 Task: Find connections with filter location Hedge End with filter topic #CEOwith filter profile language Spanish with filter current company Spencer's Retail with filter school K.S.Rangasamy College of Technology with filter industry Bed-and-Breakfasts, Hostels, Homestays with filter service category DUI Law with filter keywords title IT Manager
Action: Mouse moved to (298, 366)
Screenshot: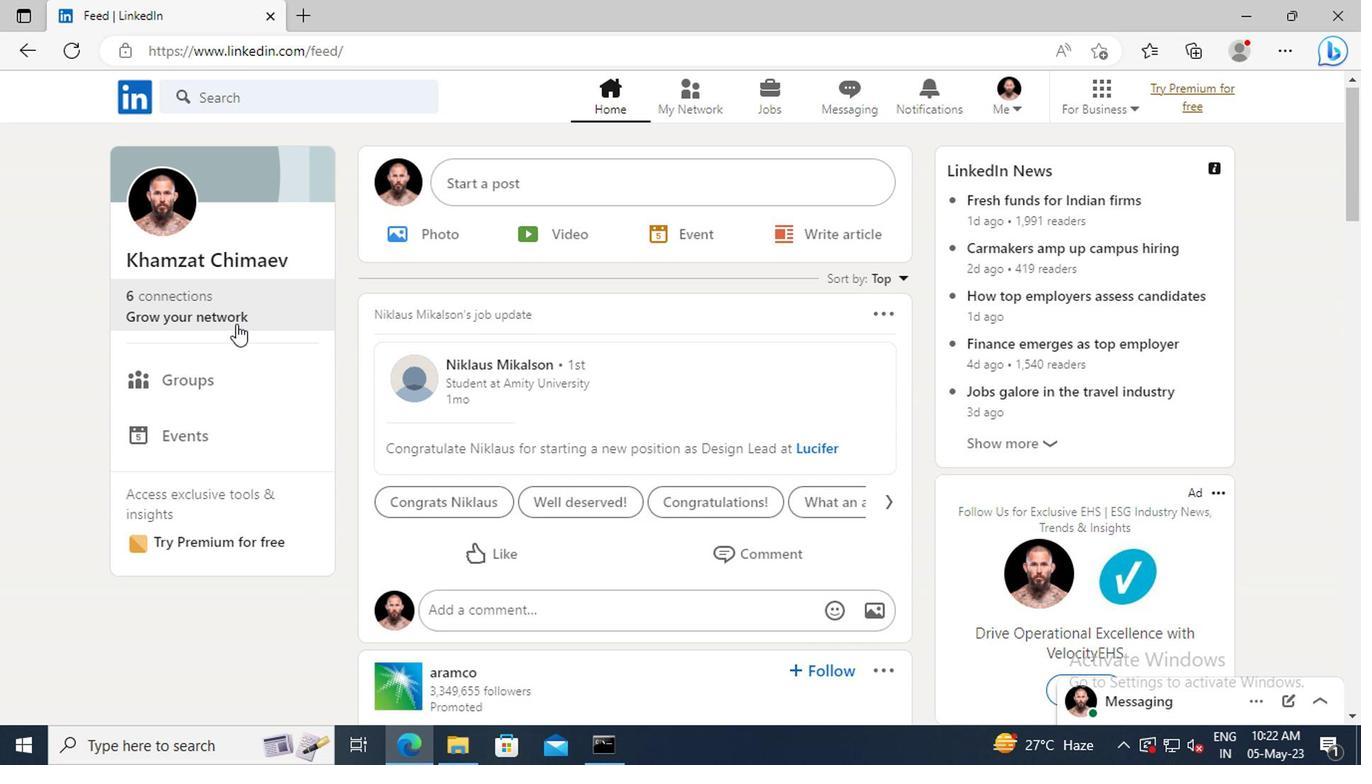 
Action: Mouse pressed left at (298, 366)
Screenshot: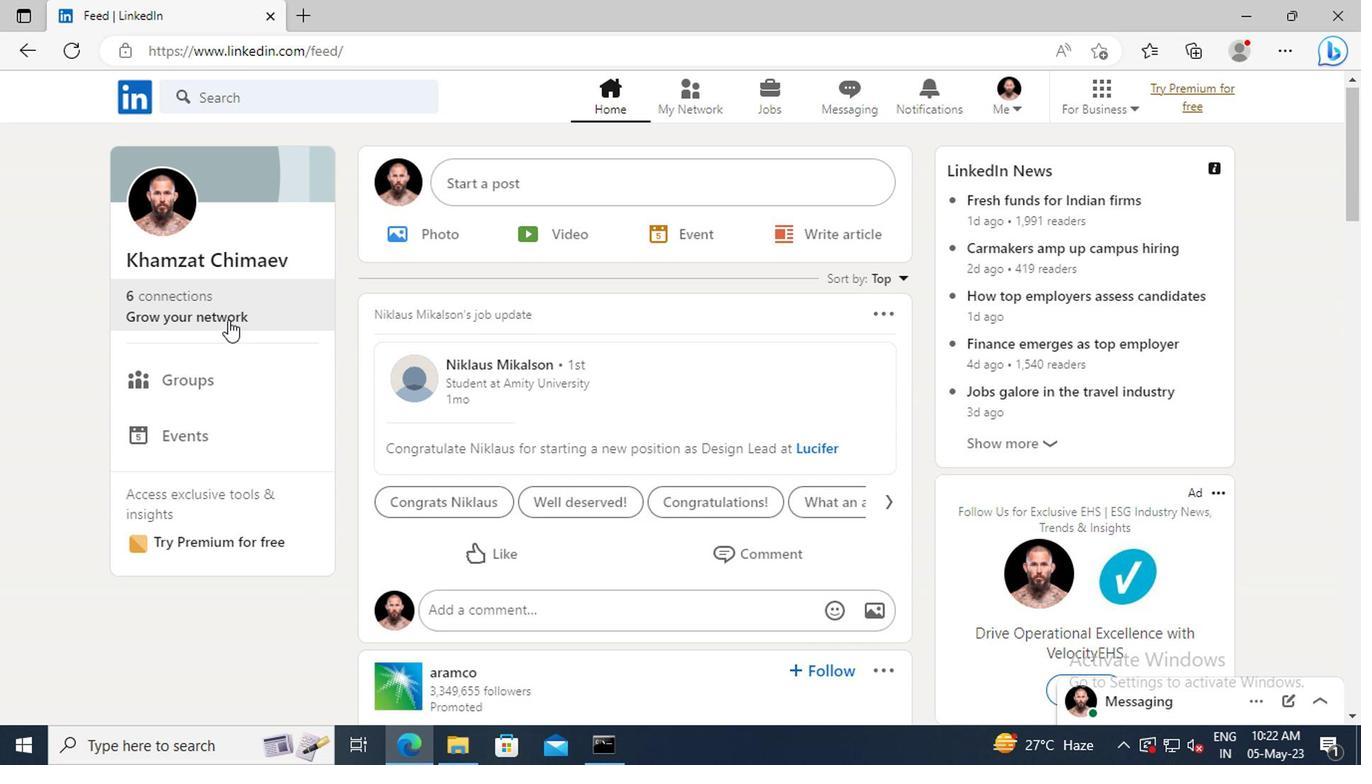 
Action: Mouse moved to (302, 292)
Screenshot: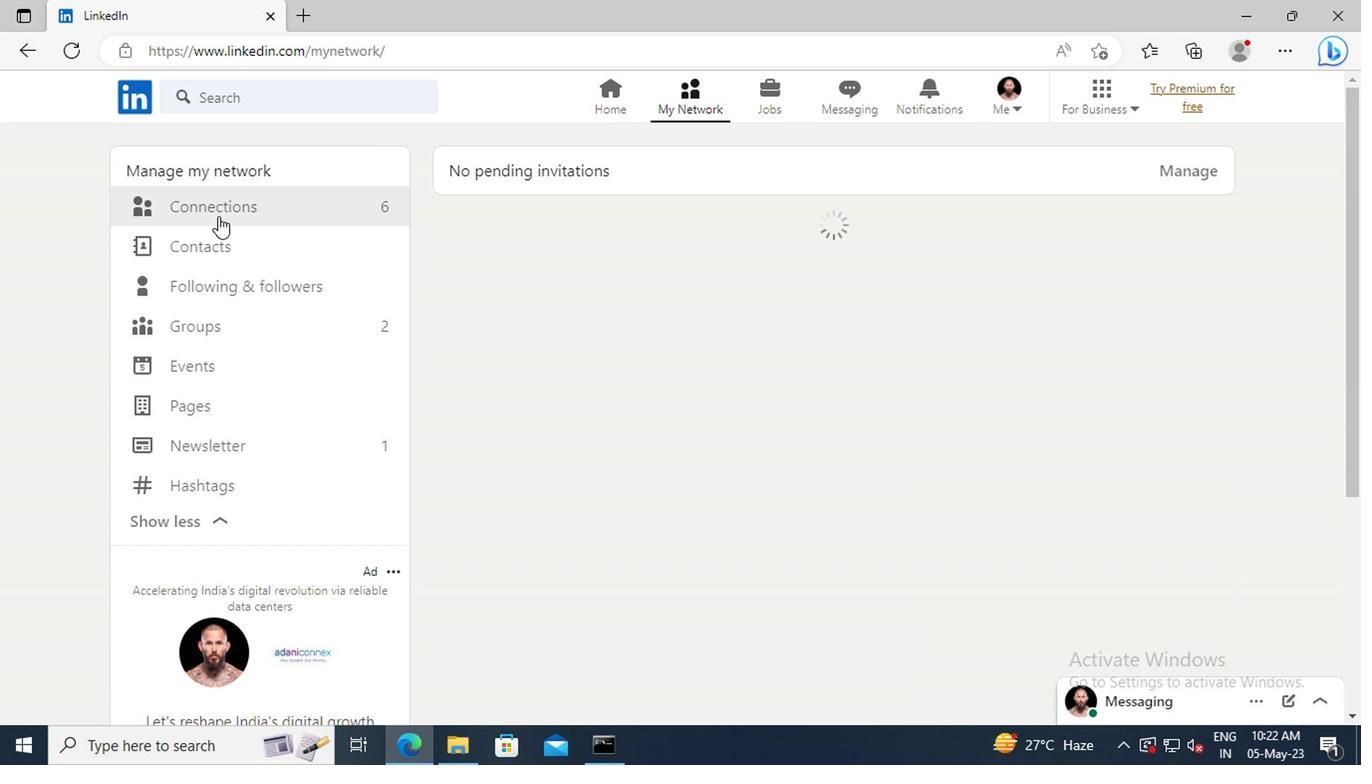 
Action: Mouse pressed left at (302, 292)
Screenshot: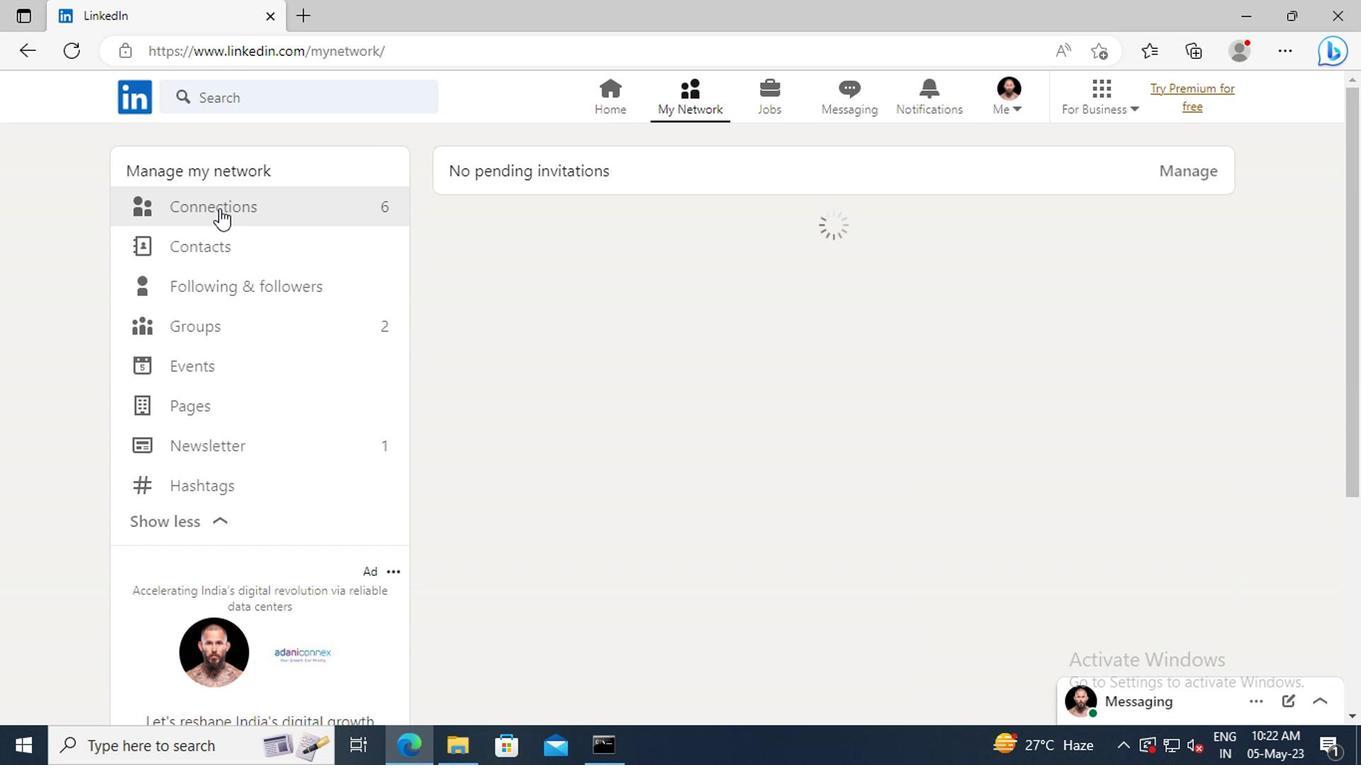 
Action: Mouse moved to (726, 298)
Screenshot: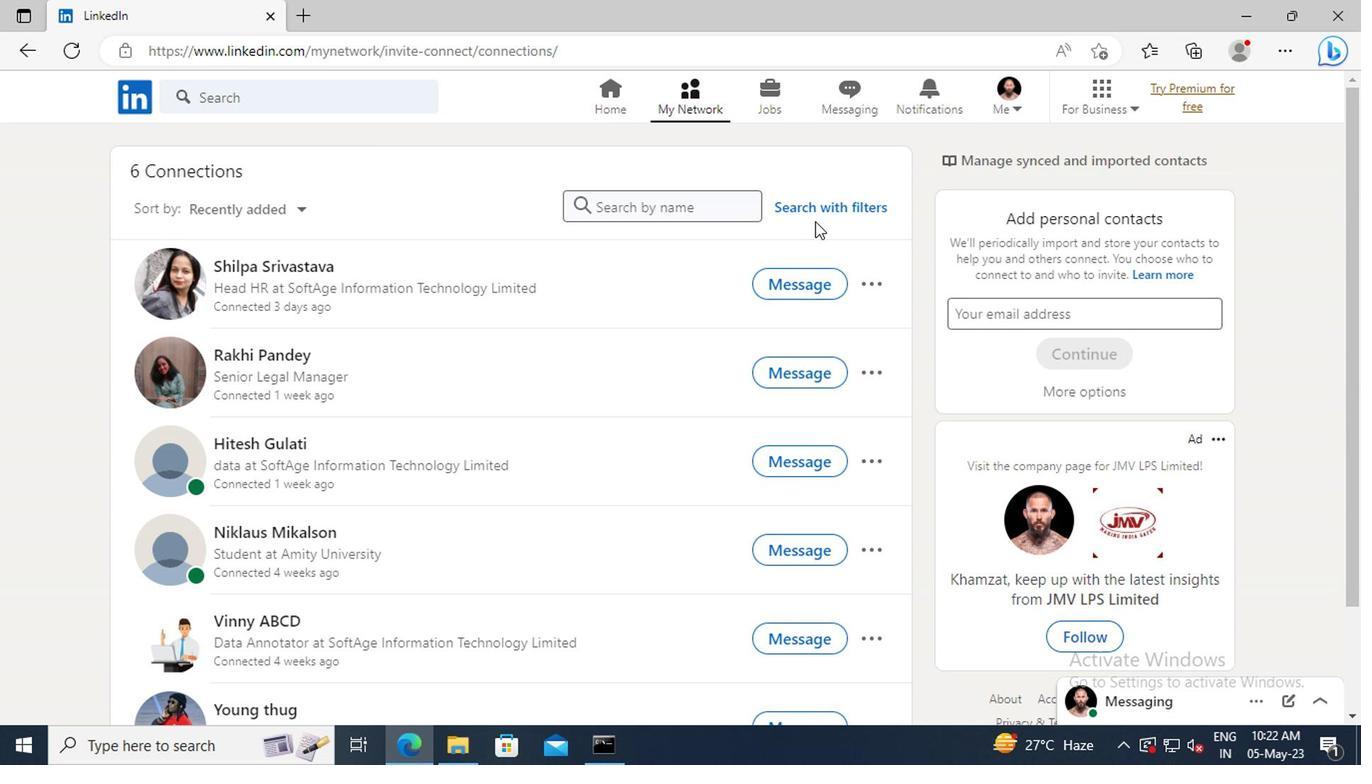 
Action: Mouse pressed left at (726, 298)
Screenshot: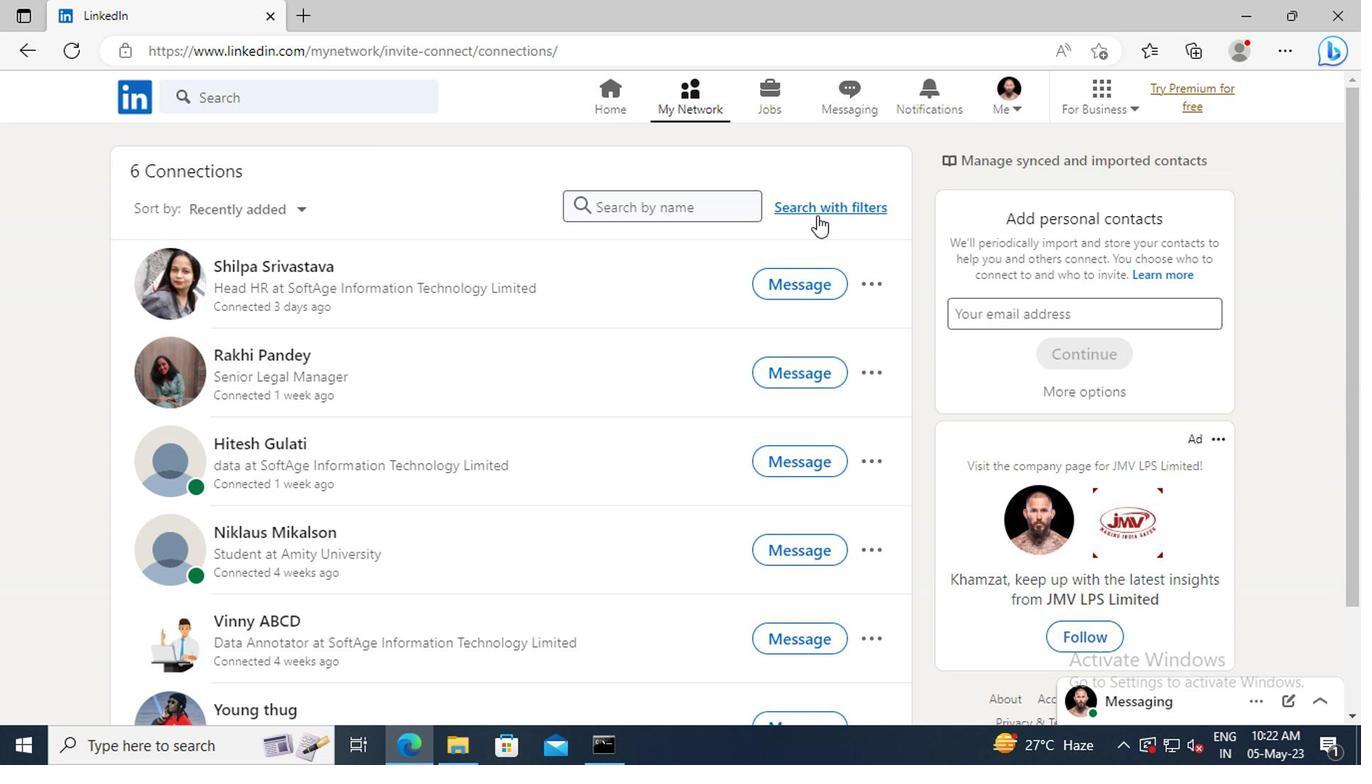 
Action: Mouse moved to (686, 256)
Screenshot: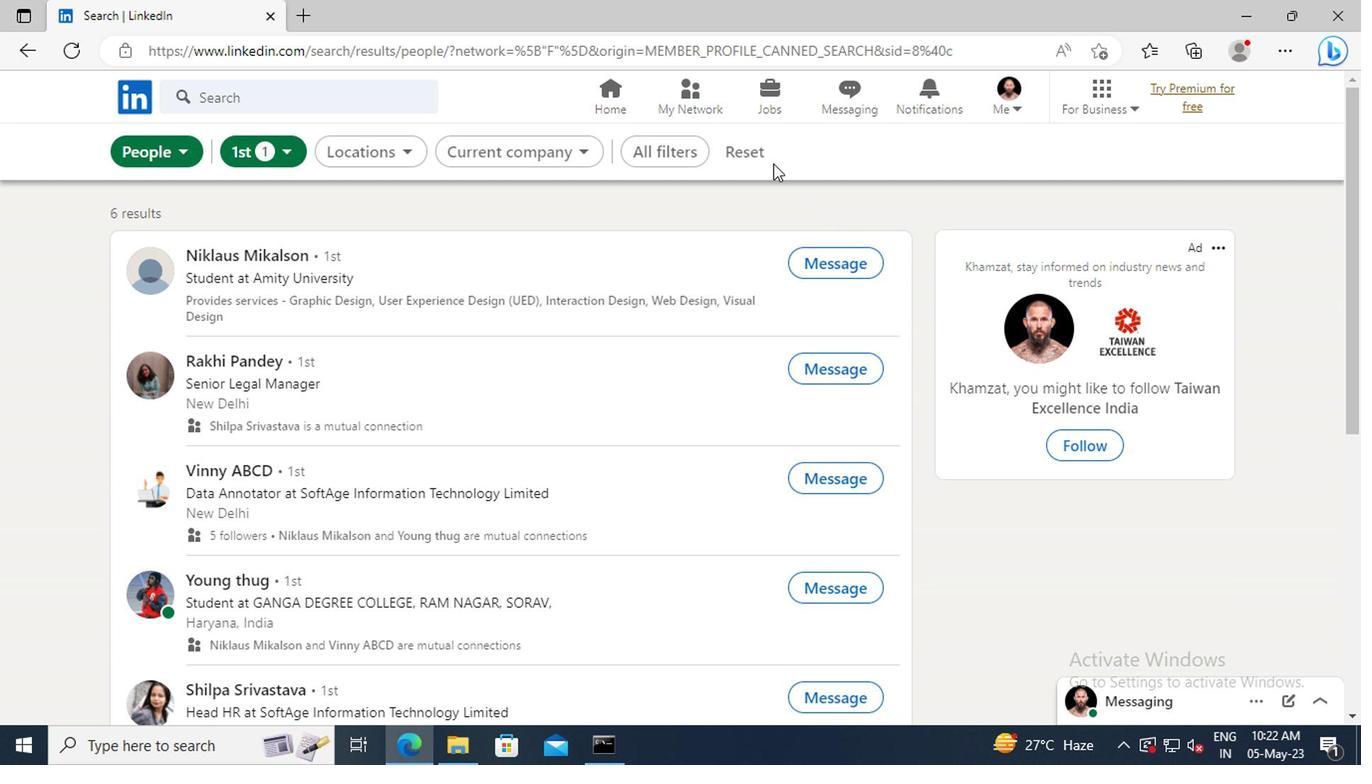 
Action: Mouse pressed left at (686, 256)
Screenshot: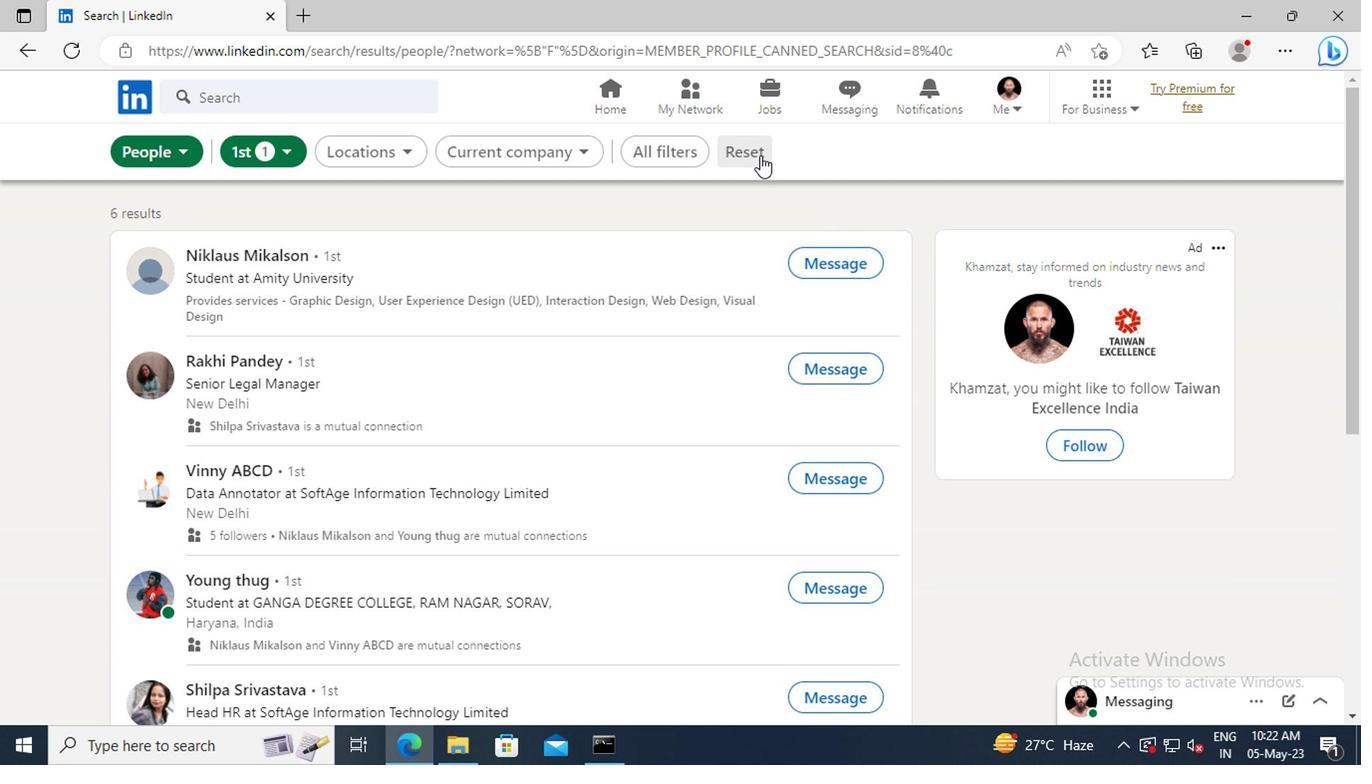 
Action: Mouse moved to (671, 256)
Screenshot: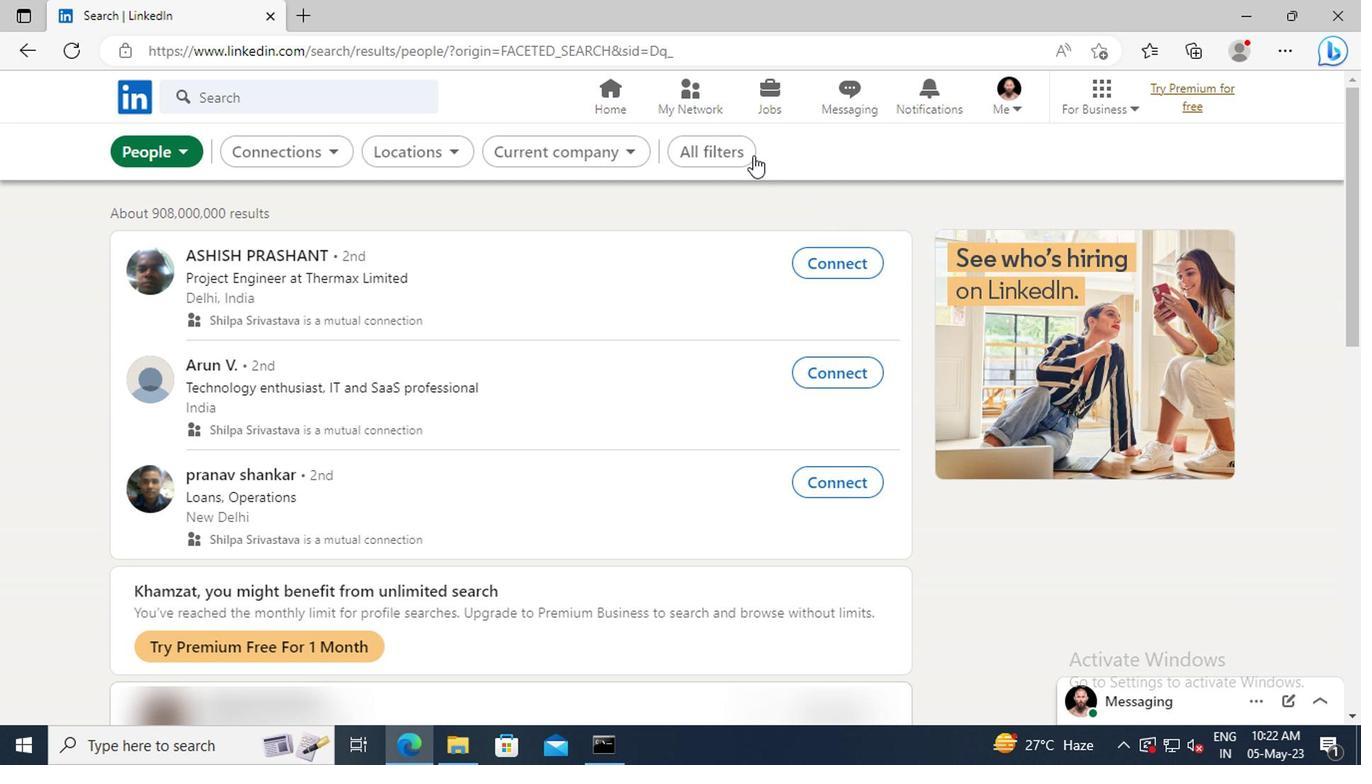 
Action: Mouse pressed left at (671, 256)
Screenshot: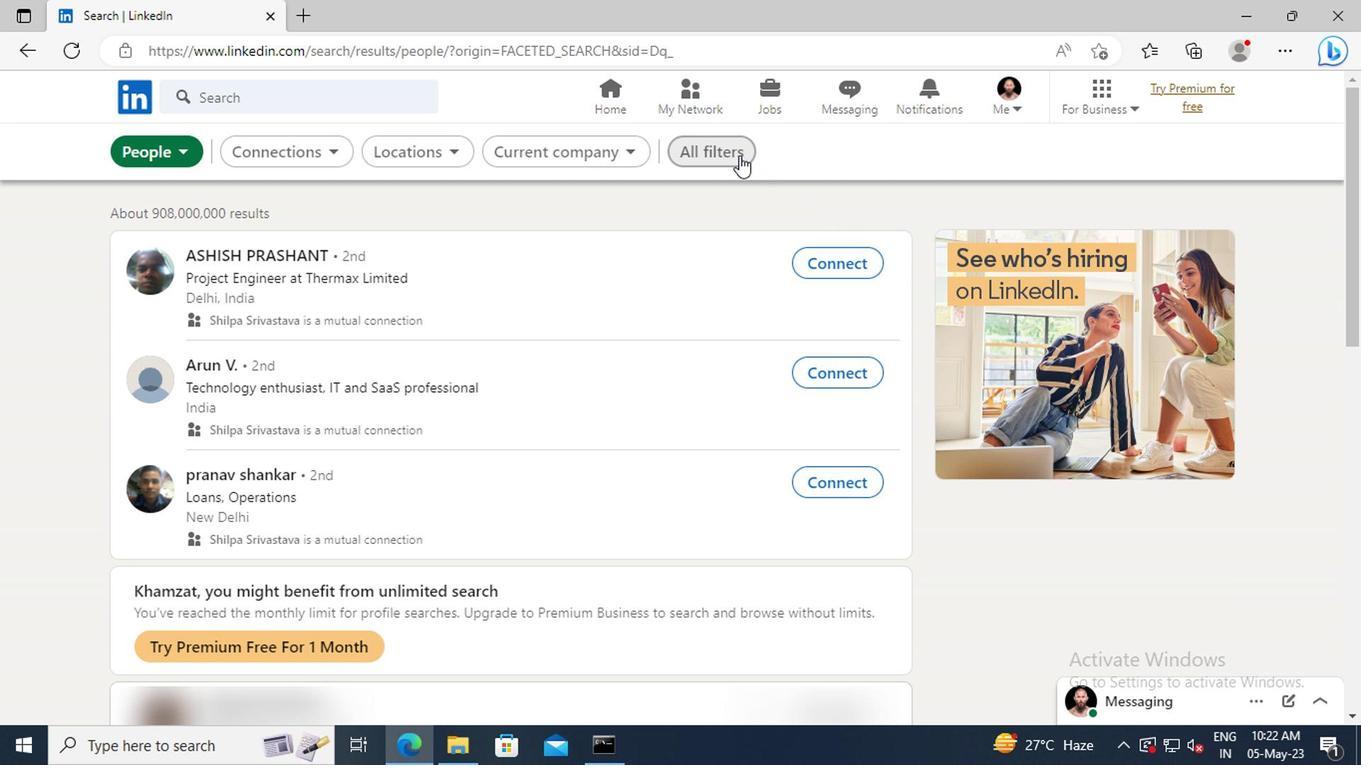 
Action: Mouse moved to (955, 425)
Screenshot: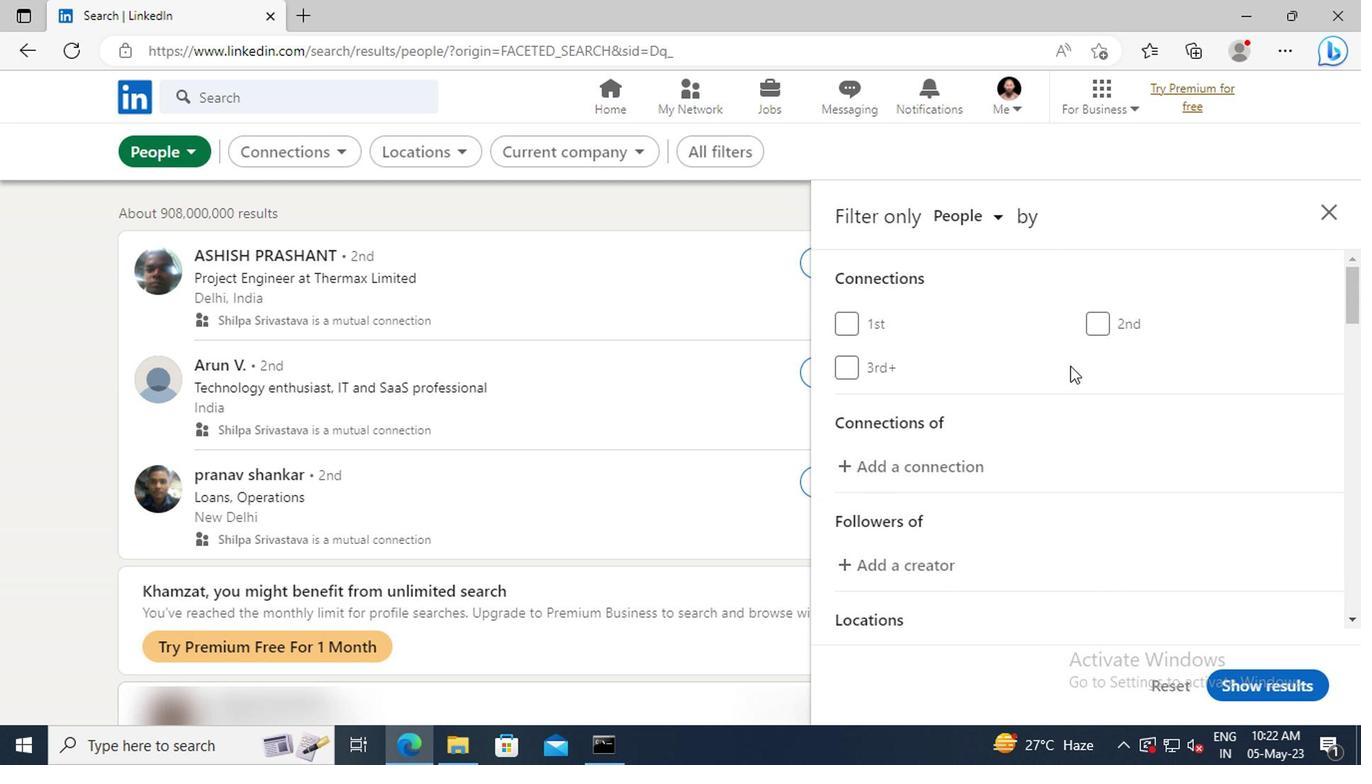 
Action: Mouse scrolled (955, 424) with delta (0, 0)
Screenshot: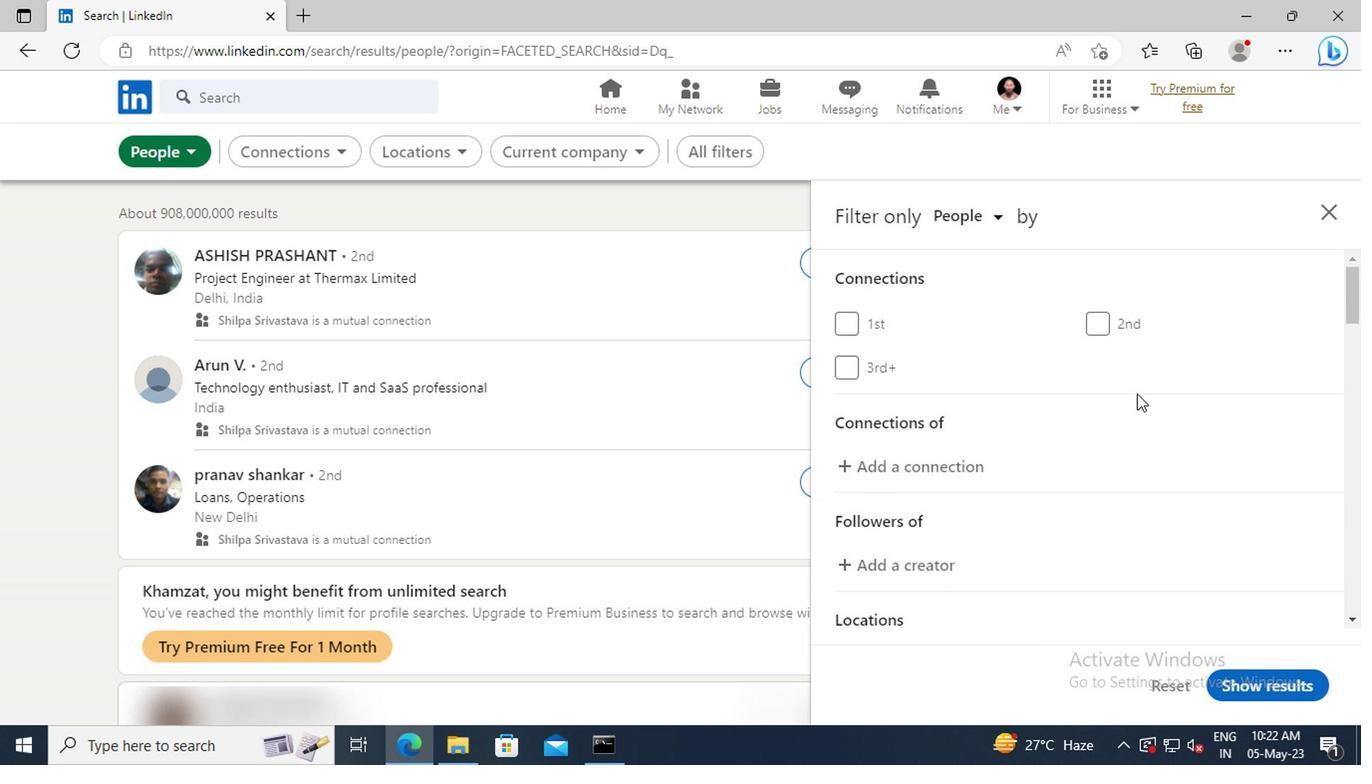 
Action: Mouse scrolled (955, 424) with delta (0, 0)
Screenshot: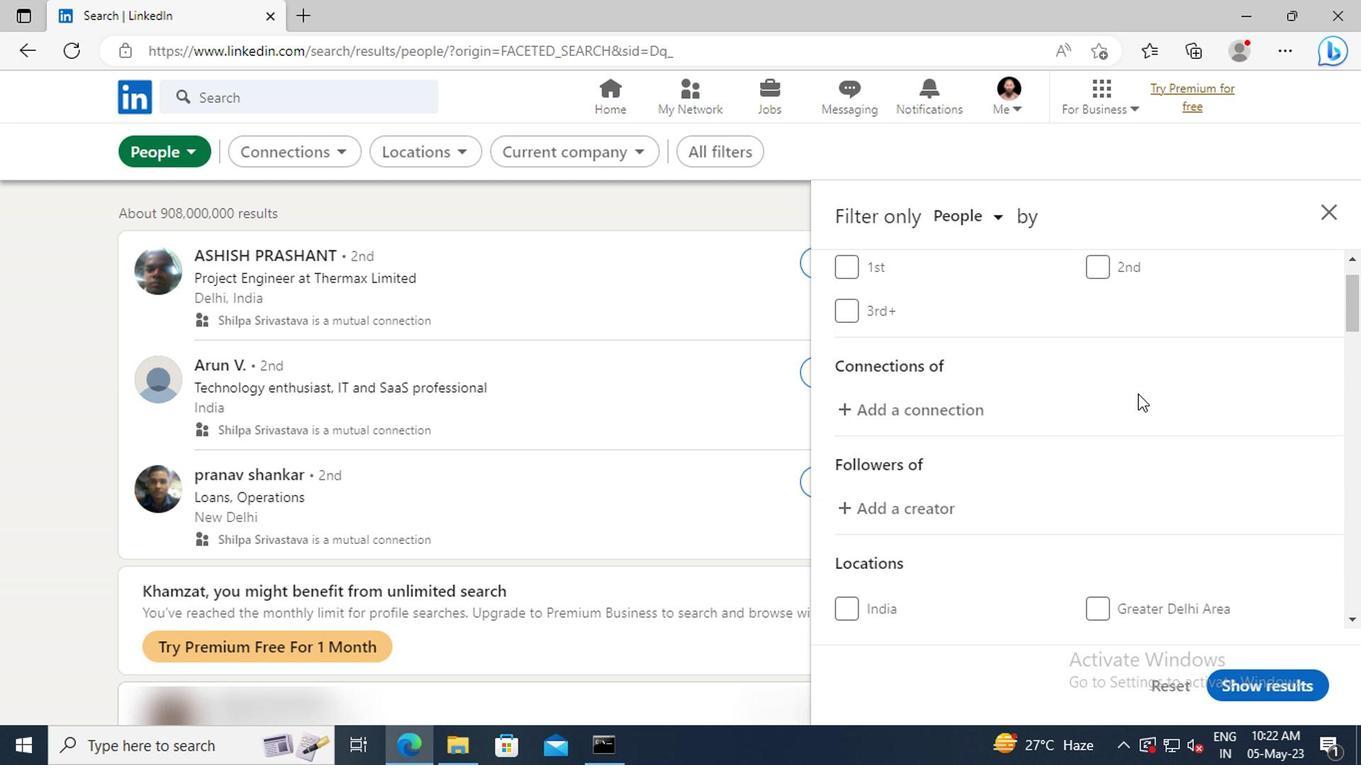 
Action: Mouse scrolled (955, 424) with delta (0, 0)
Screenshot: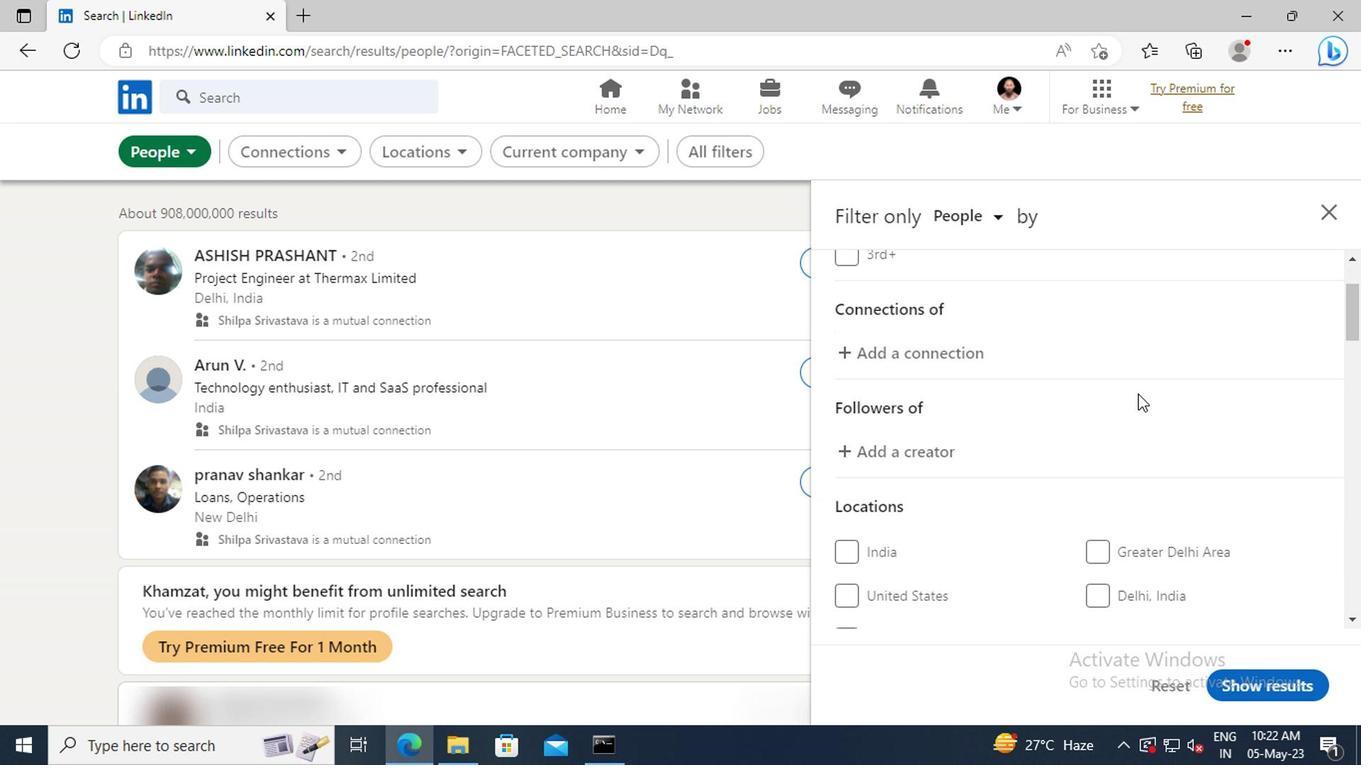 
Action: Mouse scrolled (955, 424) with delta (0, 0)
Screenshot: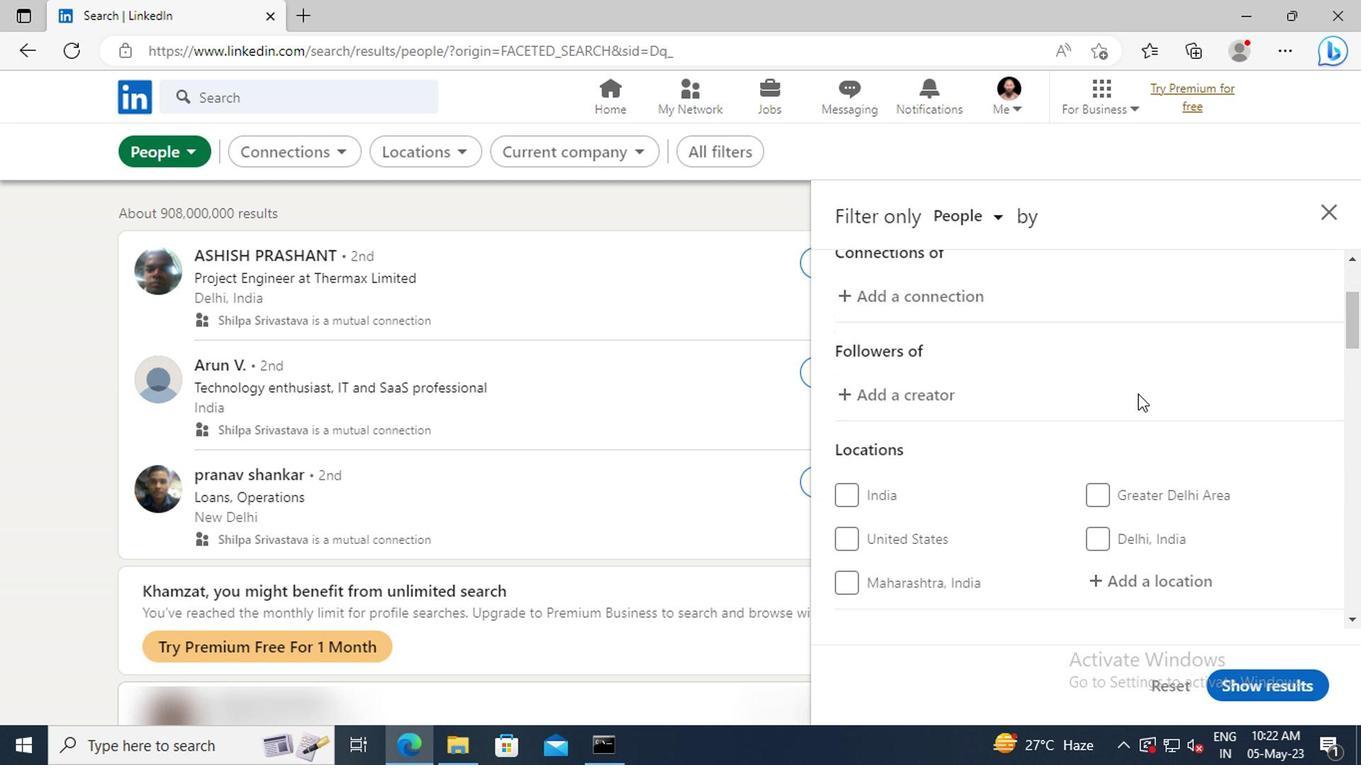 
Action: Mouse scrolled (955, 424) with delta (0, 0)
Screenshot: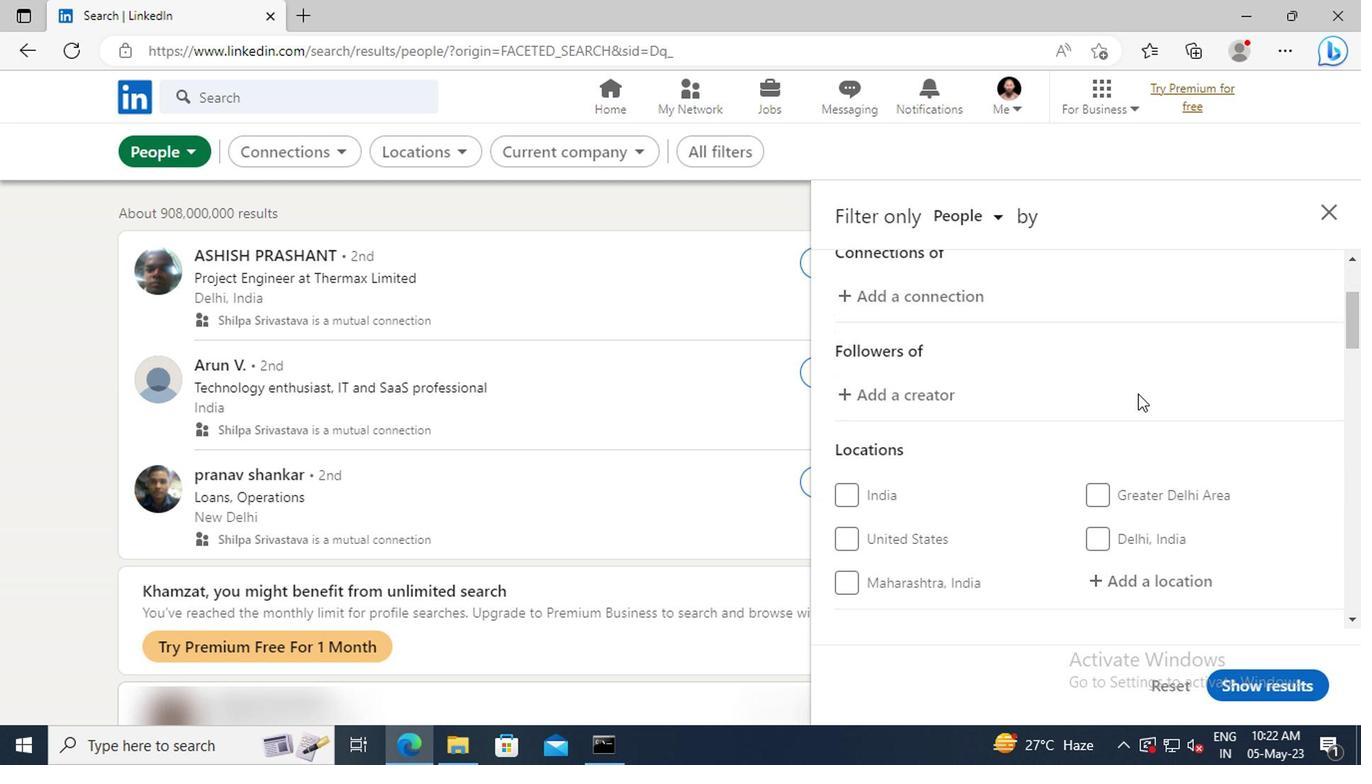 
Action: Mouse scrolled (955, 424) with delta (0, 0)
Screenshot: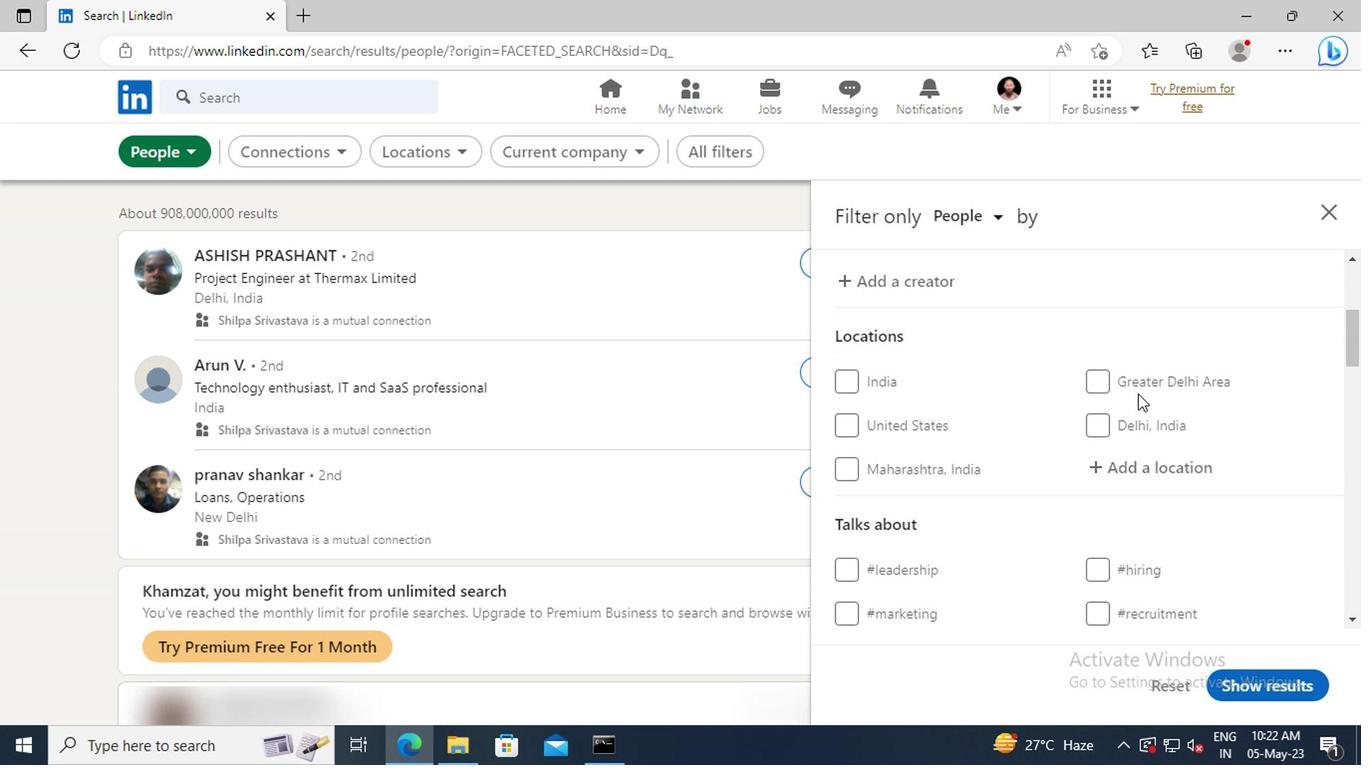 
Action: Mouse moved to (954, 436)
Screenshot: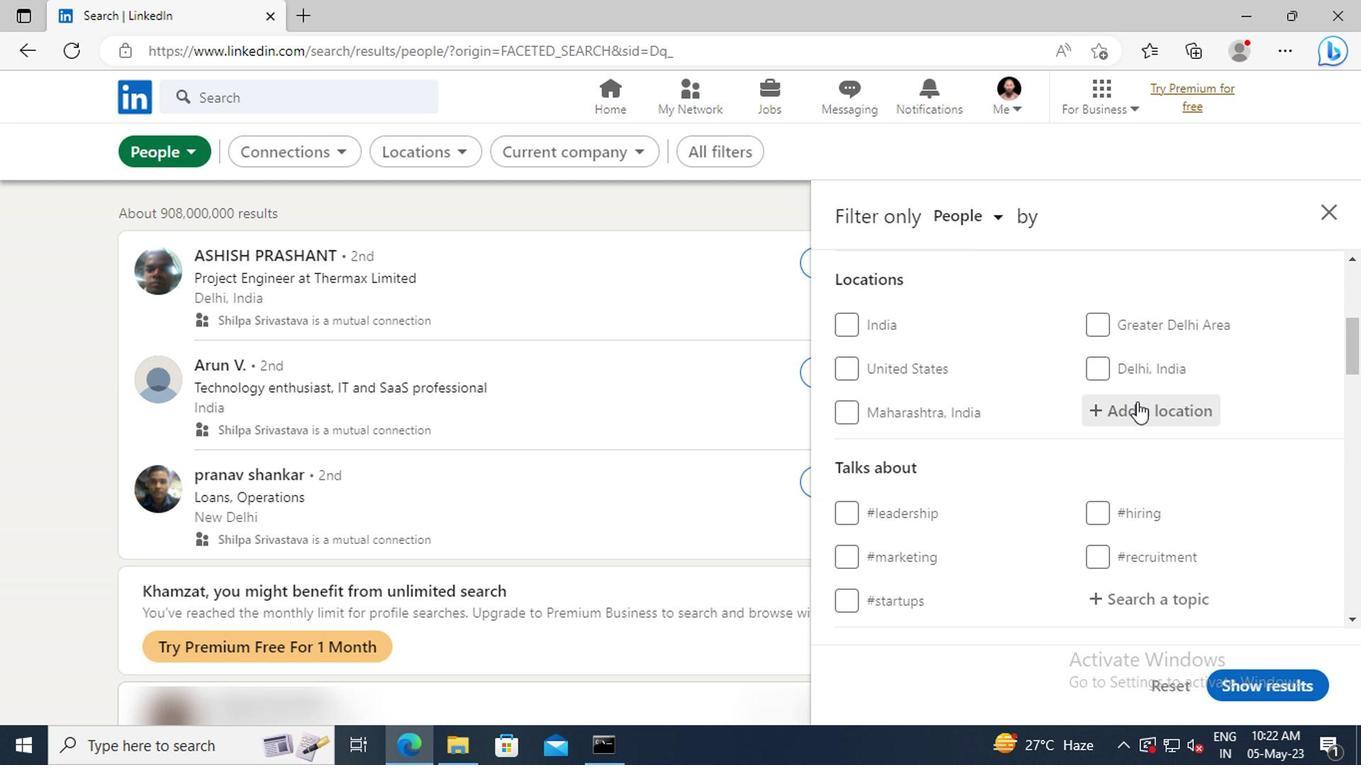 
Action: Mouse pressed left at (954, 436)
Screenshot: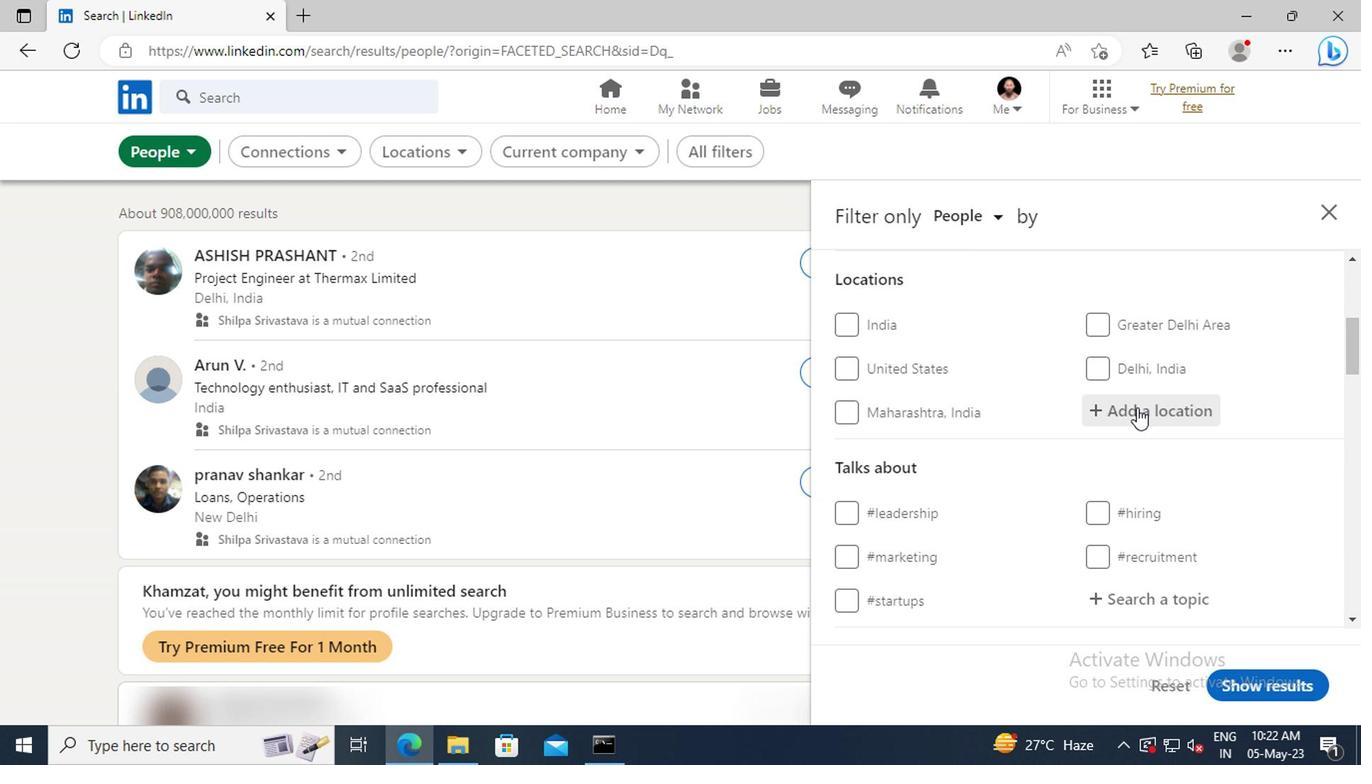 
Action: Key pressed <Key.shift>HEDGE<Key.space>
Screenshot: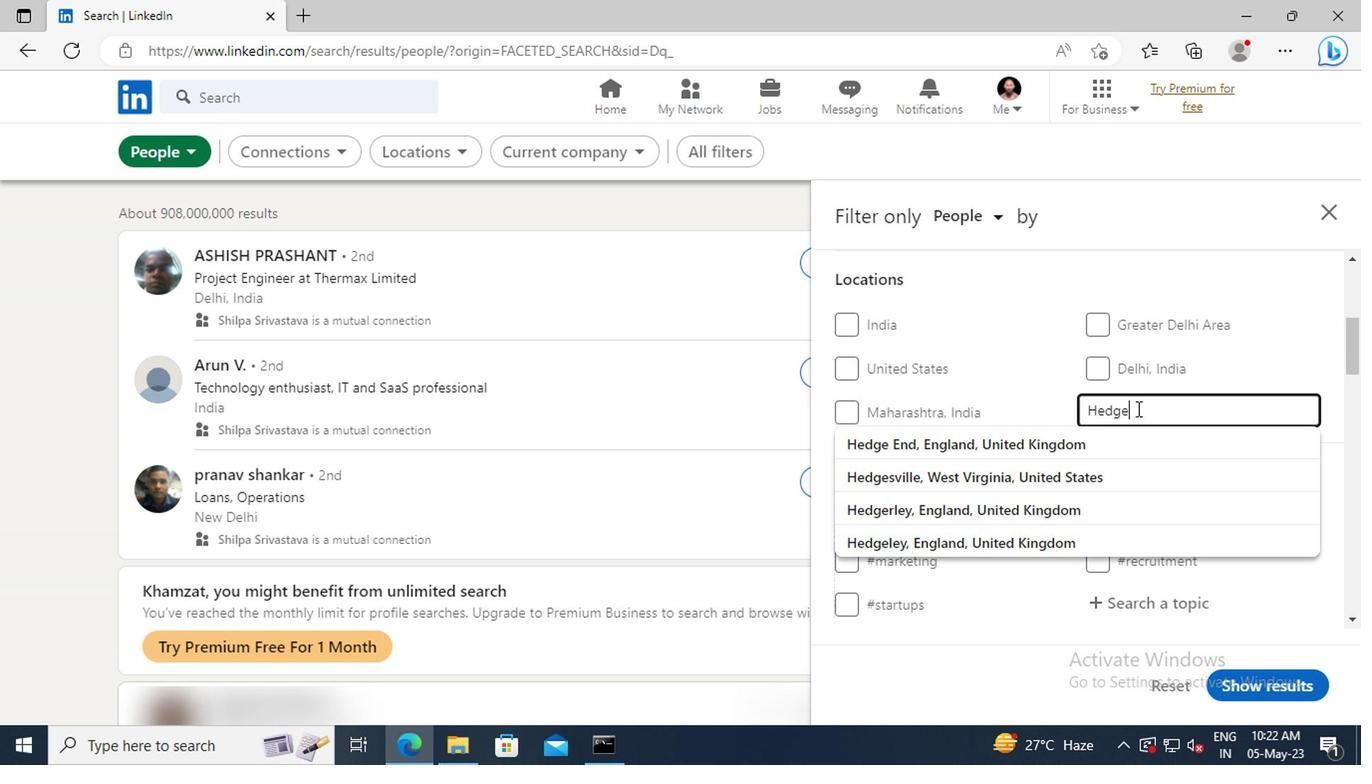 
Action: Mouse moved to (950, 461)
Screenshot: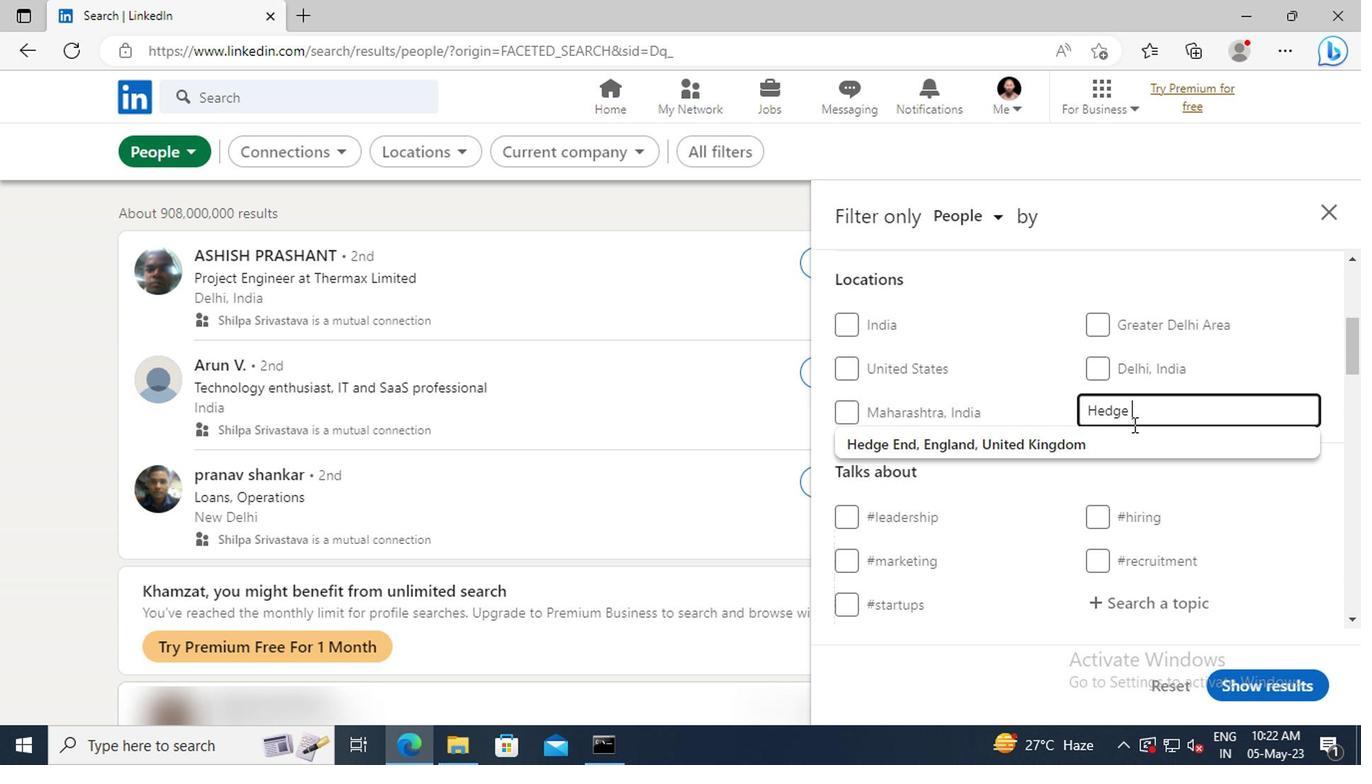 
Action: Mouse pressed left at (950, 461)
Screenshot: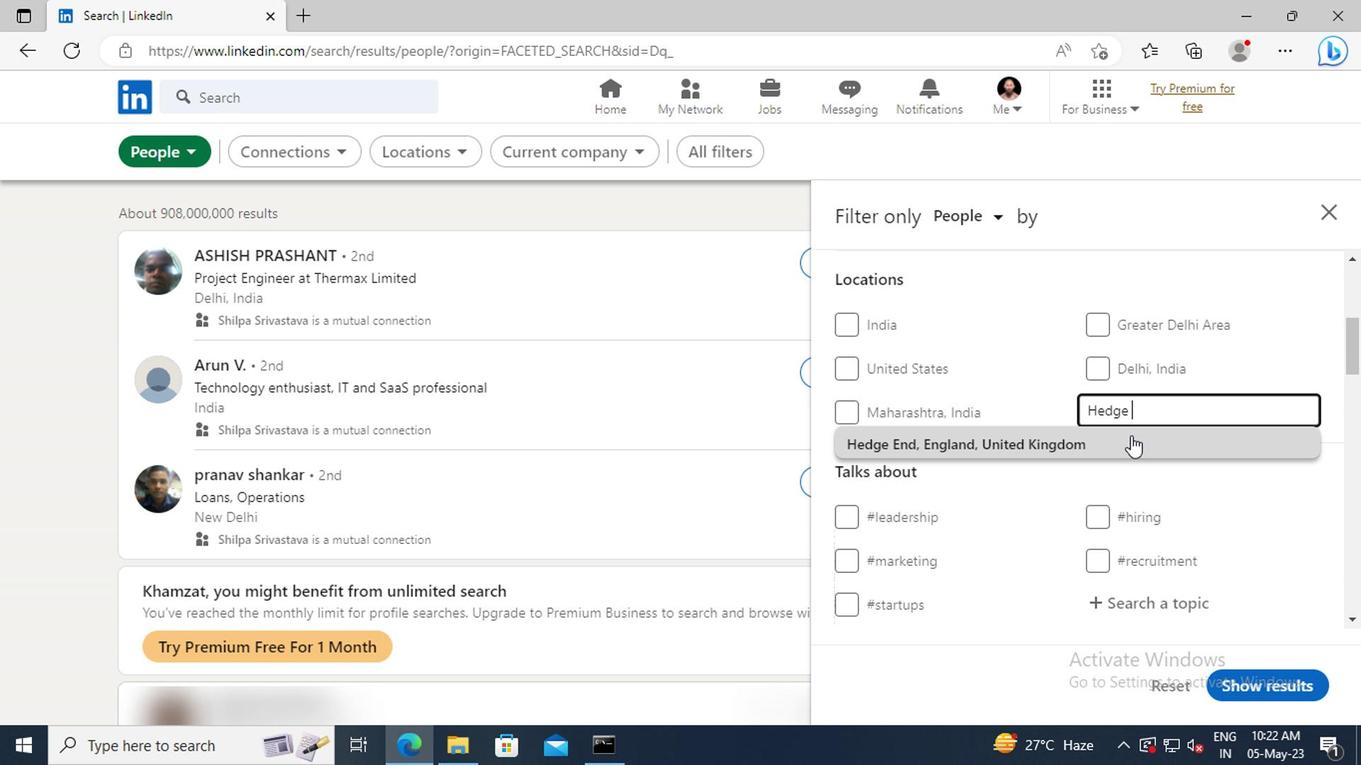 
Action: Mouse scrolled (950, 460) with delta (0, 0)
Screenshot: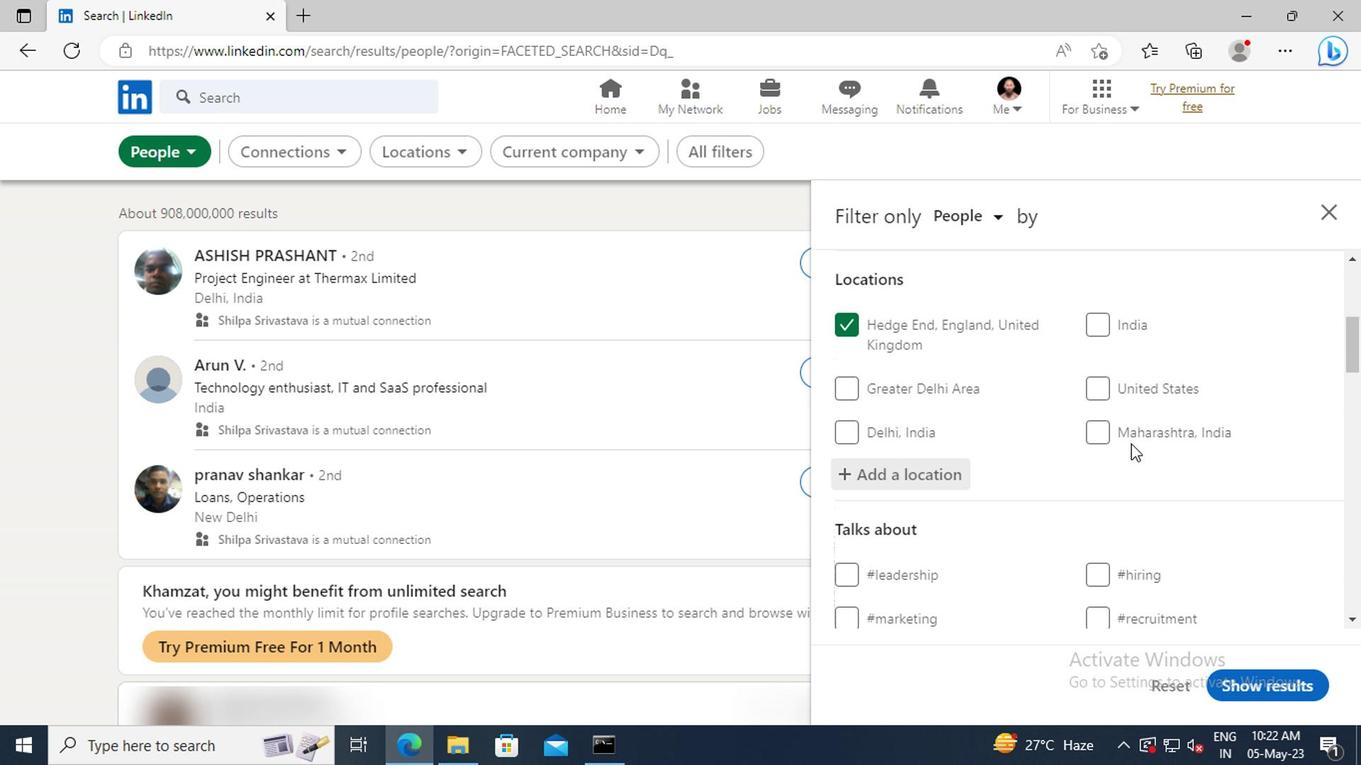
Action: Mouse scrolled (950, 460) with delta (0, 0)
Screenshot: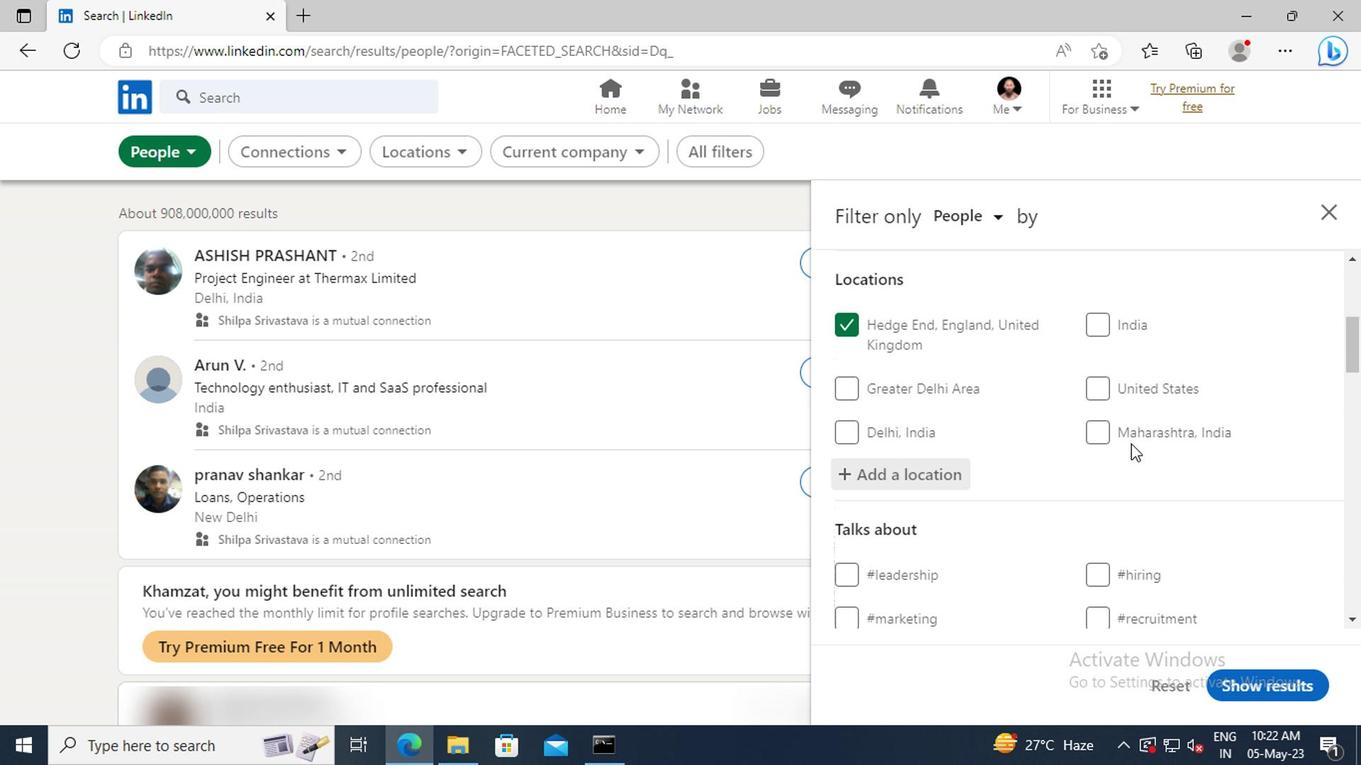 
Action: Mouse scrolled (950, 460) with delta (0, 0)
Screenshot: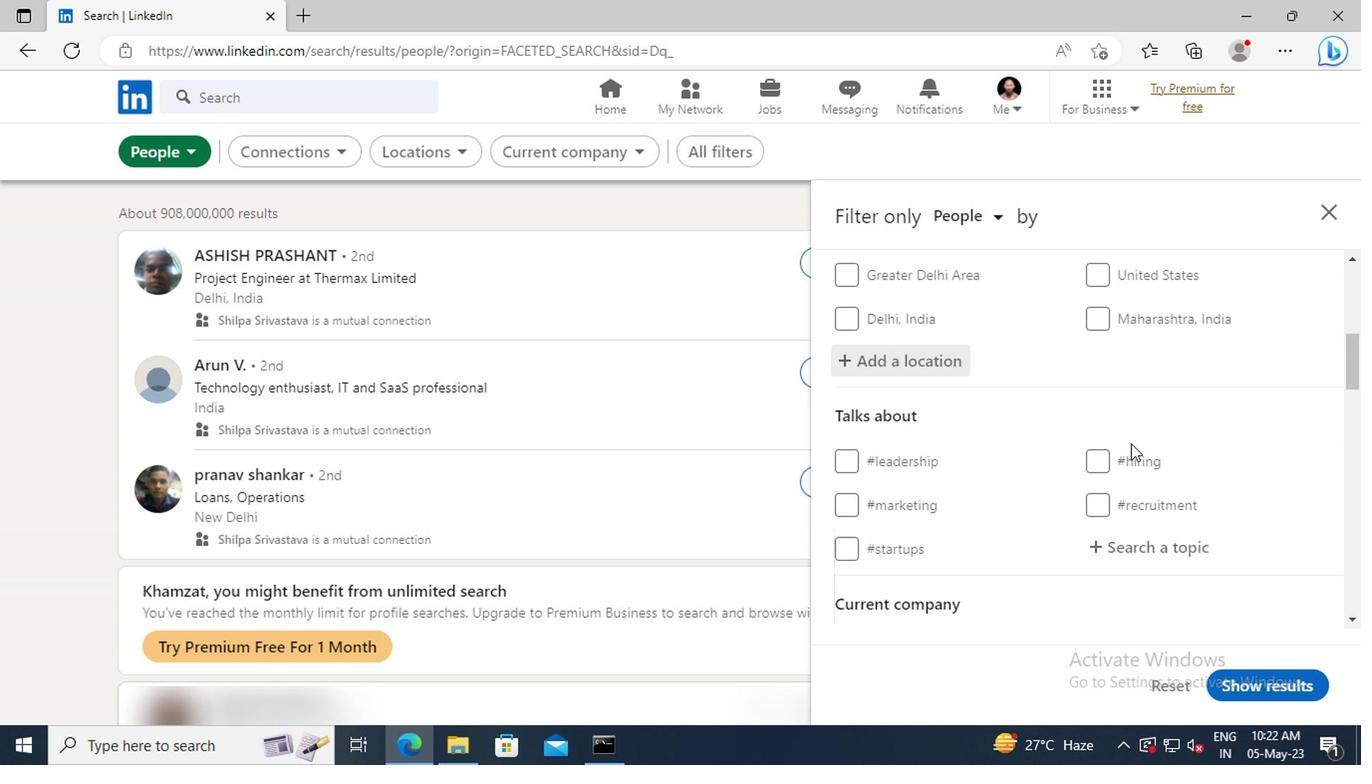 
Action: Mouse scrolled (950, 460) with delta (0, 0)
Screenshot: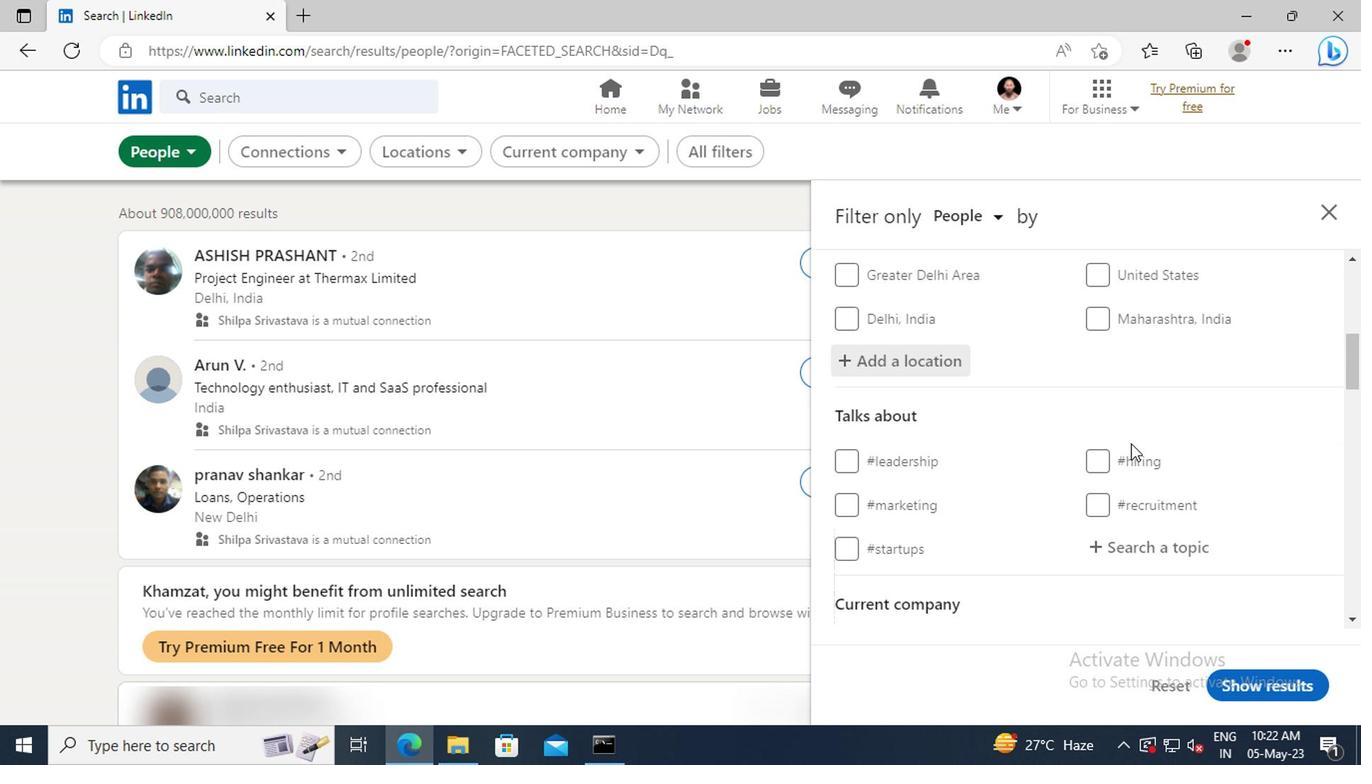 
Action: Mouse moved to (953, 460)
Screenshot: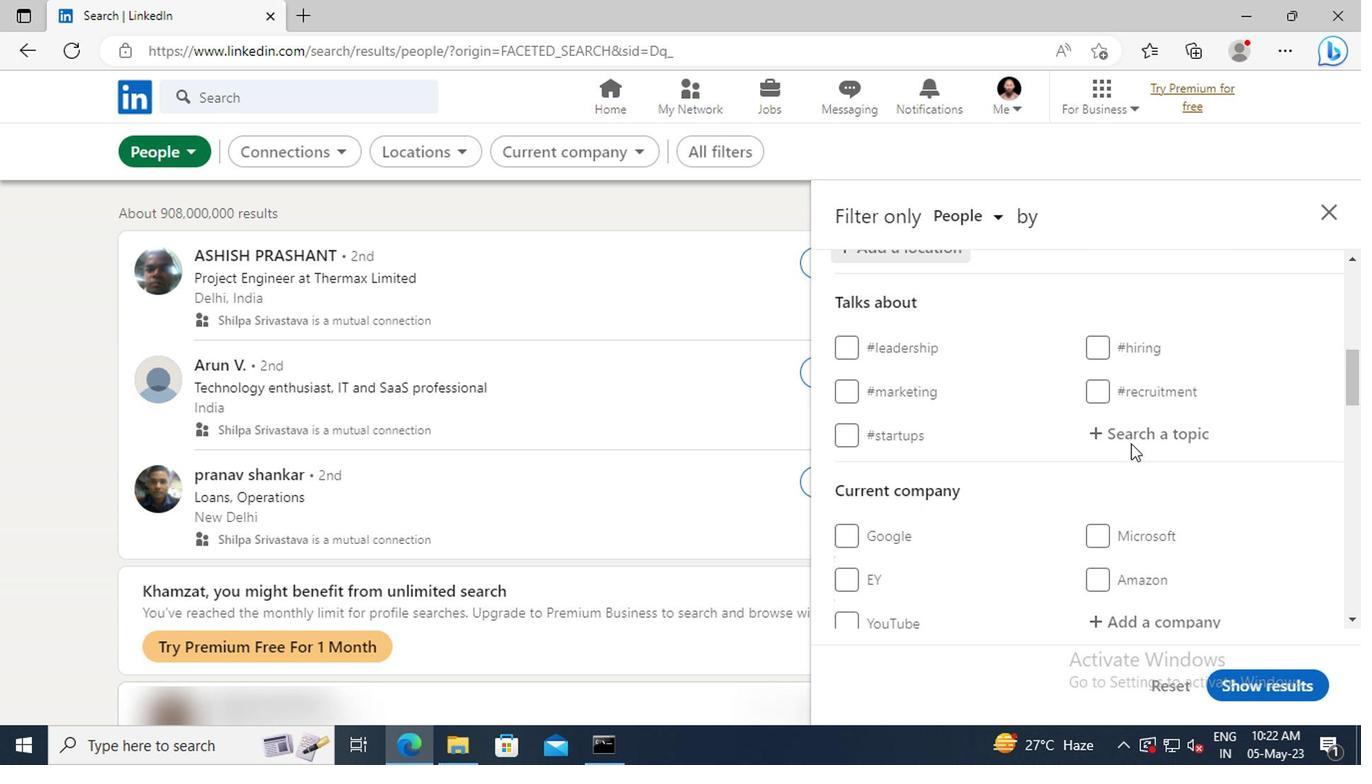 
Action: Mouse pressed left at (953, 460)
Screenshot: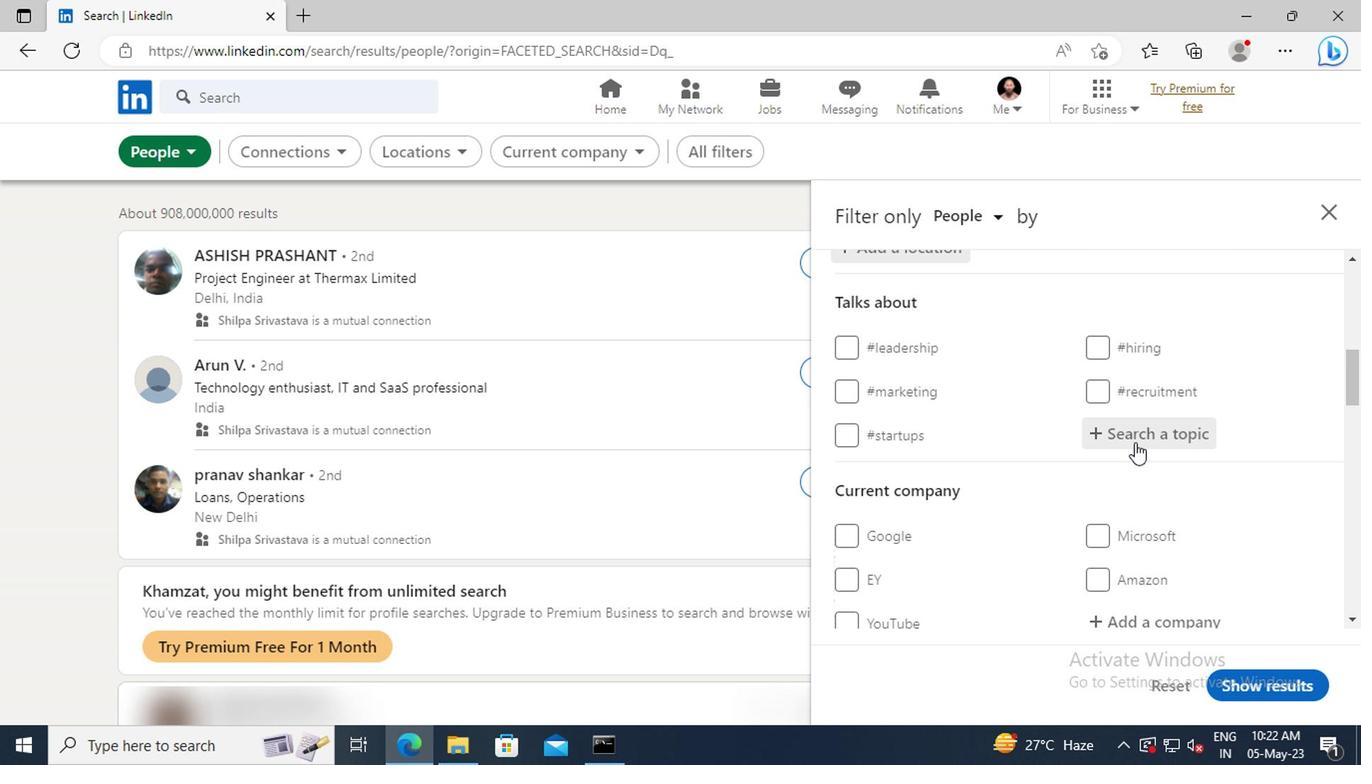 
Action: Key pressed <Key.shift>CEO
Screenshot: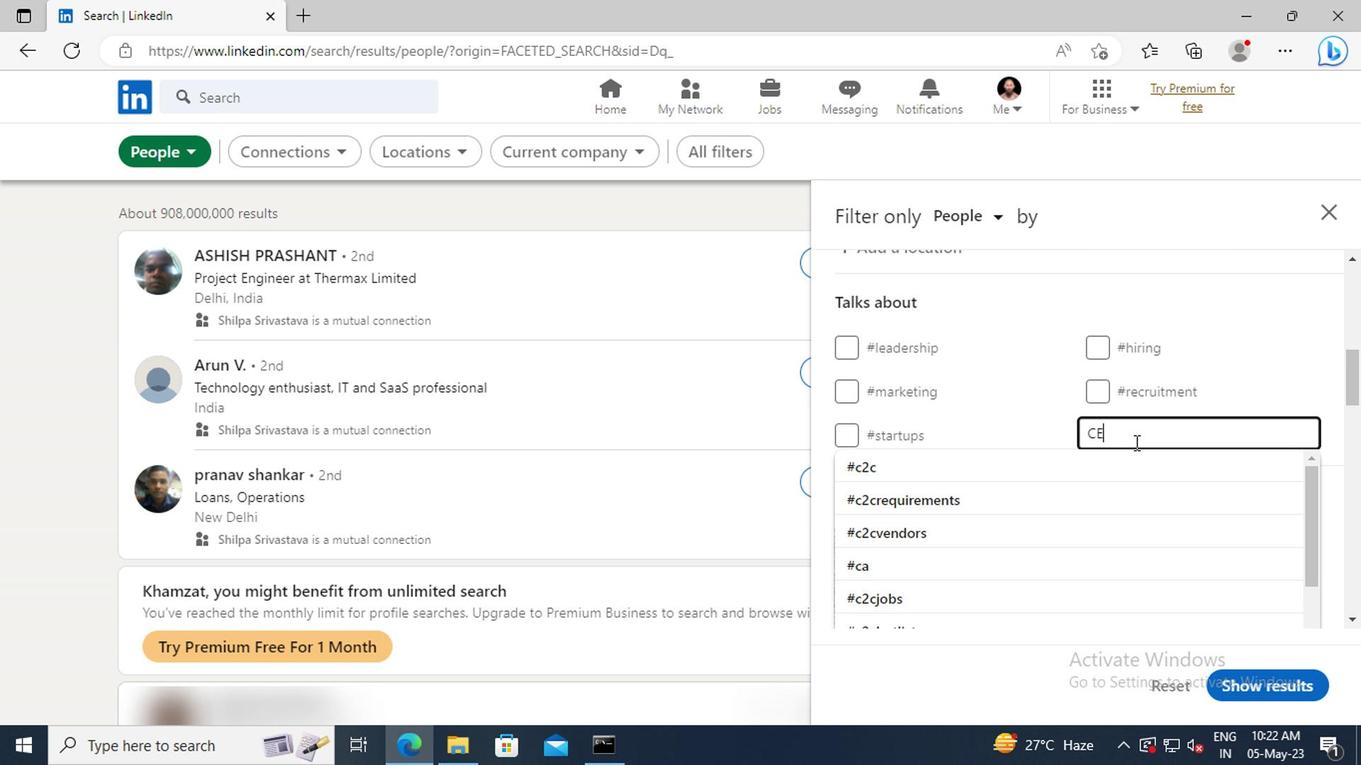
Action: Mouse moved to (946, 473)
Screenshot: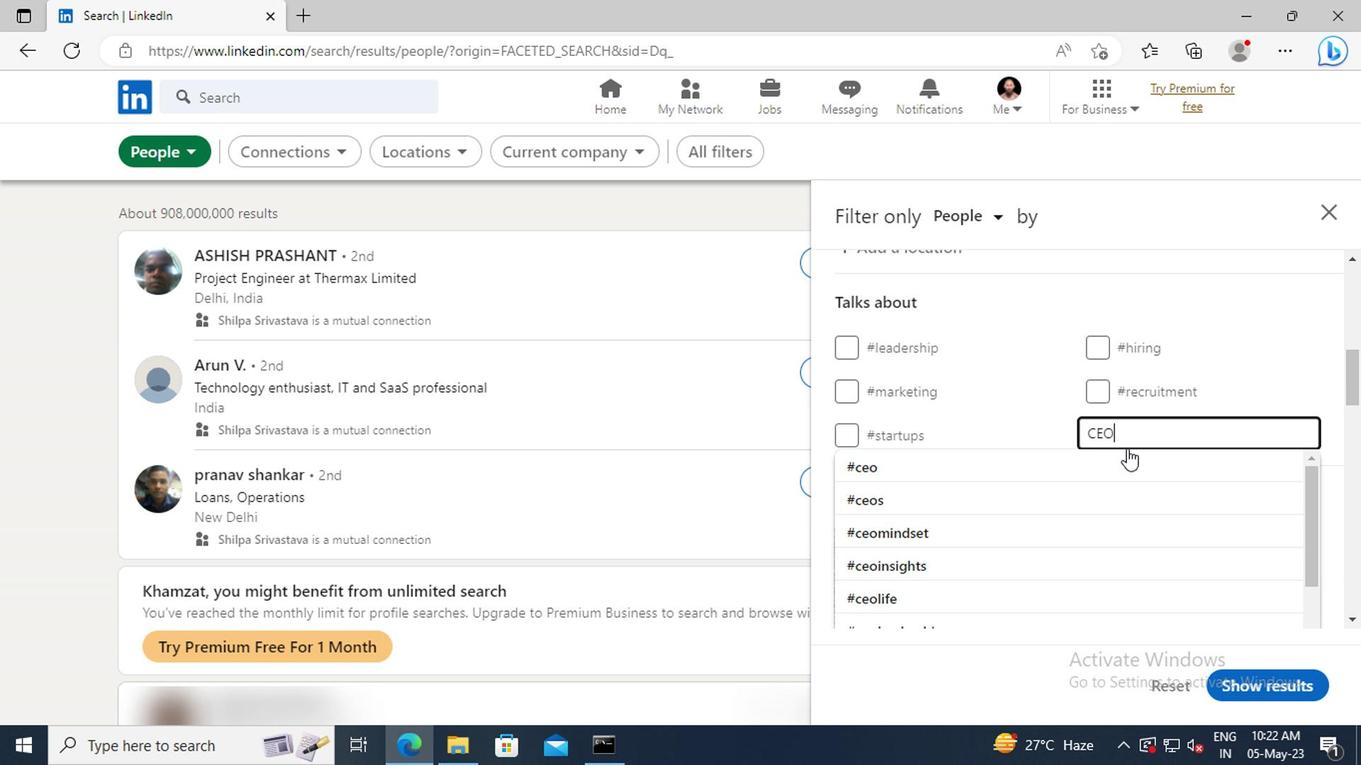 
Action: Mouse pressed left at (946, 473)
Screenshot: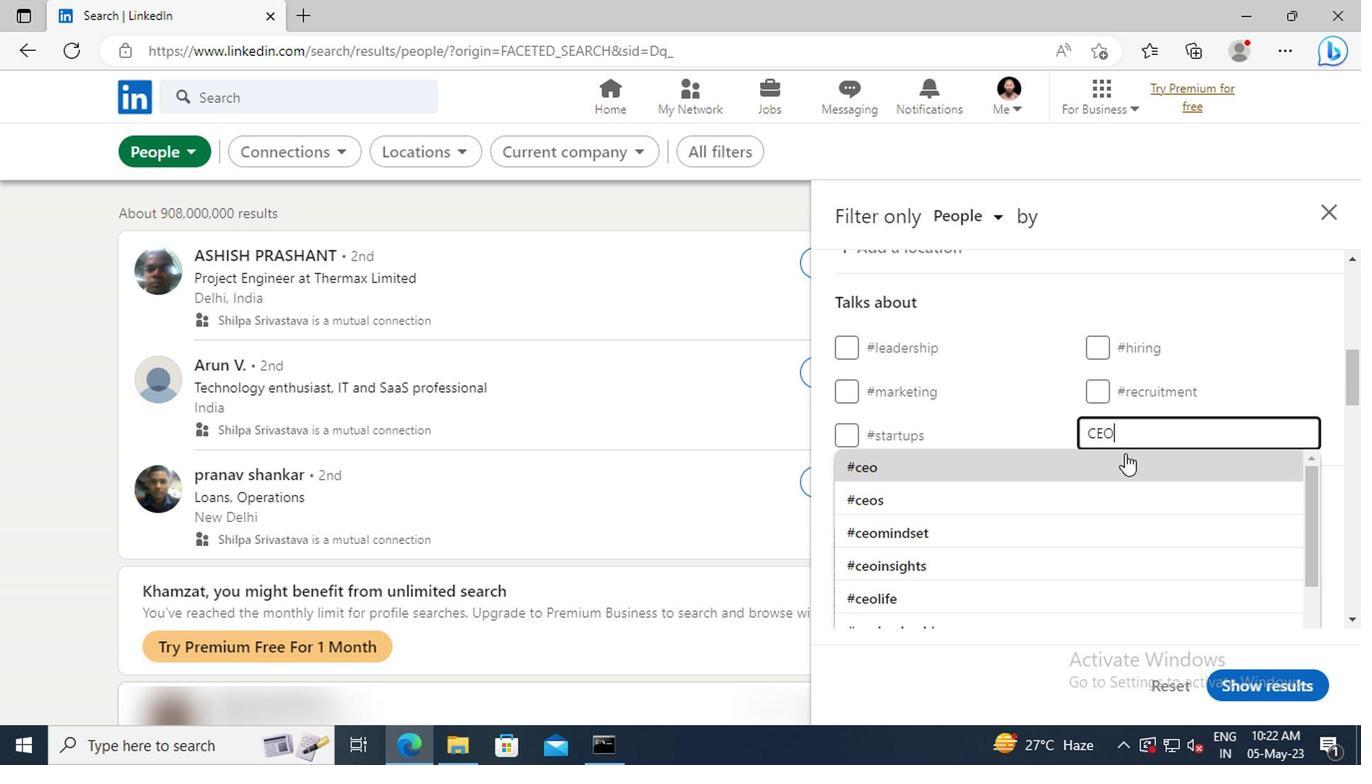 
Action: Mouse scrolled (946, 473) with delta (0, 0)
Screenshot: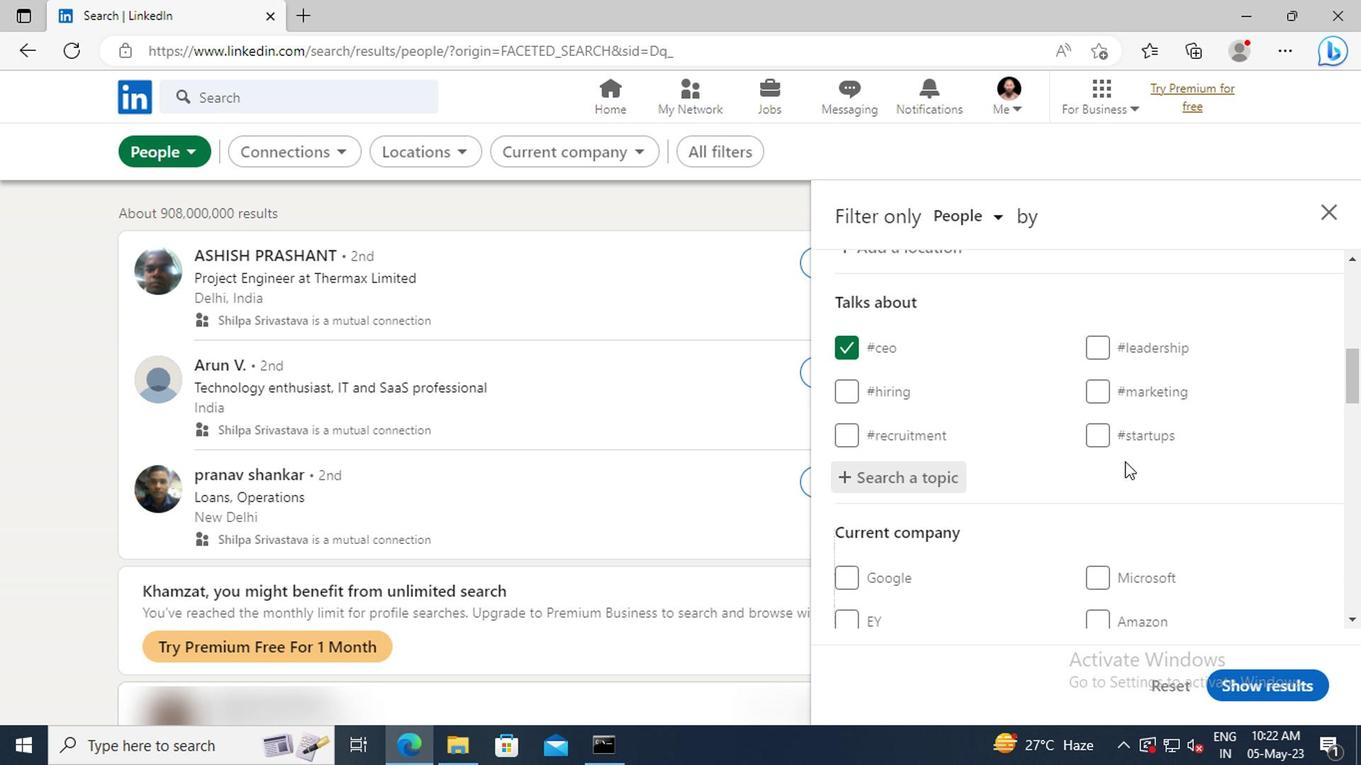 
Action: Mouse scrolled (946, 473) with delta (0, 0)
Screenshot: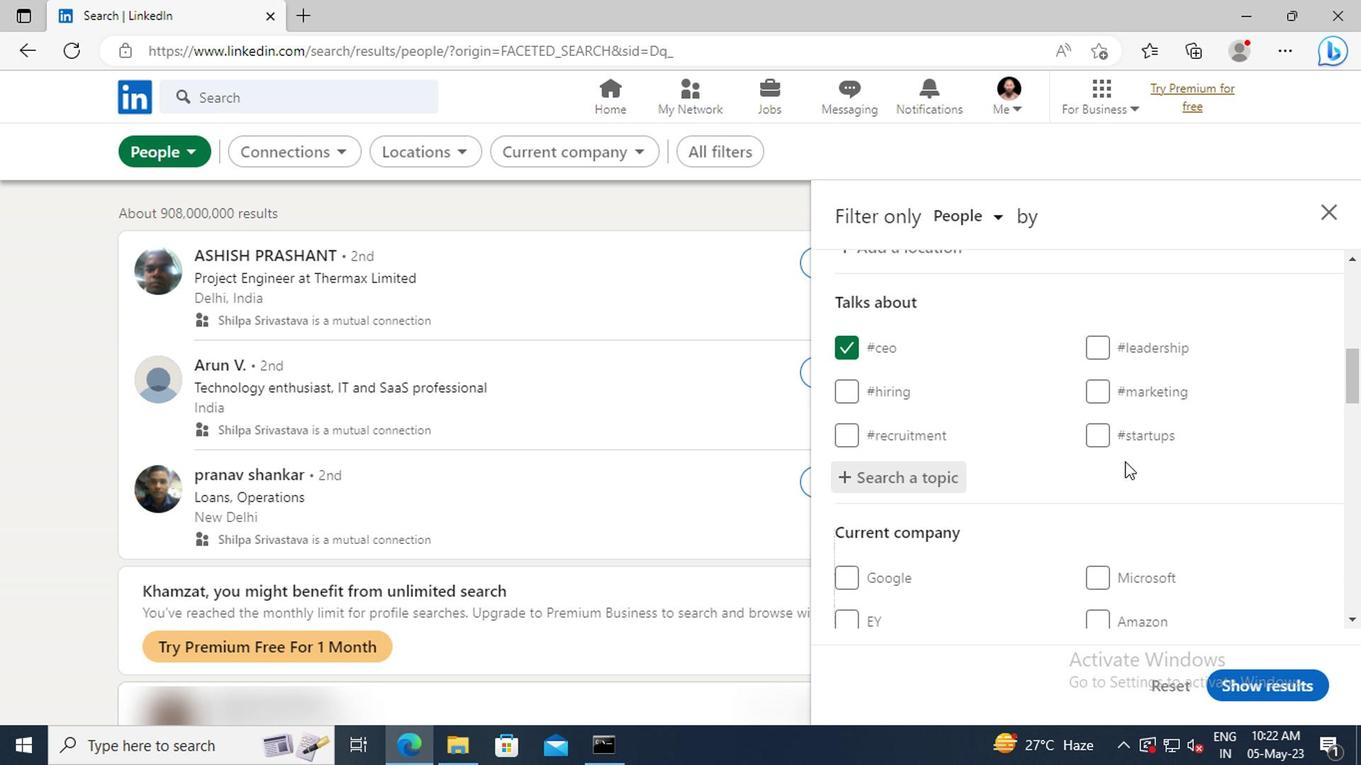 
Action: Mouse scrolled (946, 473) with delta (0, 0)
Screenshot: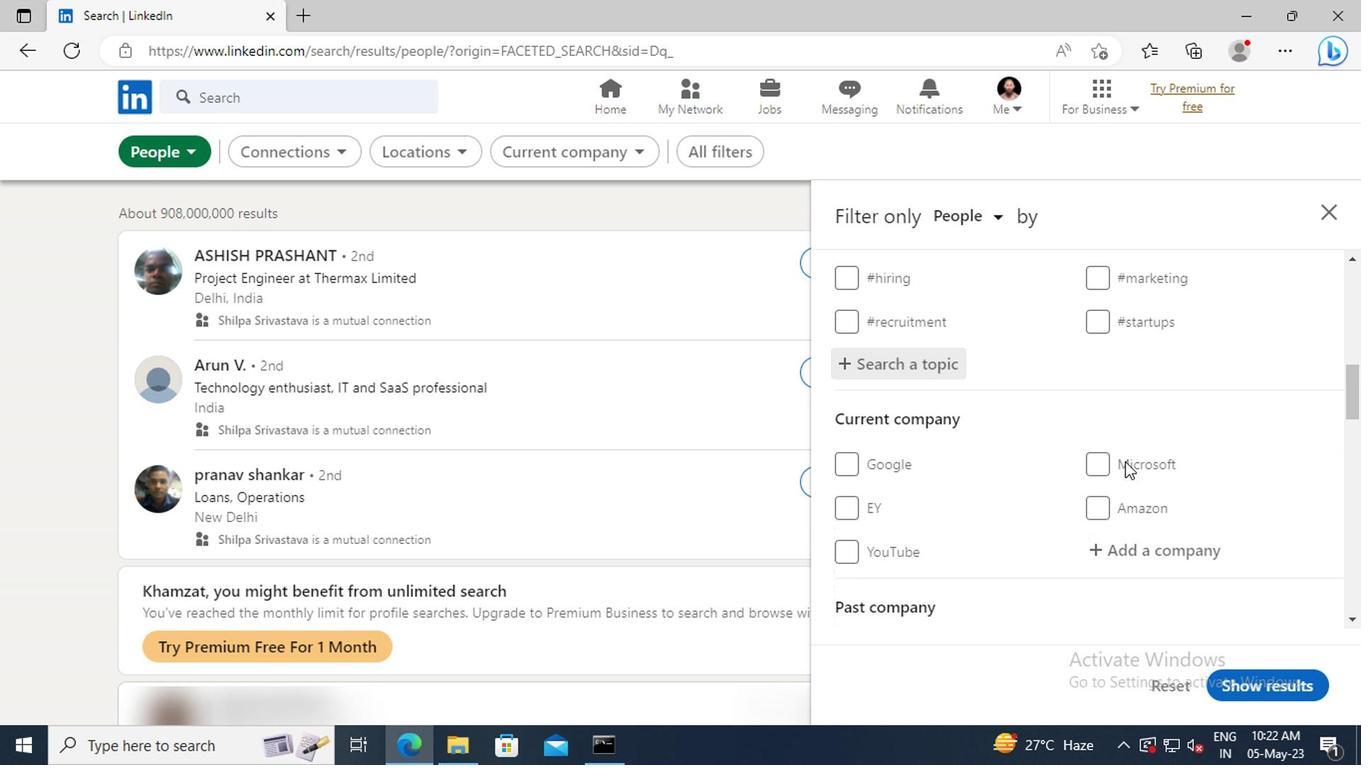 
Action: Mouse scrolled (946, 473) with delta (0, 0)
Screenshot: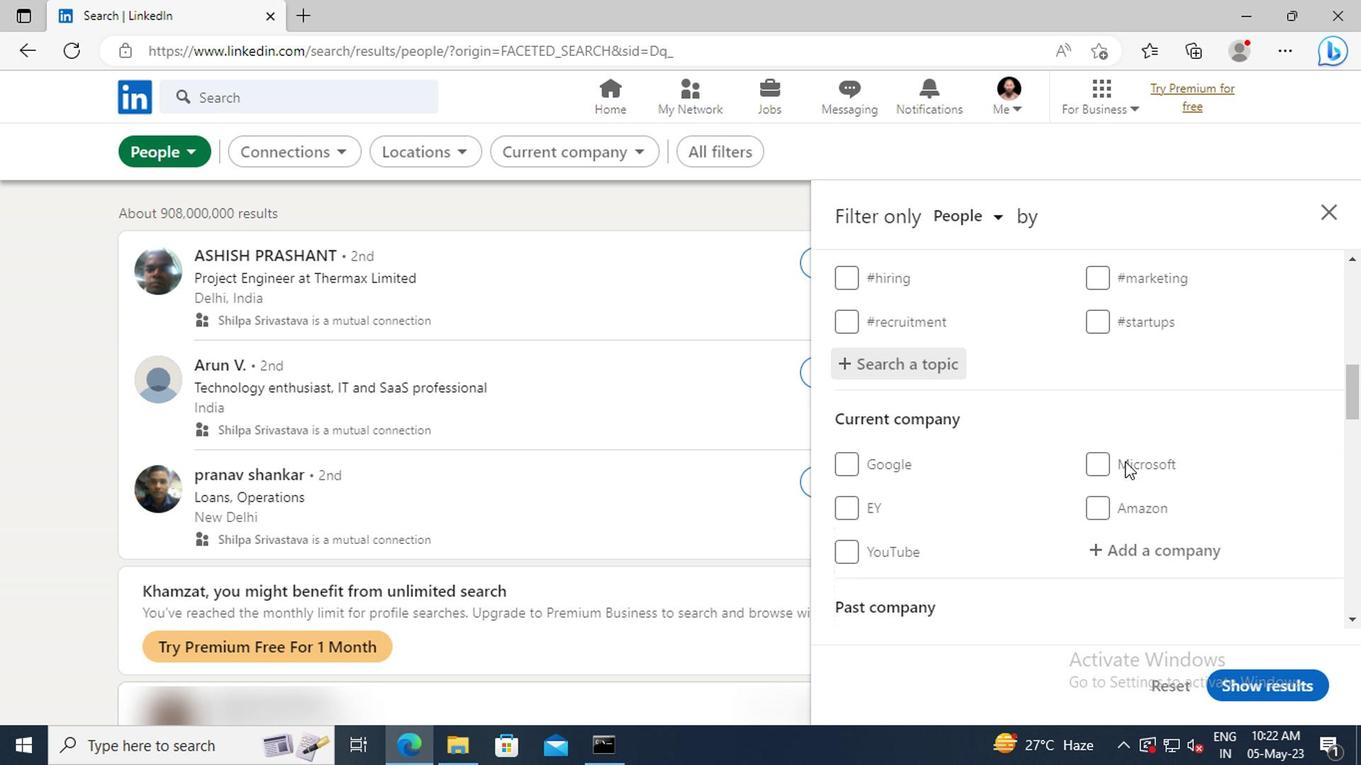 
Action: Mouse scrolled (946, 473) with delta (0, 0)
Screenshot: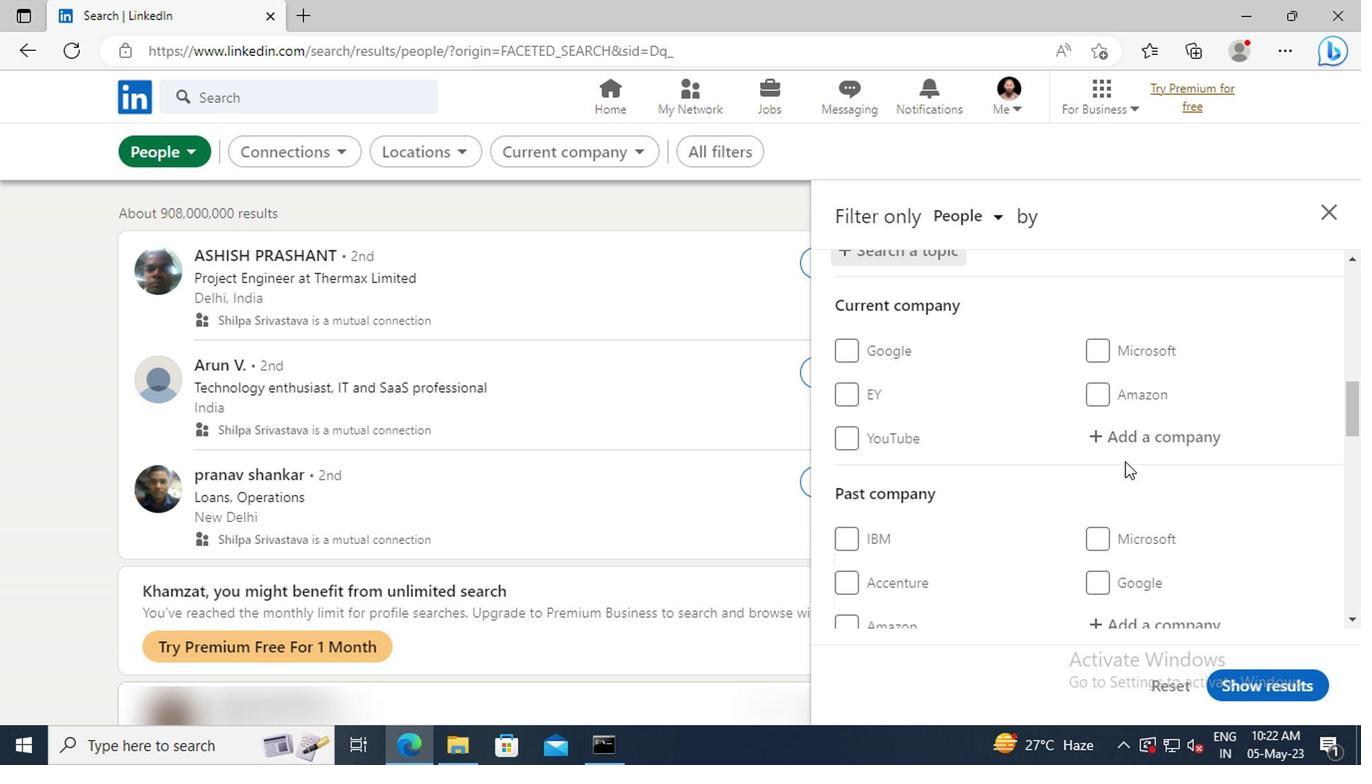 
Action: Mouse scrolled (946, 473) with delta (0, 0)
Screenshot: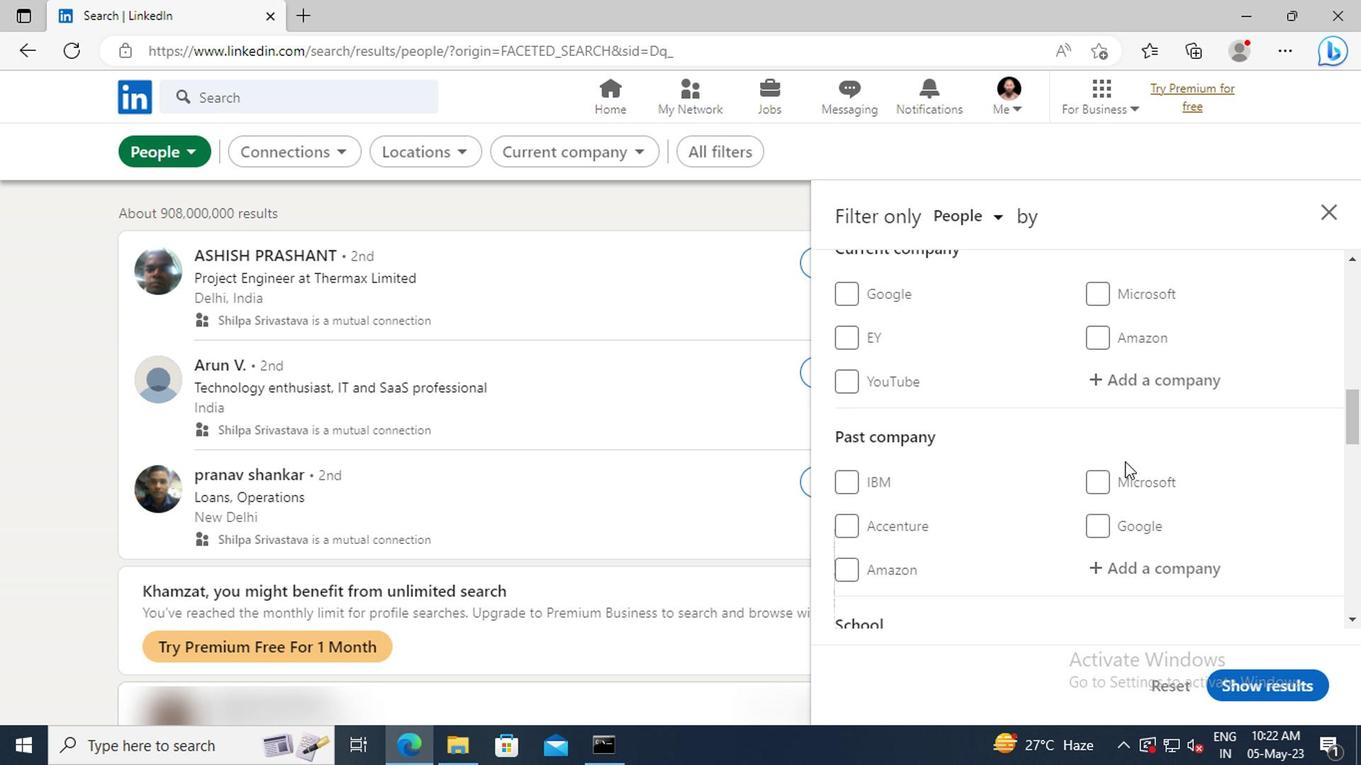 
Action: Mouse scrolled (946, 473) with delta (0, 0)
Screenshot: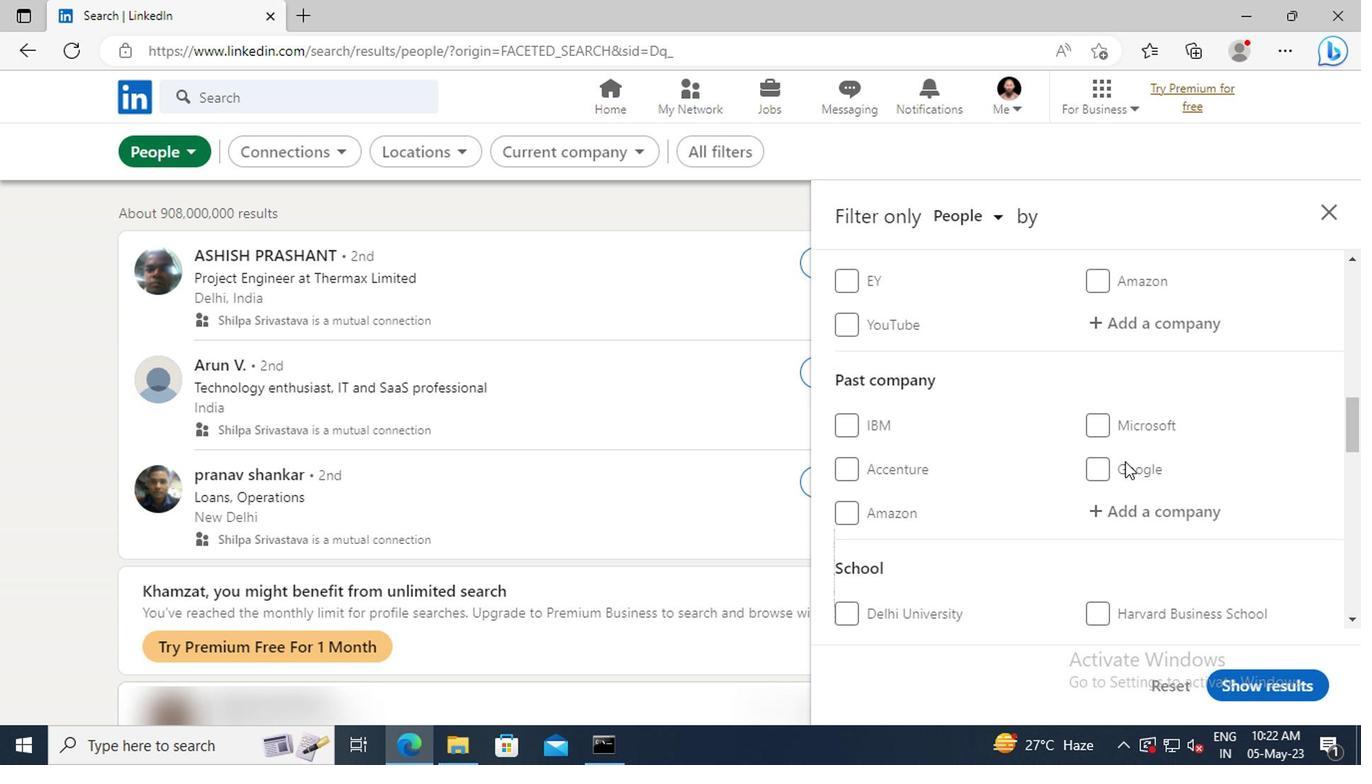 
Action: Mouse scrolled (946, 473) with delta (0, 0)
Screenshot: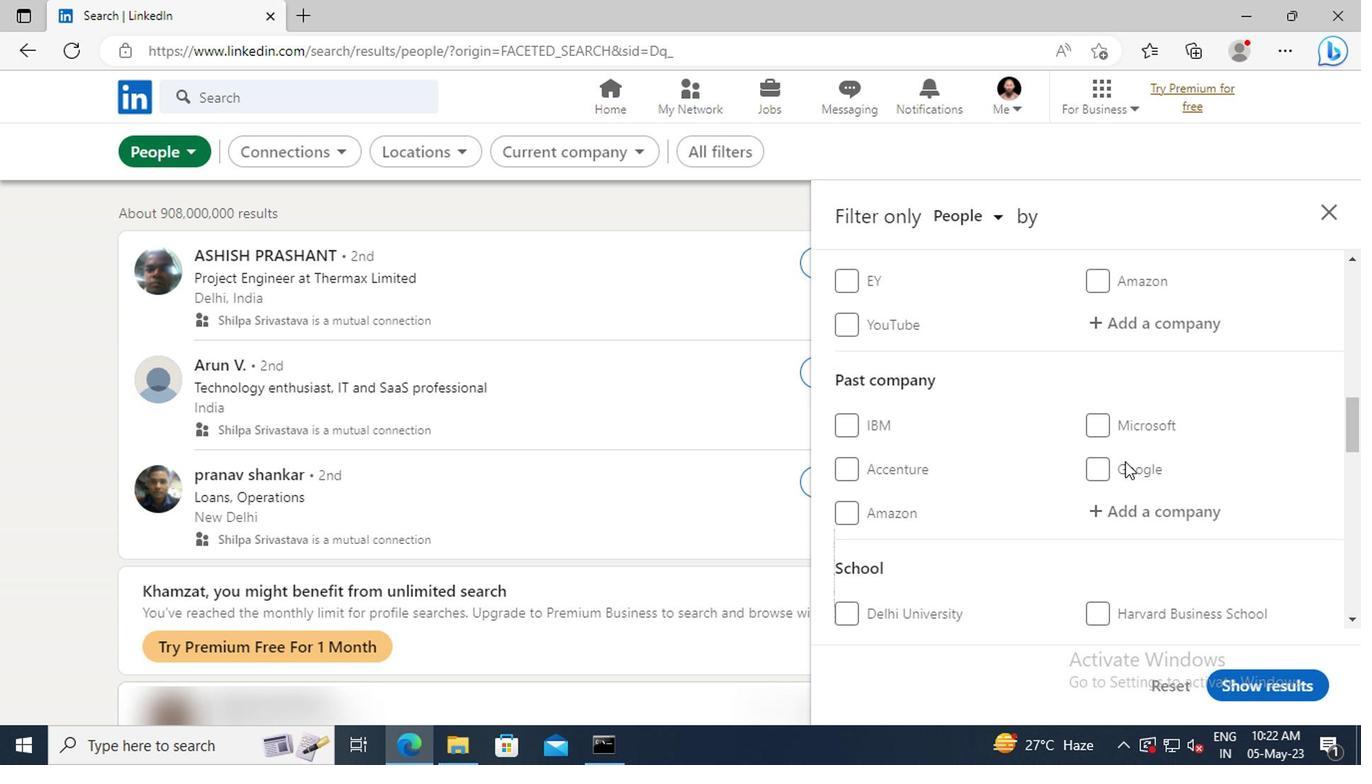 
Action: Mouse scrolled (946, 473) with delta (0, 0)
Screenshot: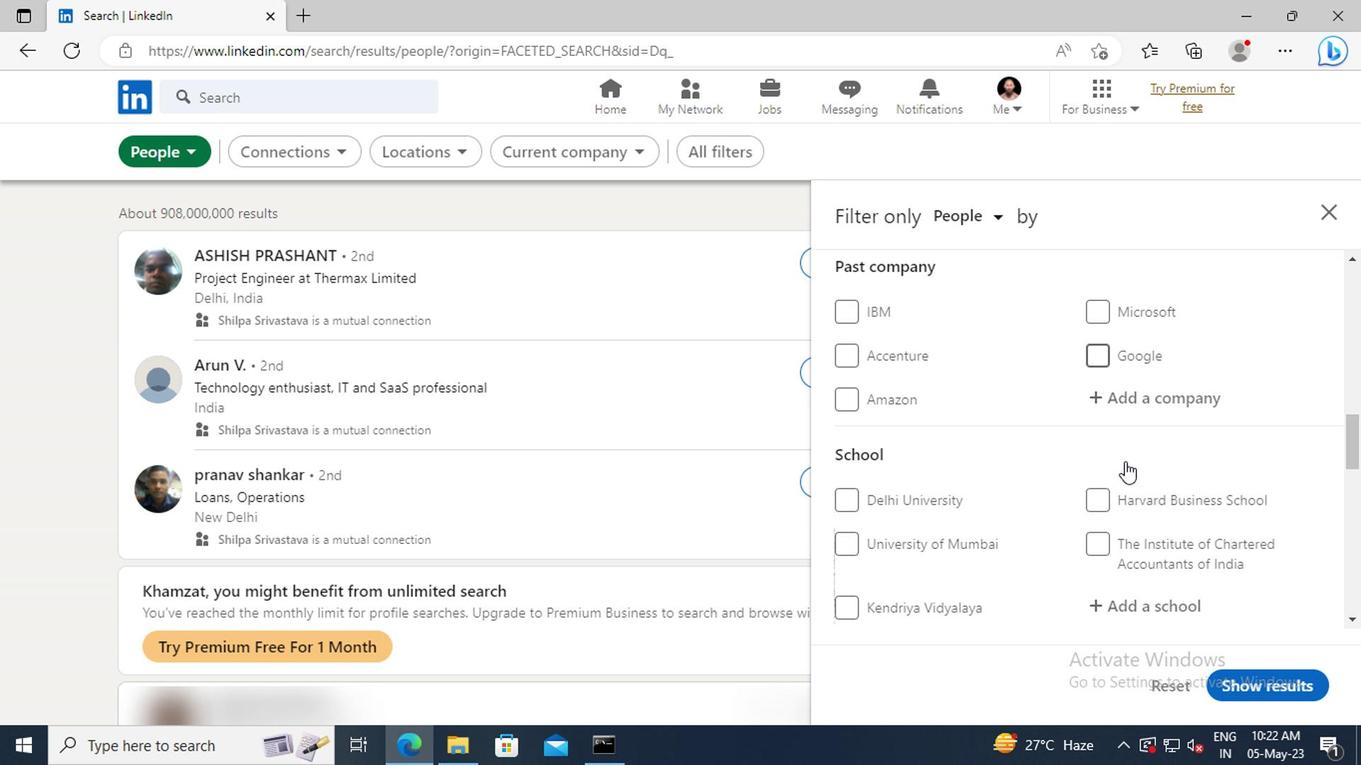 
Action: Mouse scrolled (946, 473) with delta (0, 0)
Screenshot: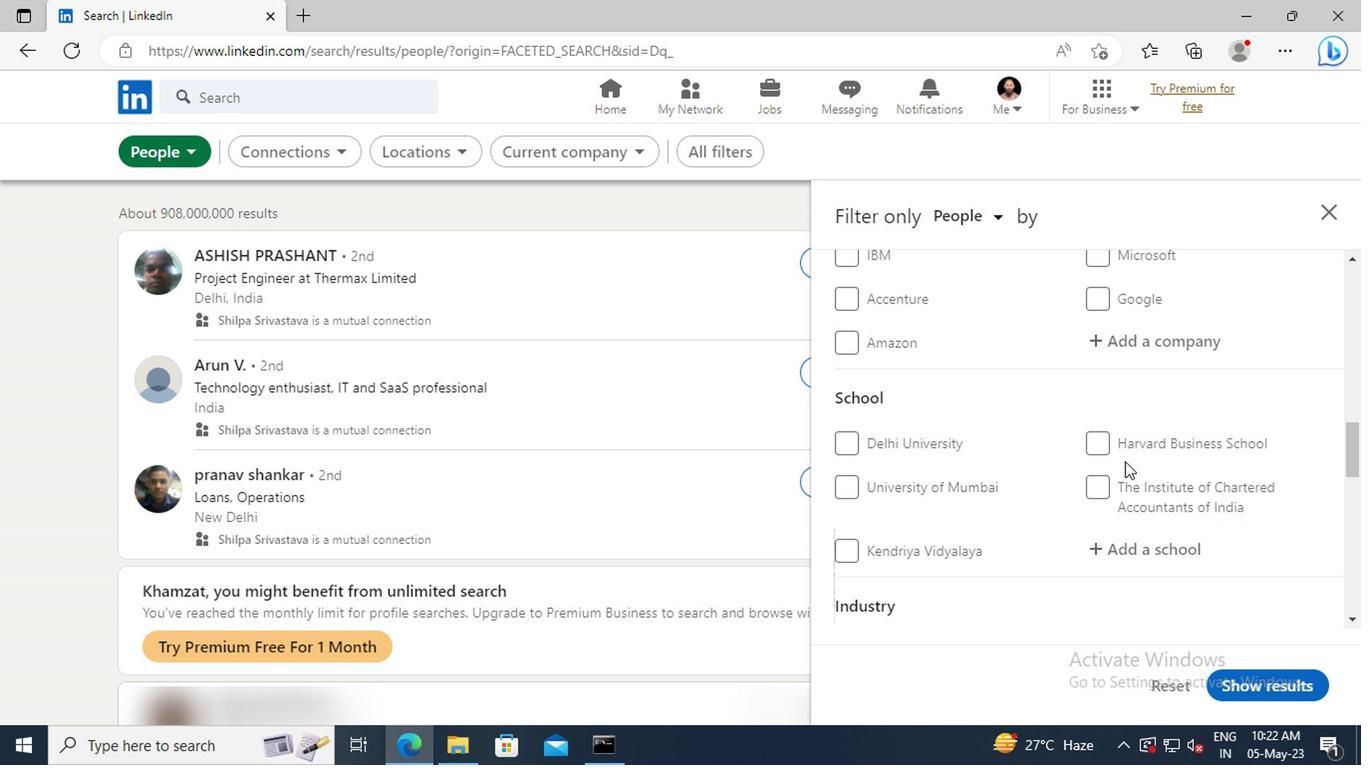 
Action: Mouse scrolled (946, 473) with delta (0, 0)
Screenshot: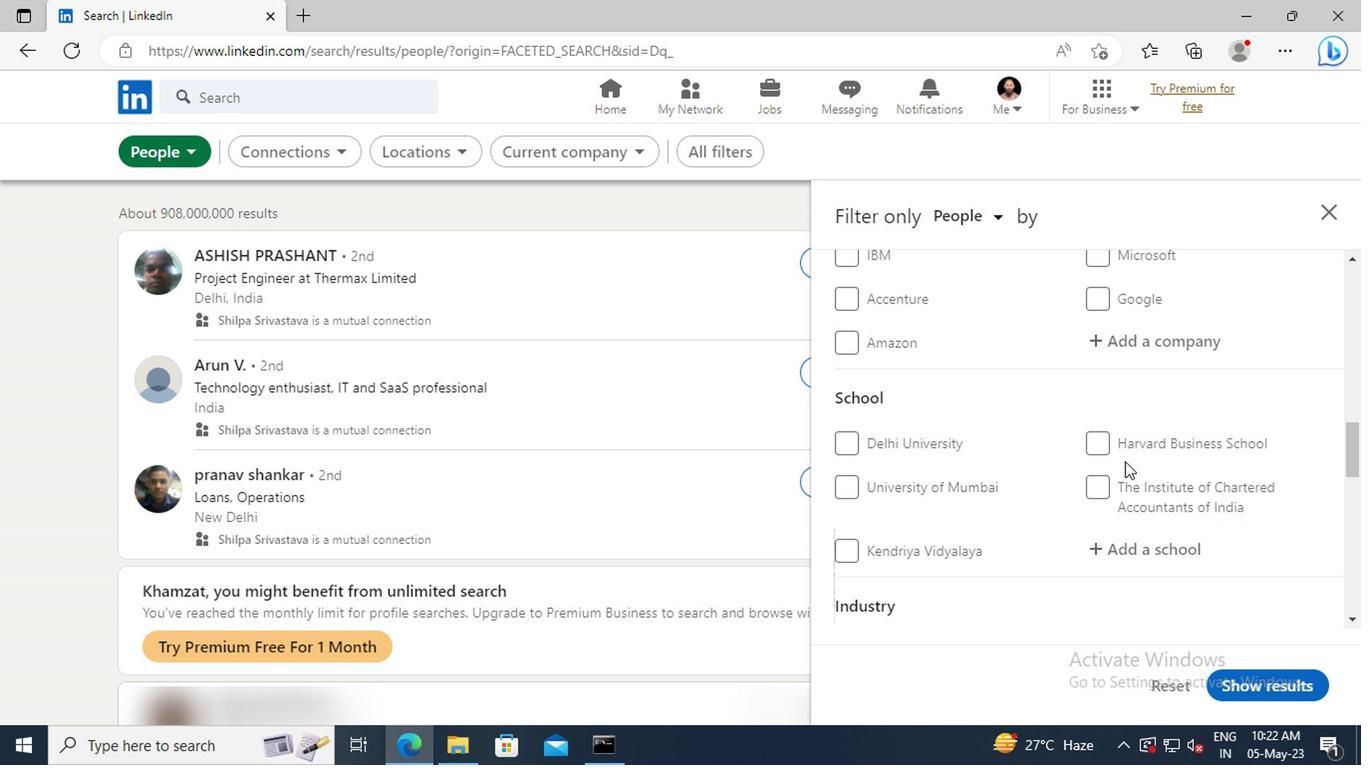 
Action: Mouse scrolled (946, 473) with delta (0, 0)
Screenshot: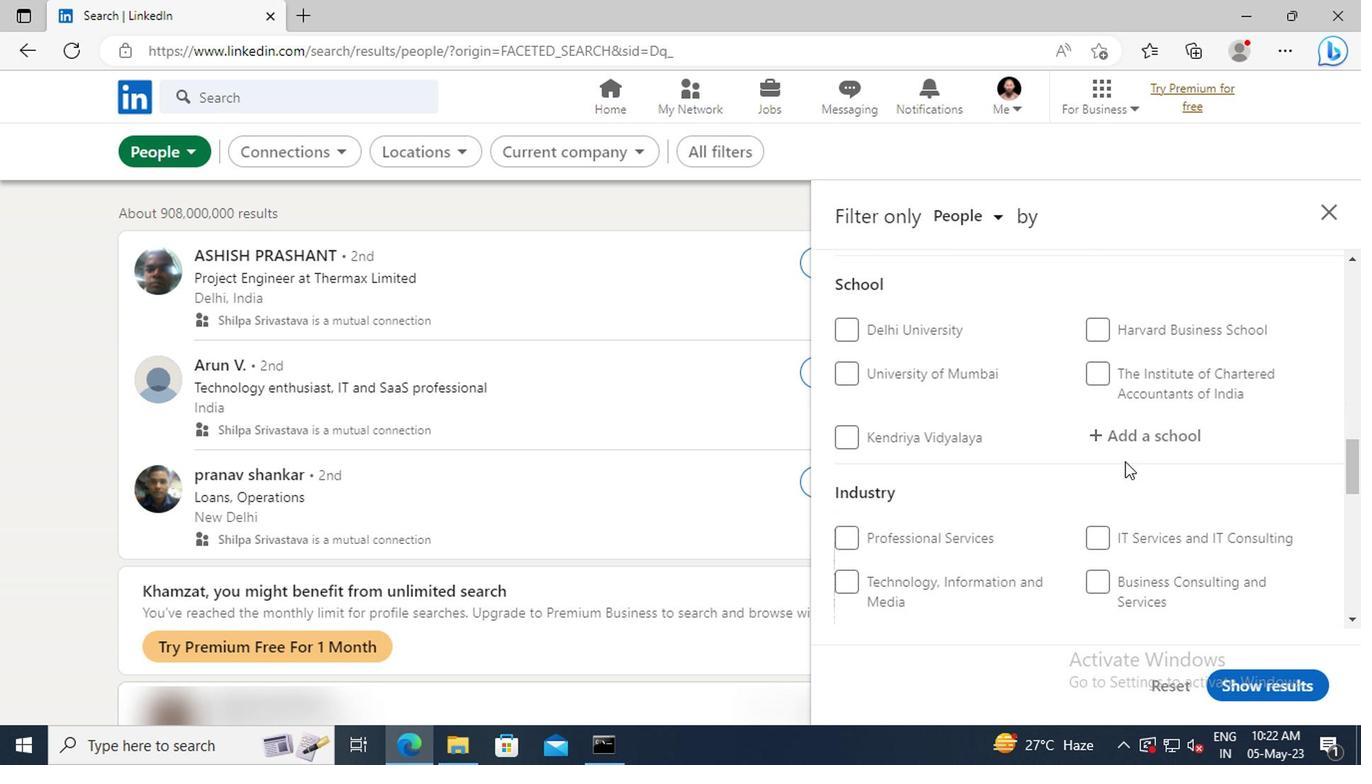 
Action: Mouse scrolled (946, 473) with delta (0, 0)
Screenshot: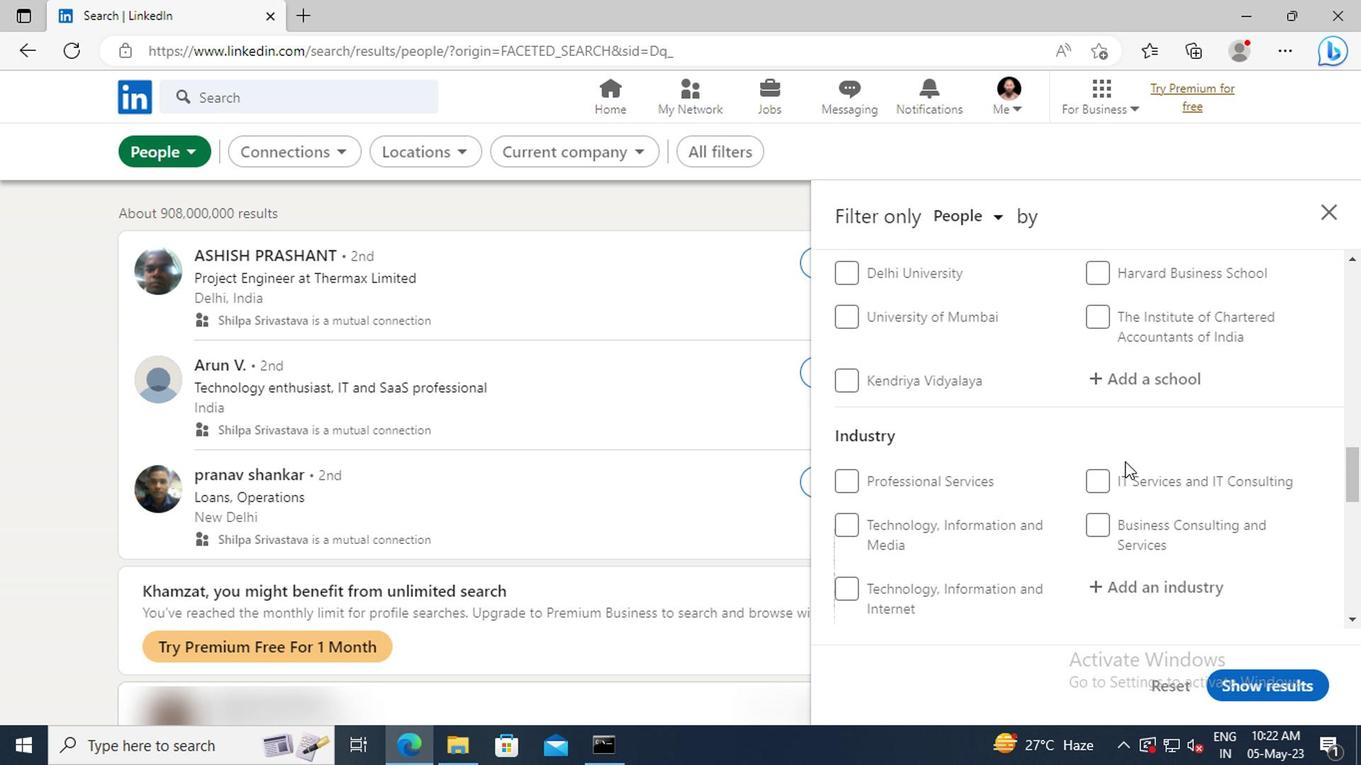 
Action: Mouse scrolled (946, 473) with delta (0, 0)
Screenshot: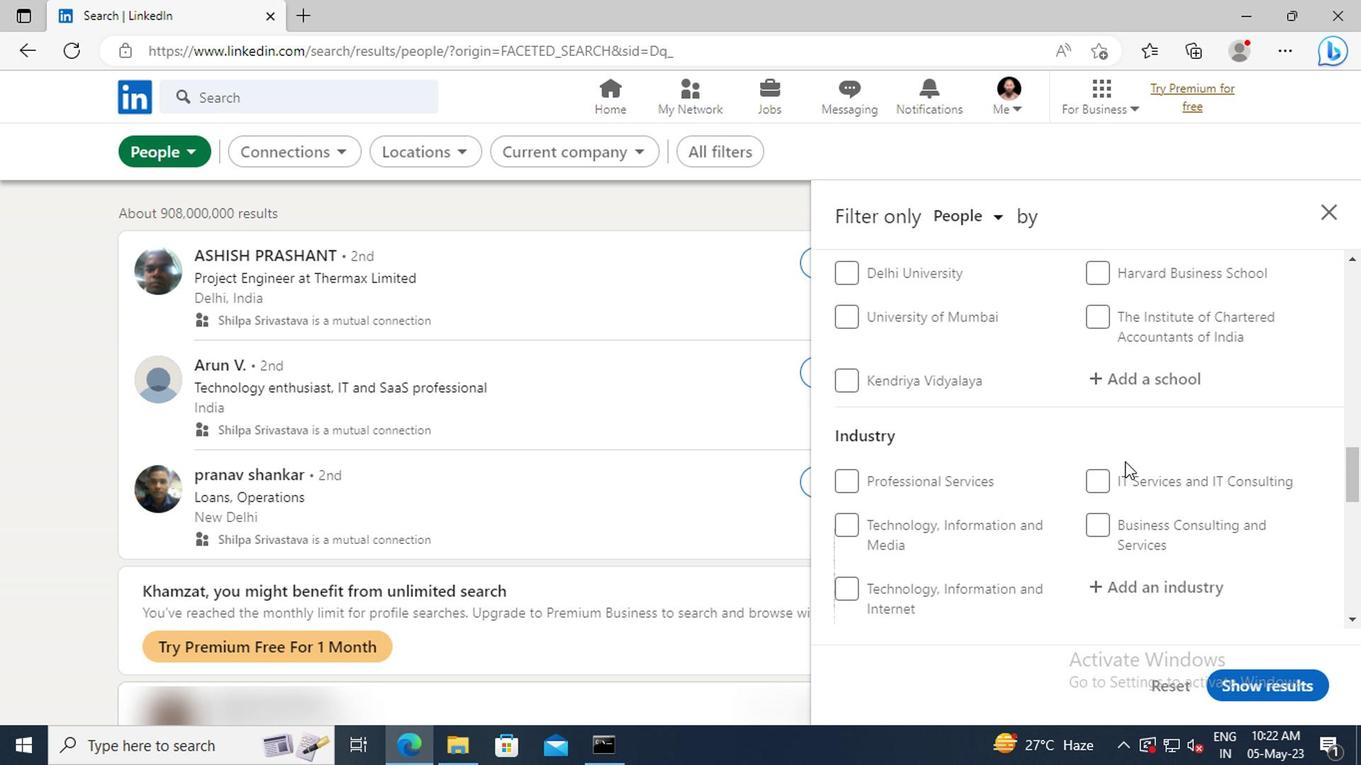 
Action: Mouse scrolled (946, 473) with delta (0, 0)
Screenshot: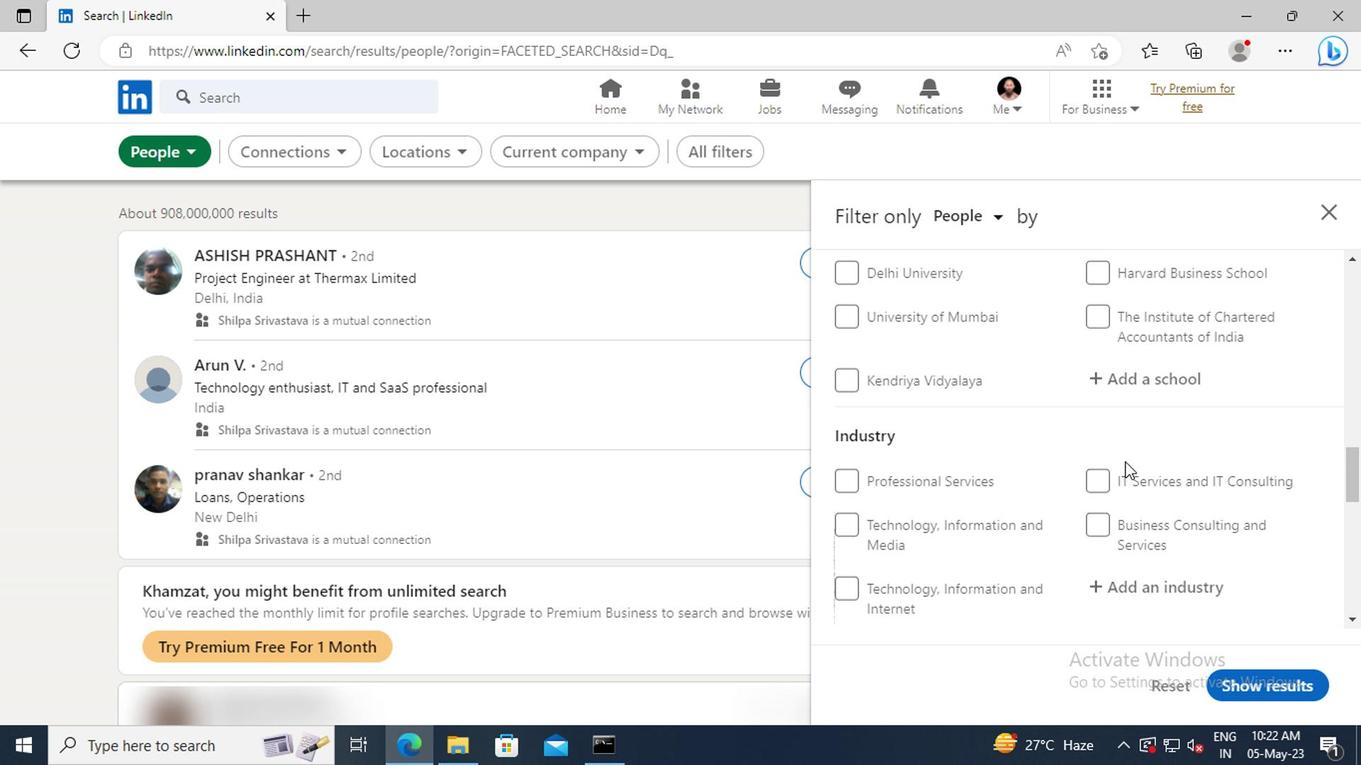 
Action: Mouse scrolled (946, 473) with delta (0, 0)
Screenshot: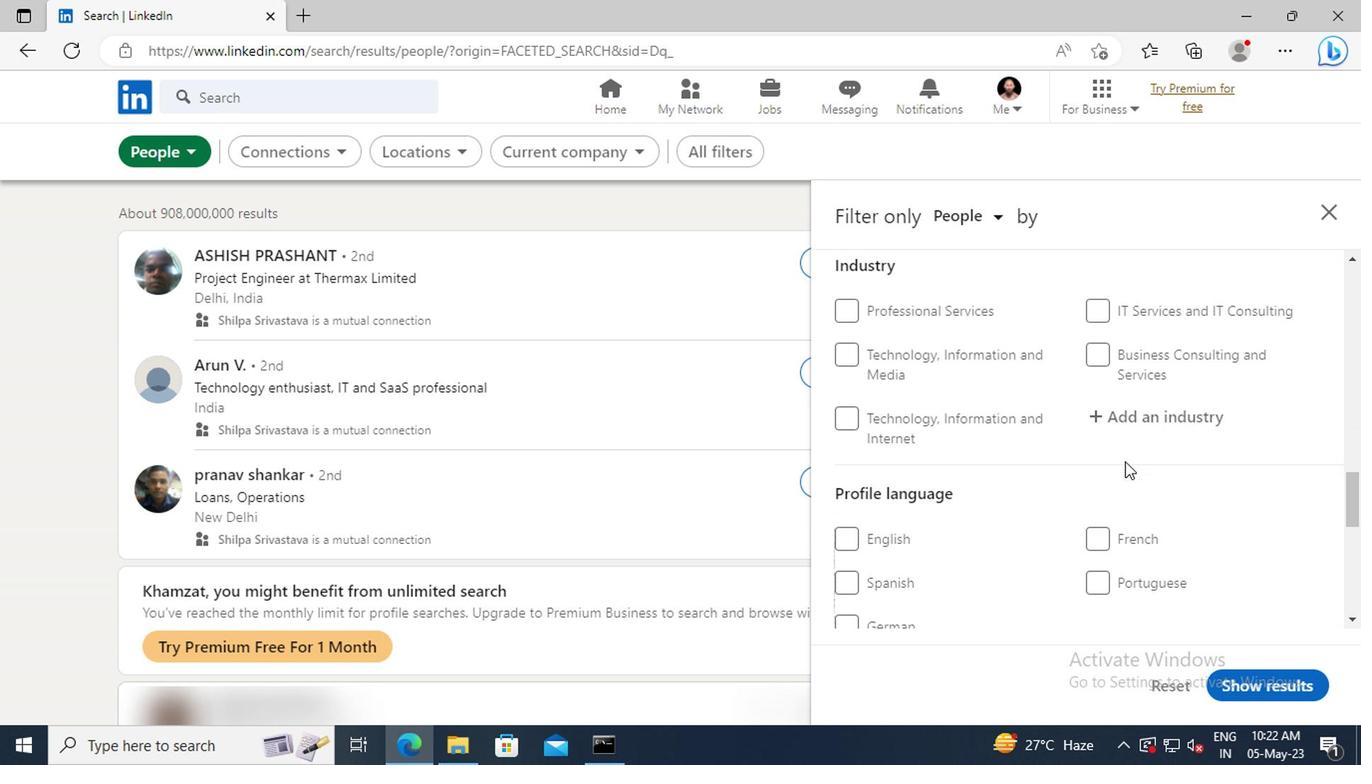 
Action: Mouse moved to (751, 519)
Screenshot: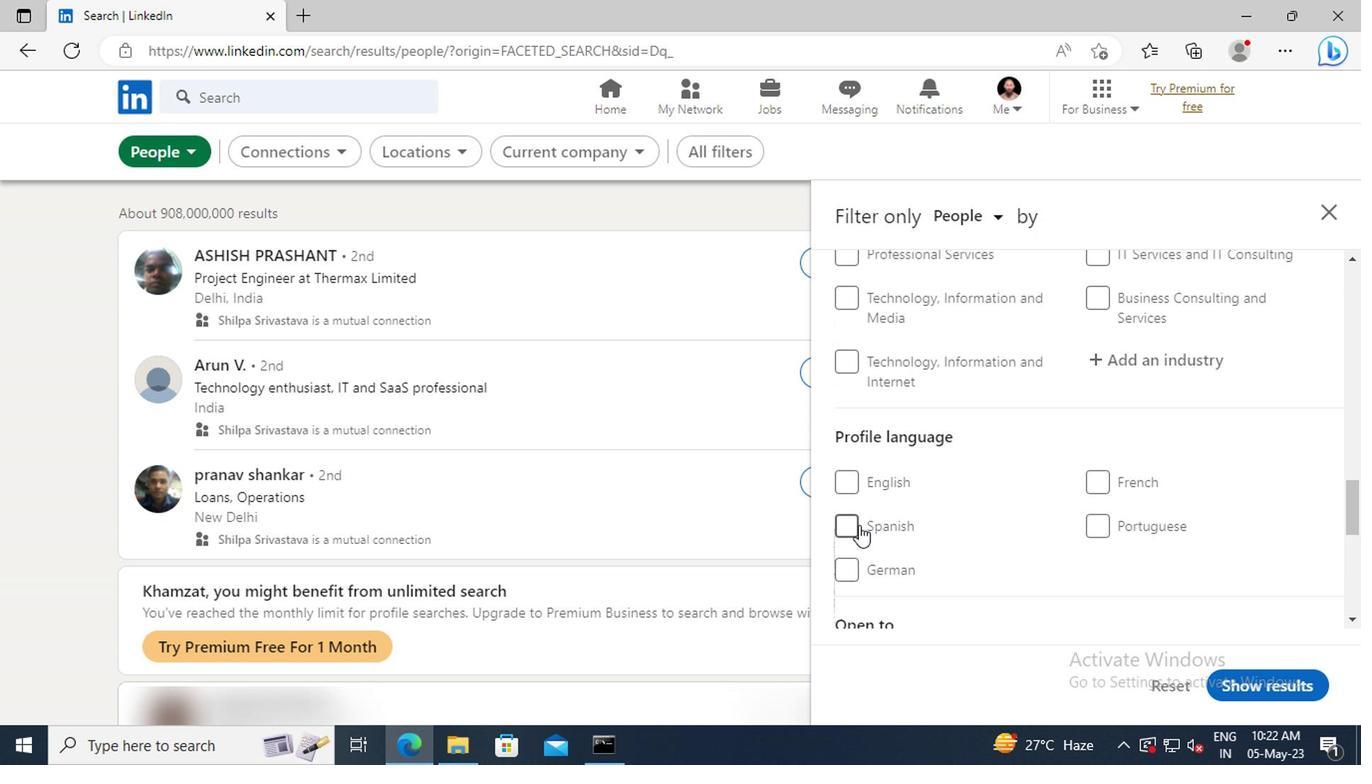 
Action: Mouse pressed left at (751, 519)
Screenshot: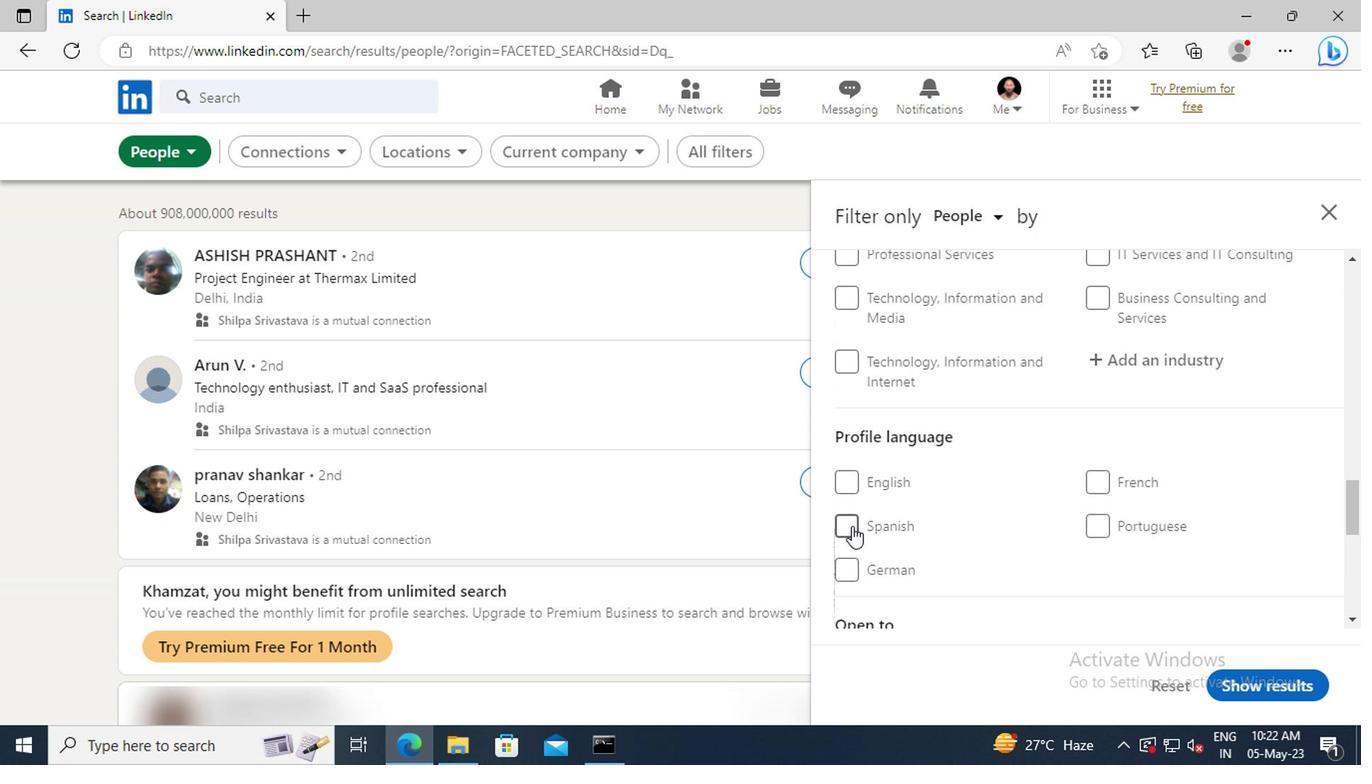
Action: Mouse moved to (931, 474)
Screenshot: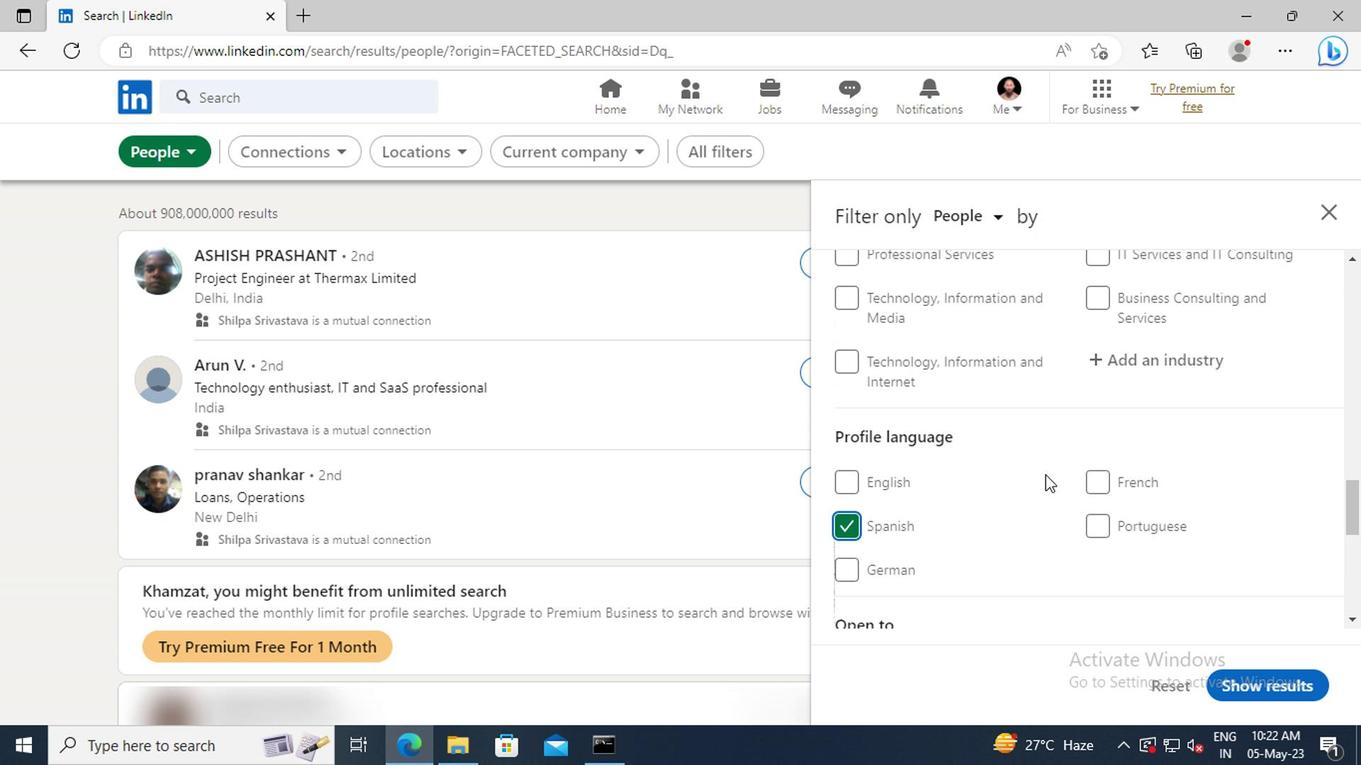 
Action: Mouse scrolled (931, 475) with delta (0, 0)
Screenshot: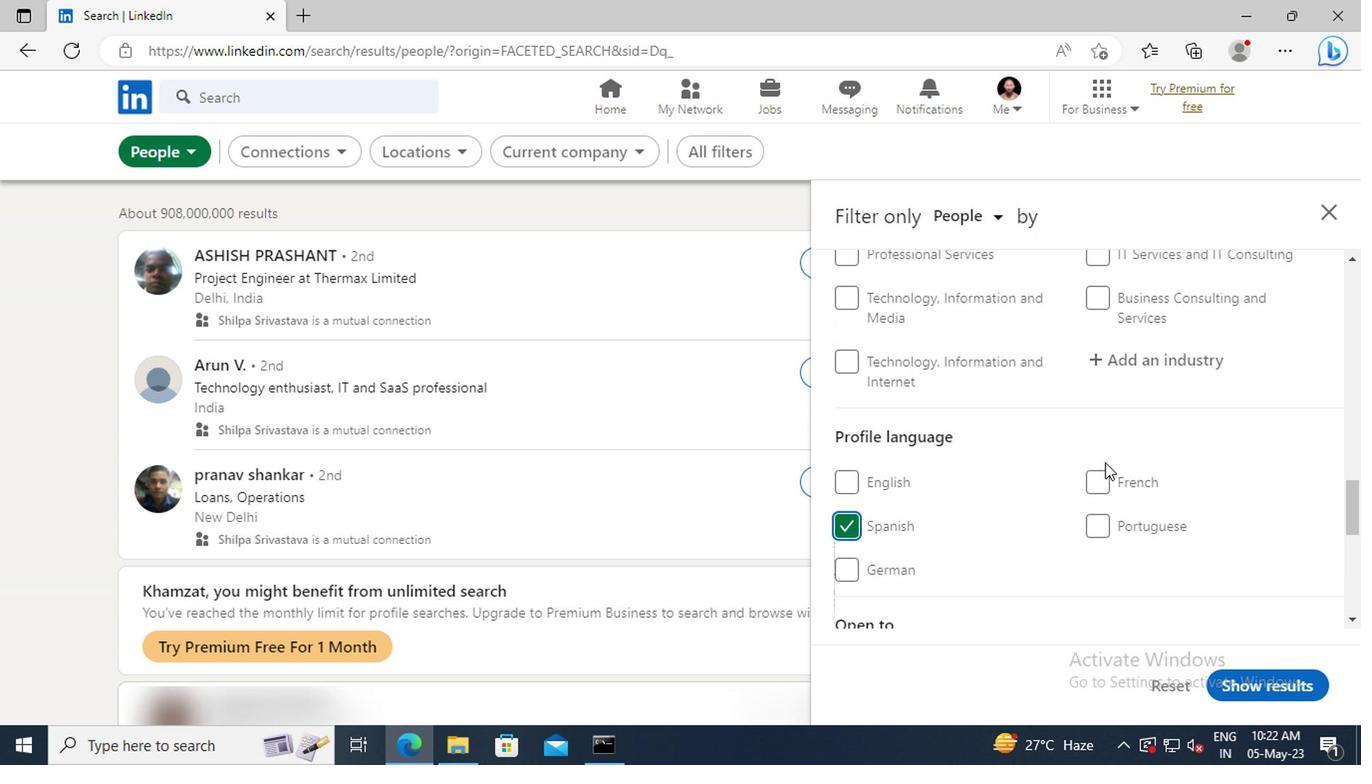 
Action: Mouse scrolled (931, 475) with delta (0, 0)
Screenshot: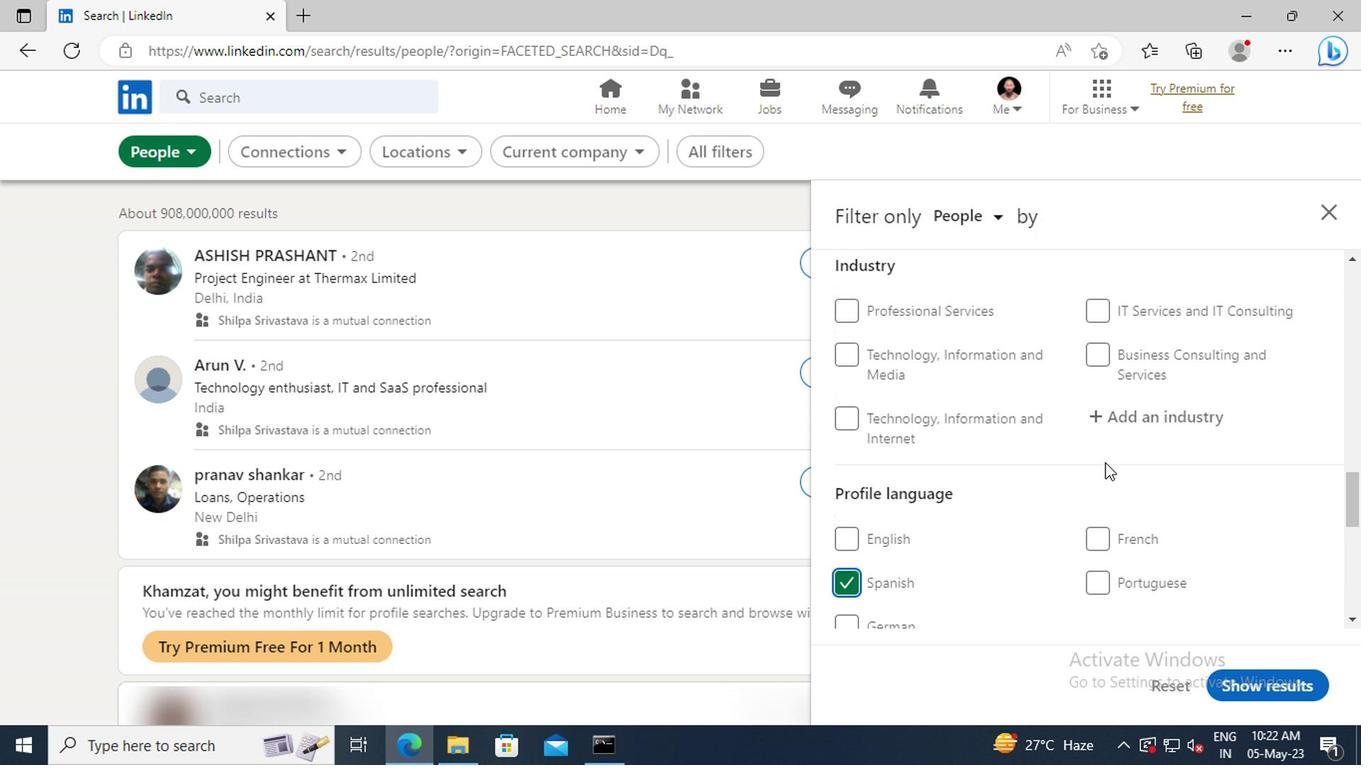 
Action: Mouse scrolled (931, 475) with delta (0, 0)
Screenshot: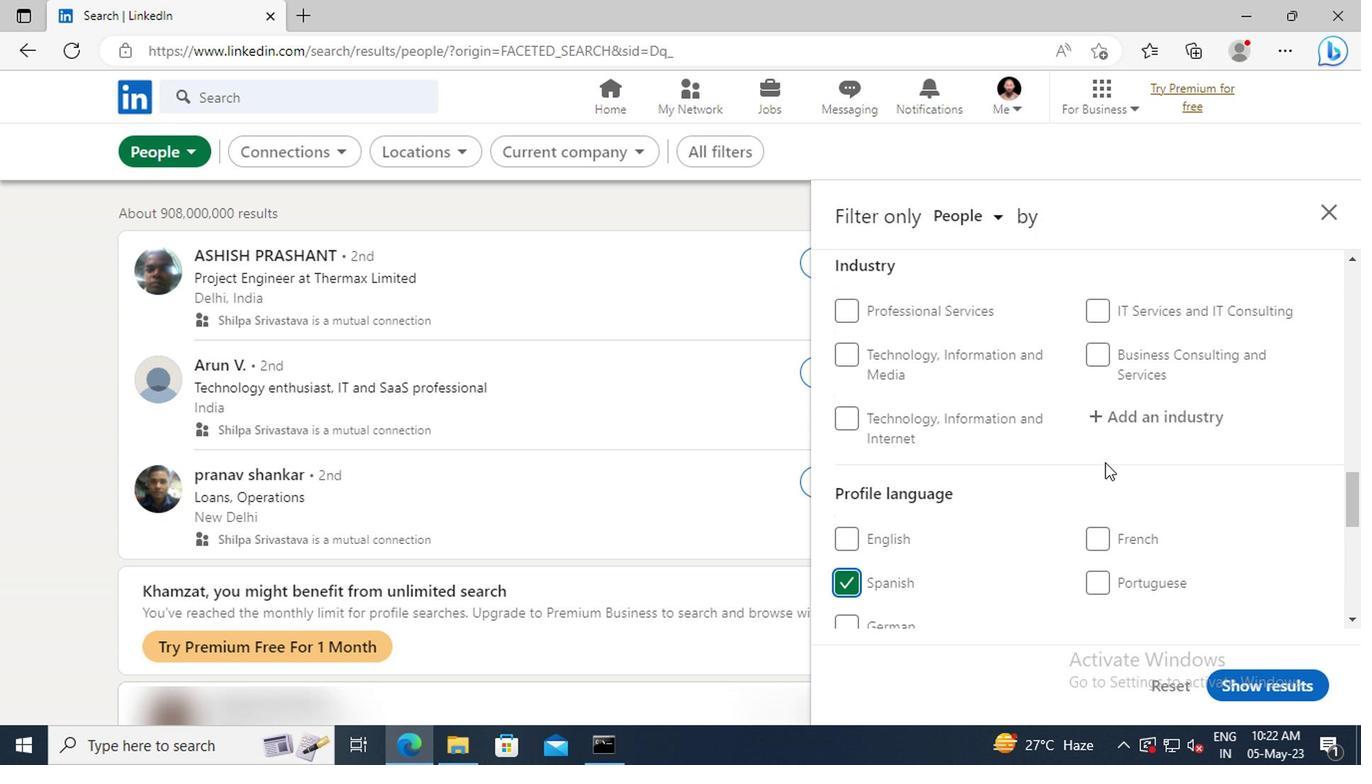 
Action: Mouse scrolled (931, 475) with delta (0, 0)
Screenshot: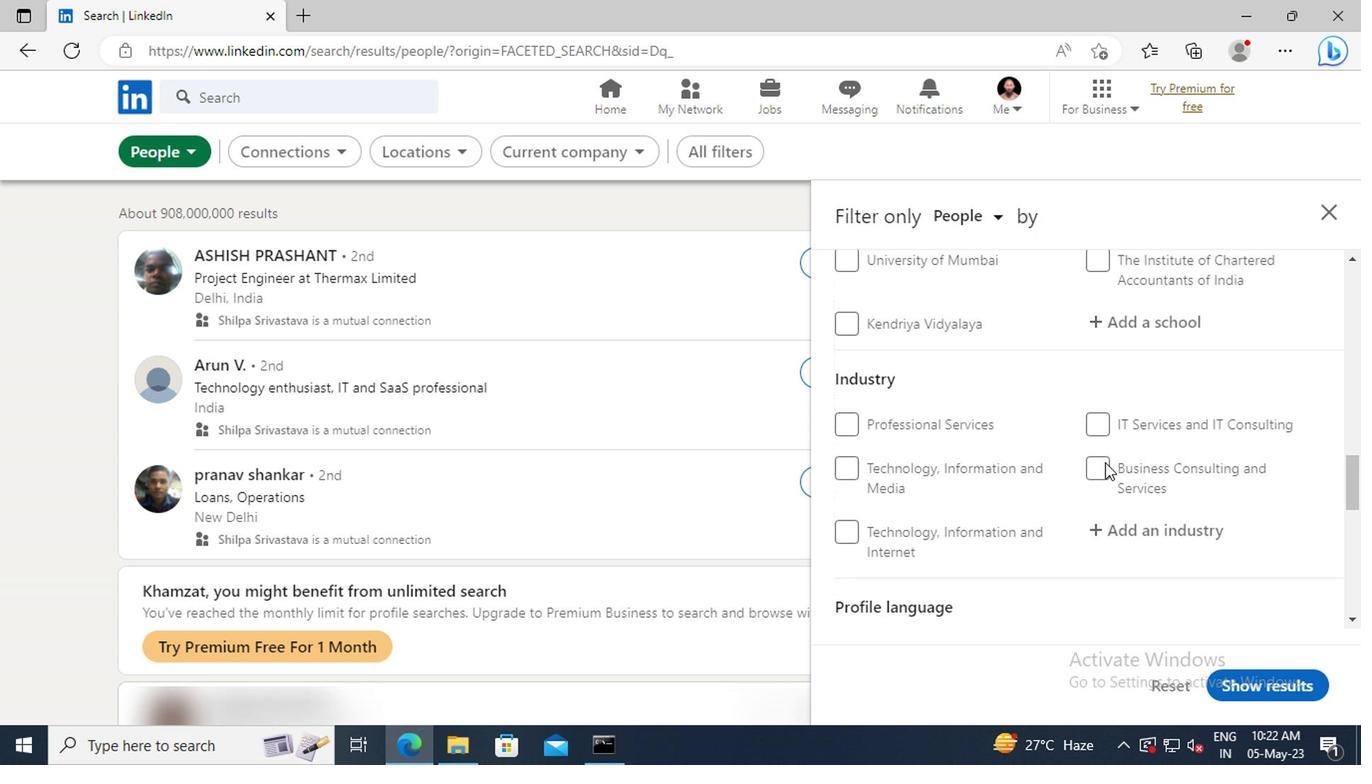 
Action: Mouse scrolled (931, 475) with delta (0, 0)
Screenshot: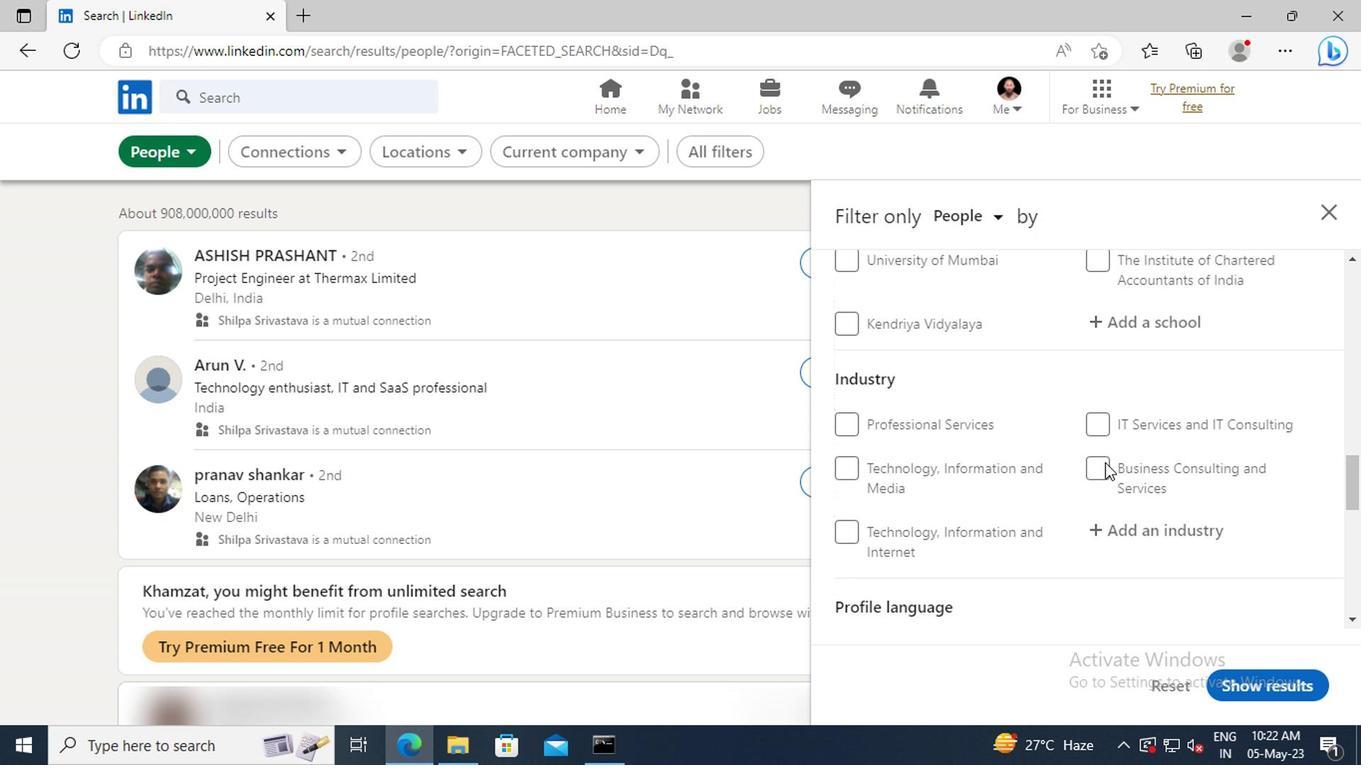 
Action: Mouse moved to (932, 473)
Screenshot: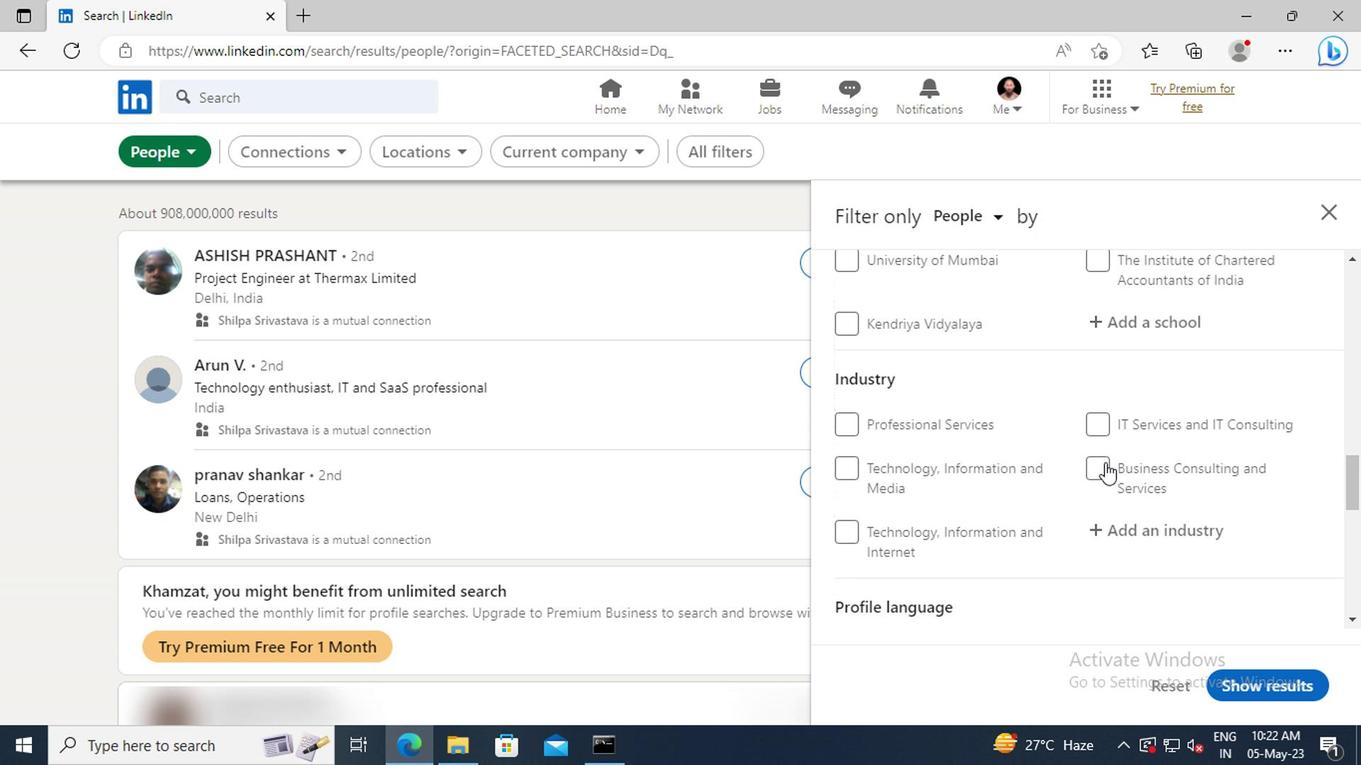 
Action: Mouse scrolled (932, 474) with delta (0, 0)
Screenshot: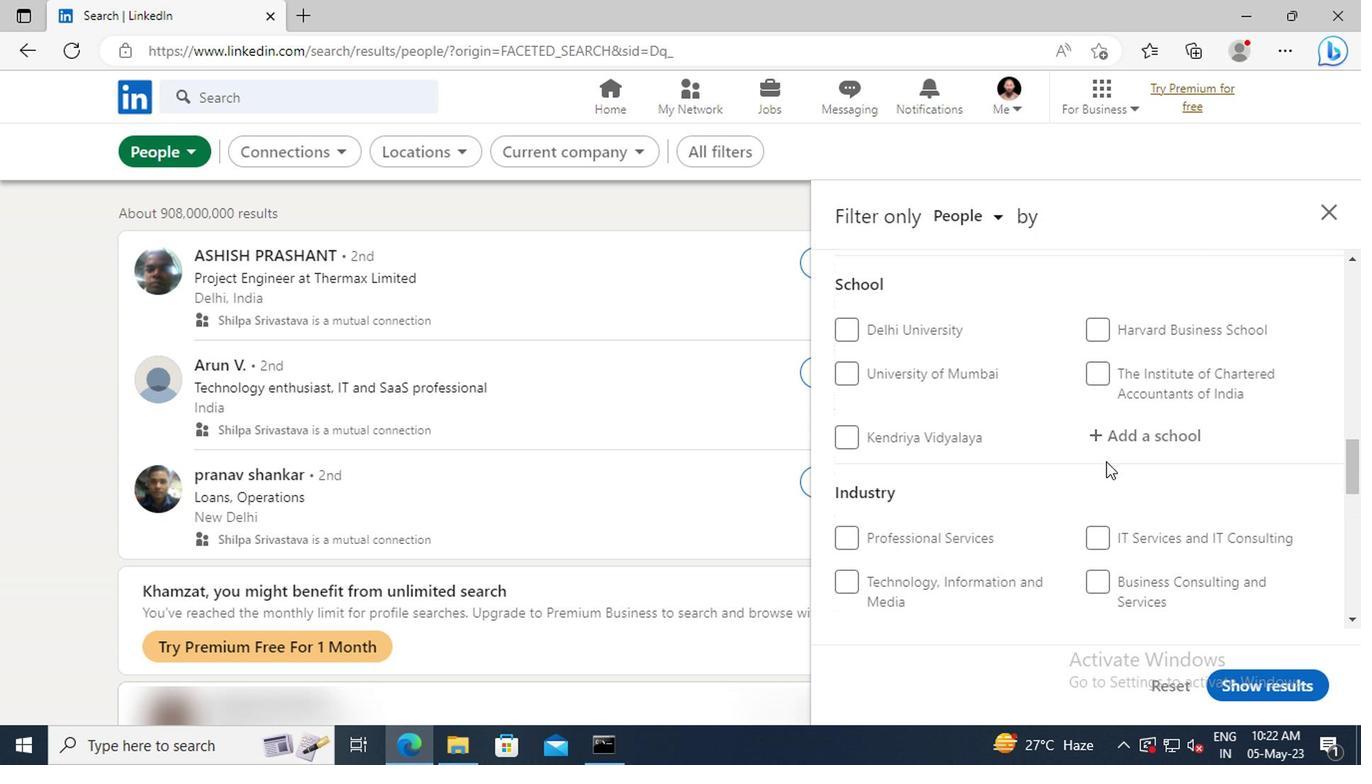 
Action: Mouse scrolled (932, 474) with delta (0, 0)
Screenshot: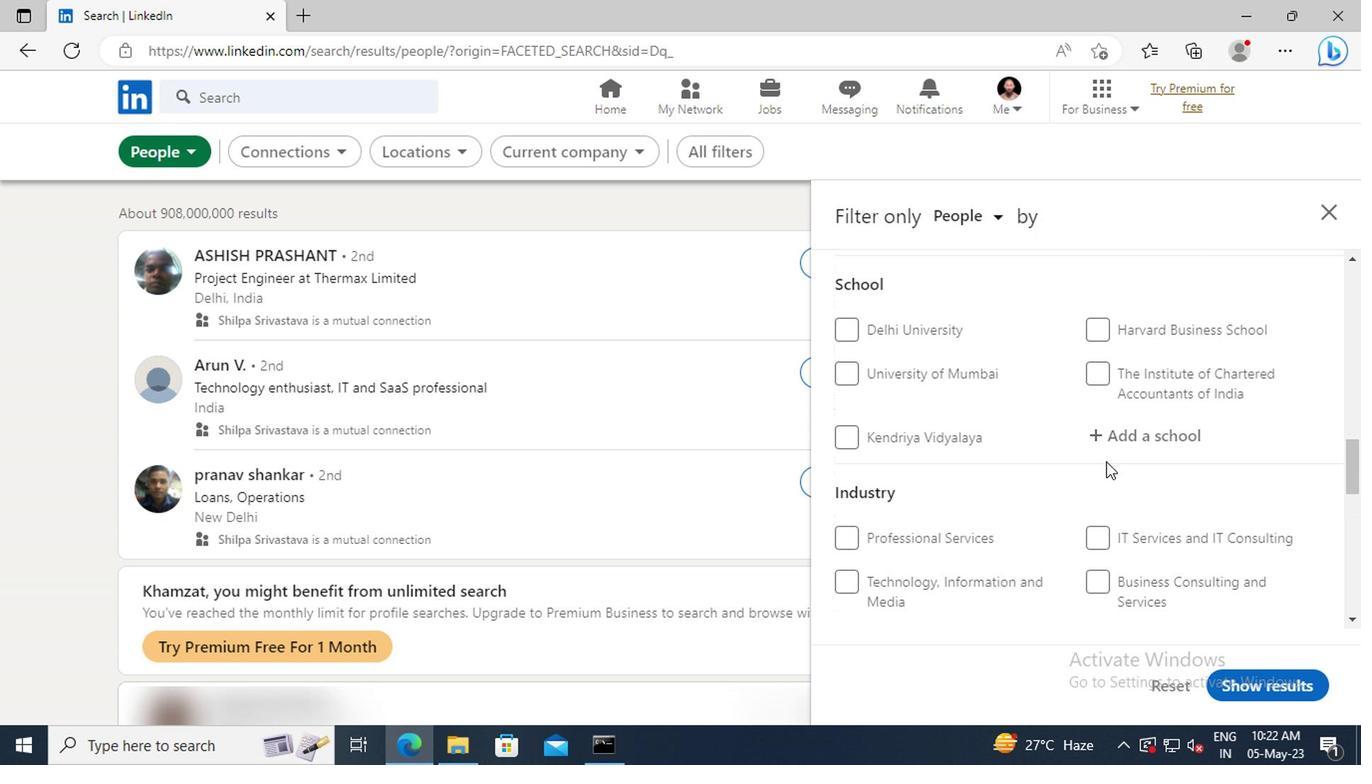 
Action: Mouse scrolled (932, 474) with delta (0, 0)
Screenshot: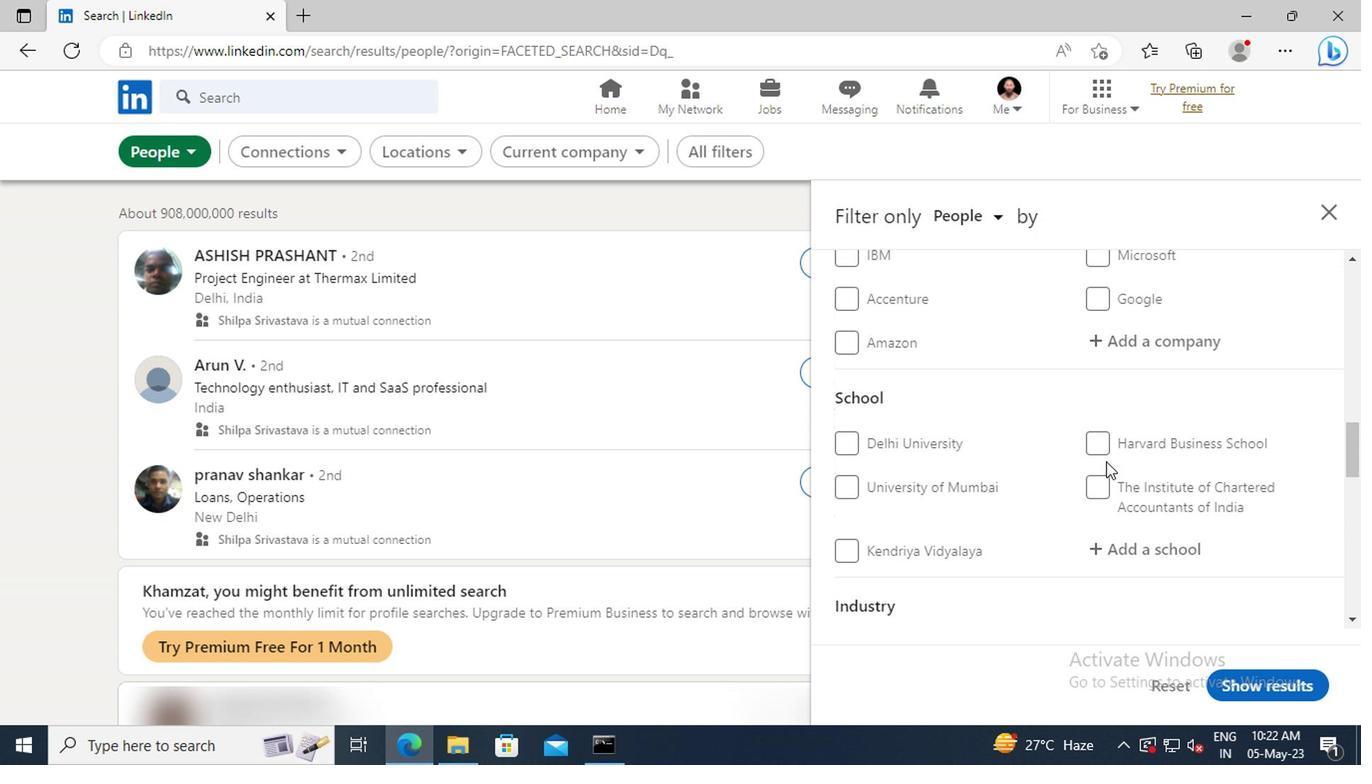 
Action: Mouse scrolled (932, 474) with delta (0, 0)
Screenshot: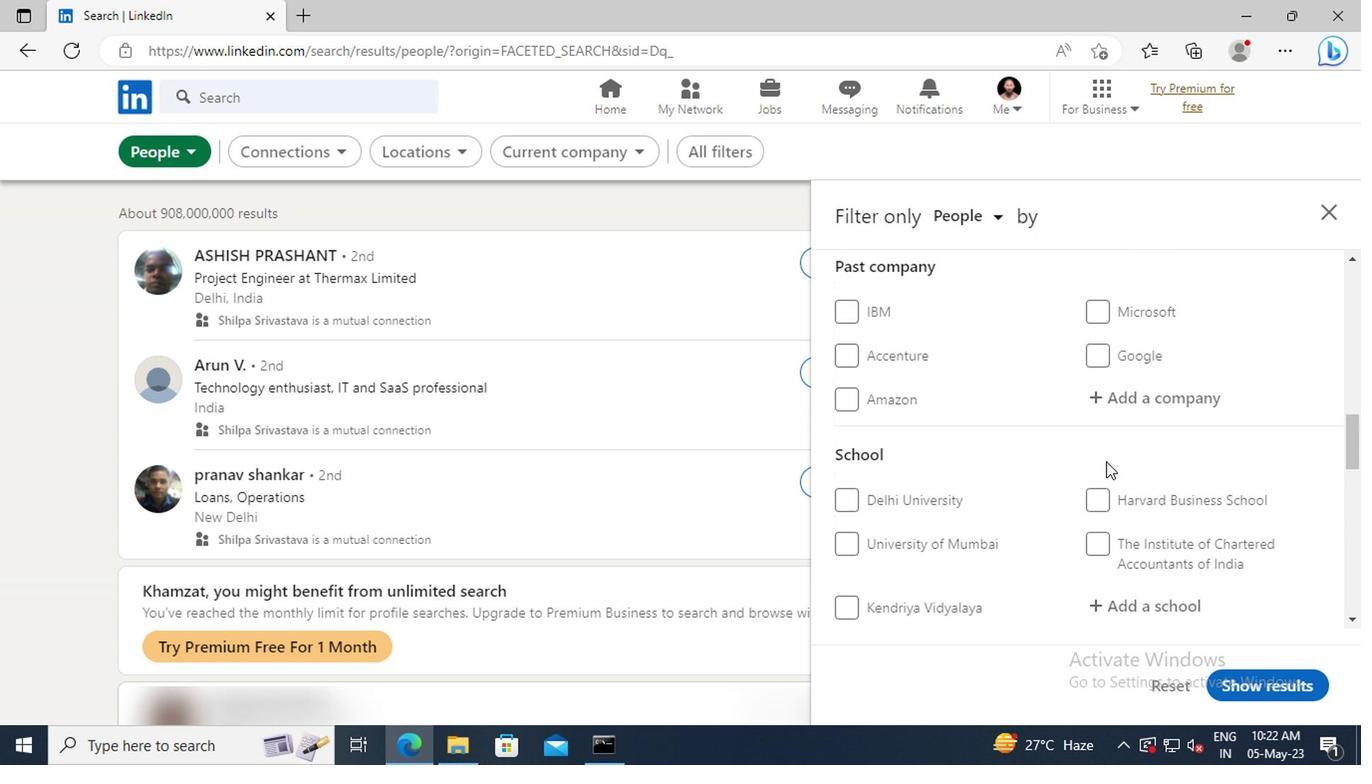 
Action: Mouse scrolled (932, 474) with delta (0, 0)
Screenshot: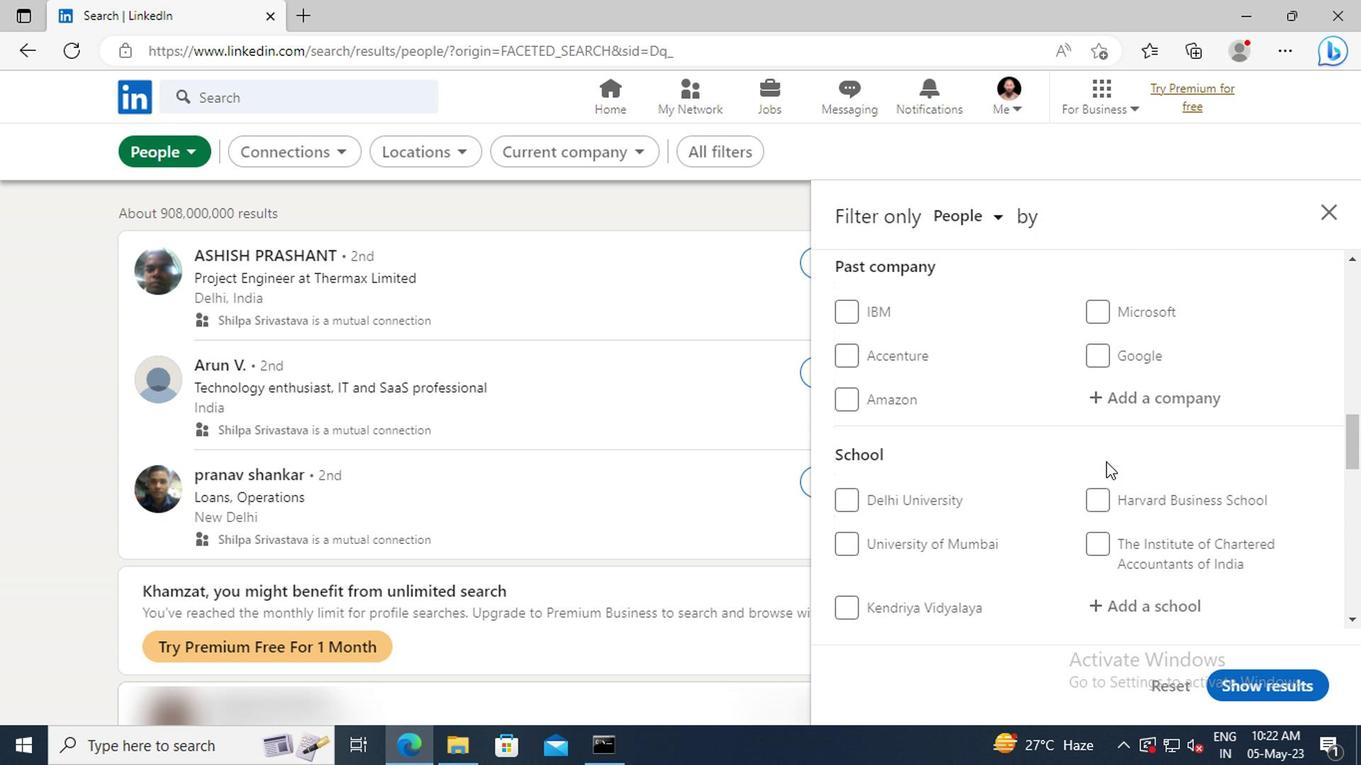 
Action: Mouse scrolled (932, 474) with delta (0, 0)
Screenshot: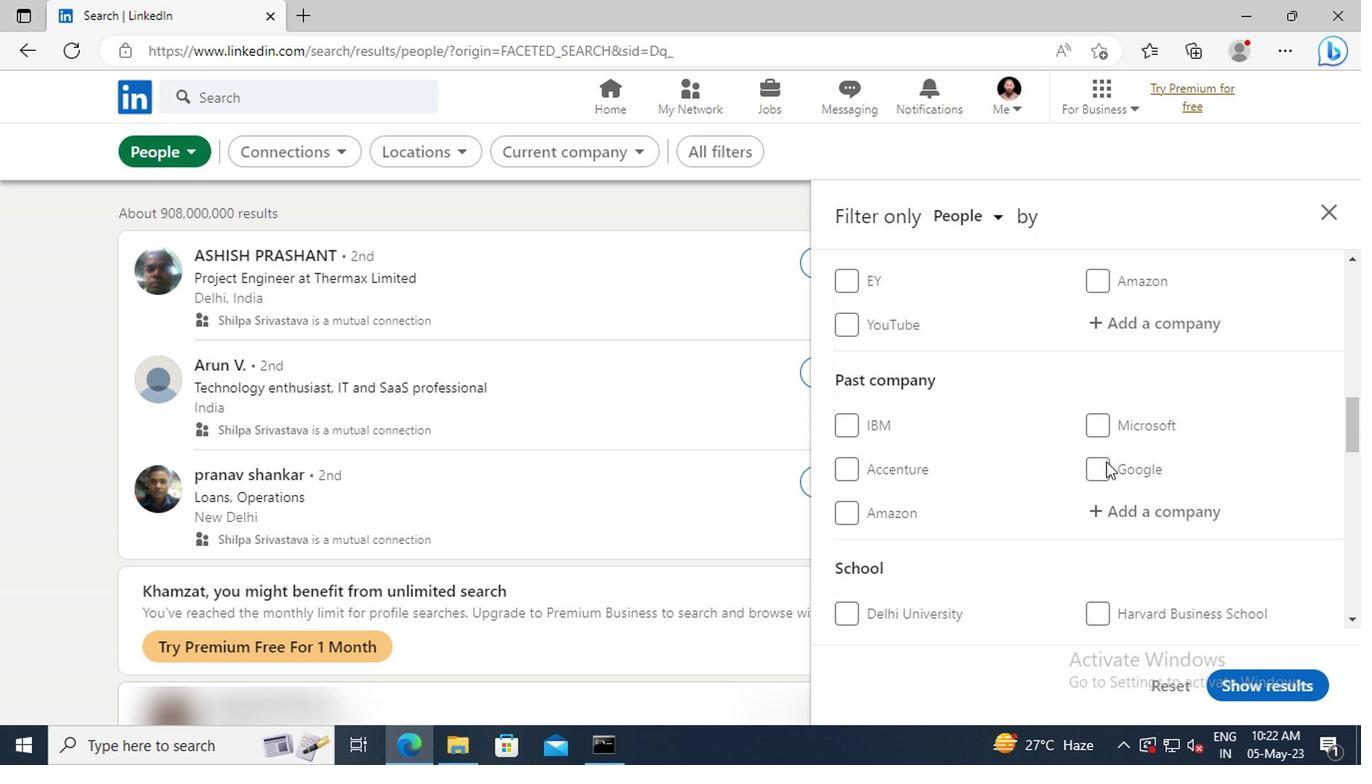 
Action: Mouse scrolled (932, 474) with delta (0, 0)
Screenshot: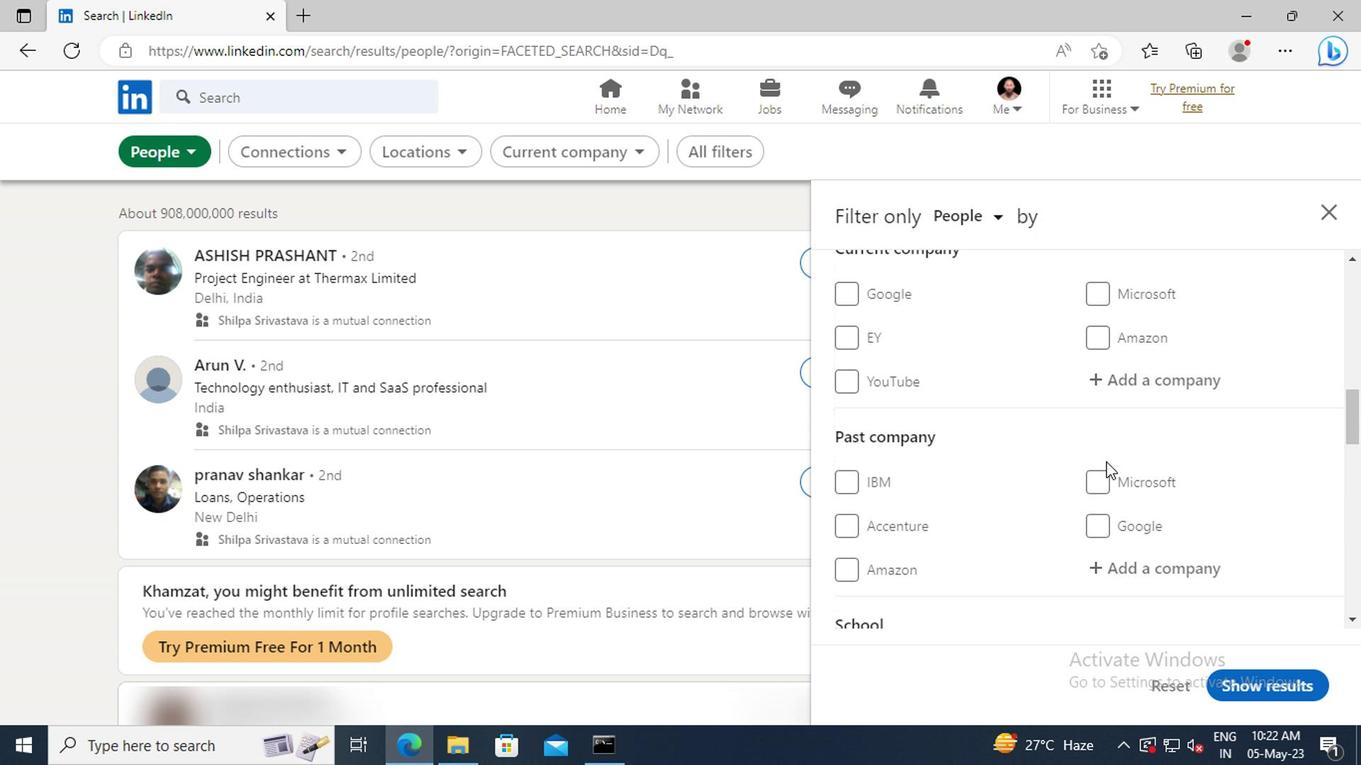 
Action: Mouse moved to (931, 460)
Screenshot: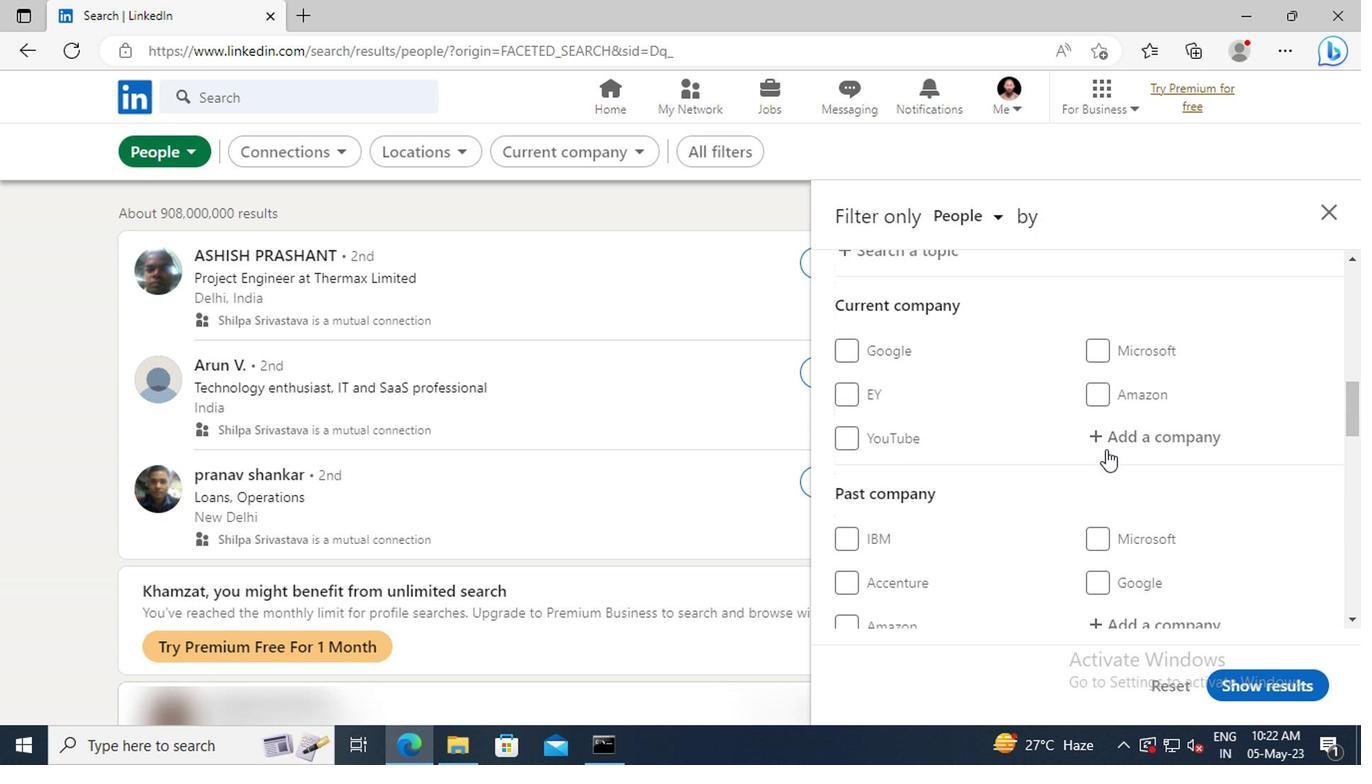 
Action: Mouse pressed left at (931, 460)
Screenshot: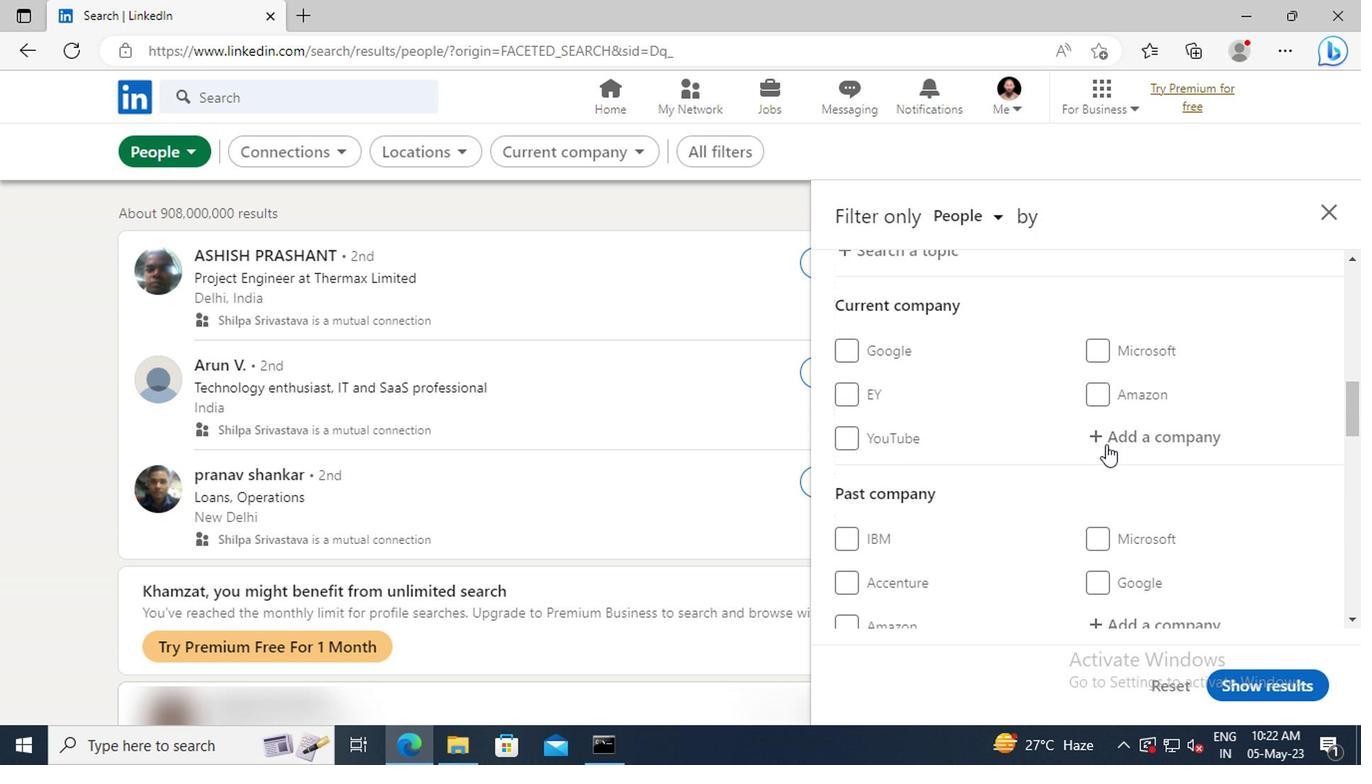 
Action: Key pressed <Key.shift>
Screenshot: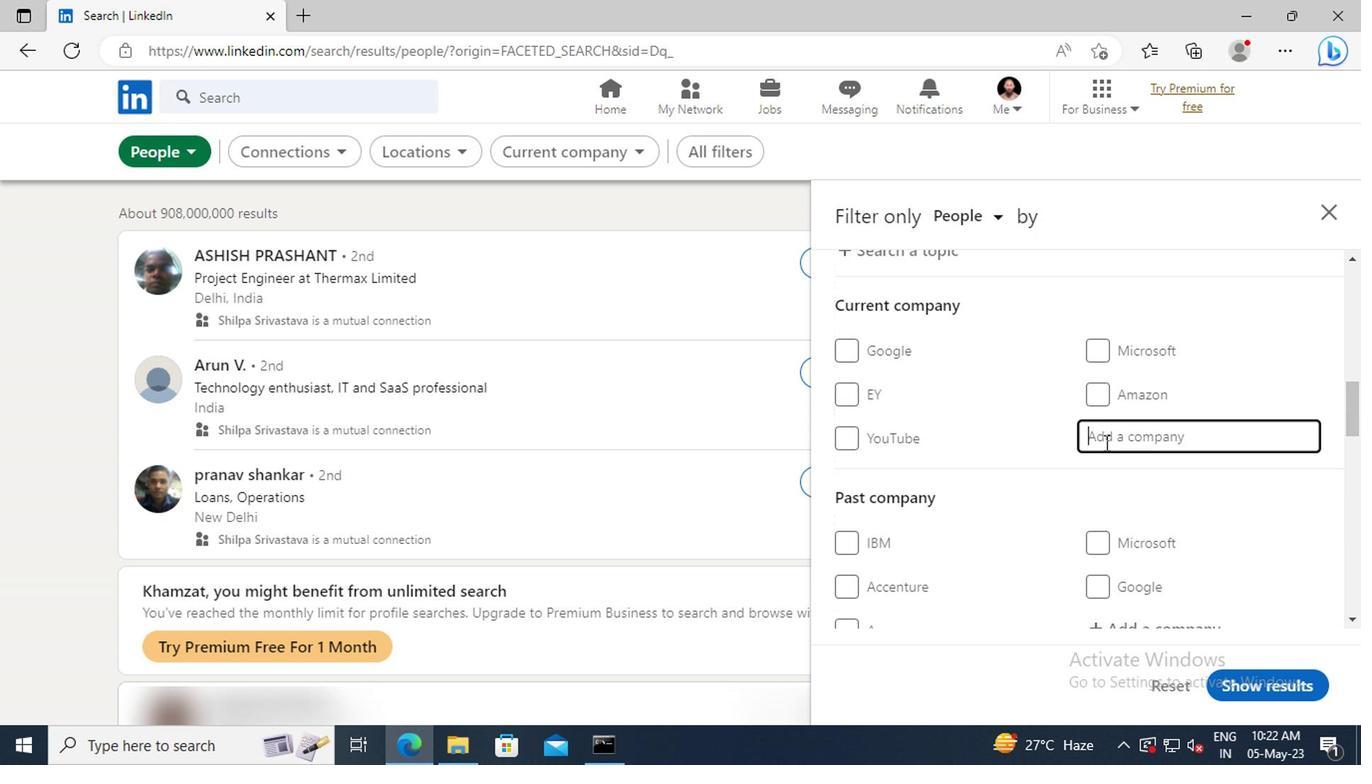 
Action: Mouse moved to (929, 460)
Screenshot: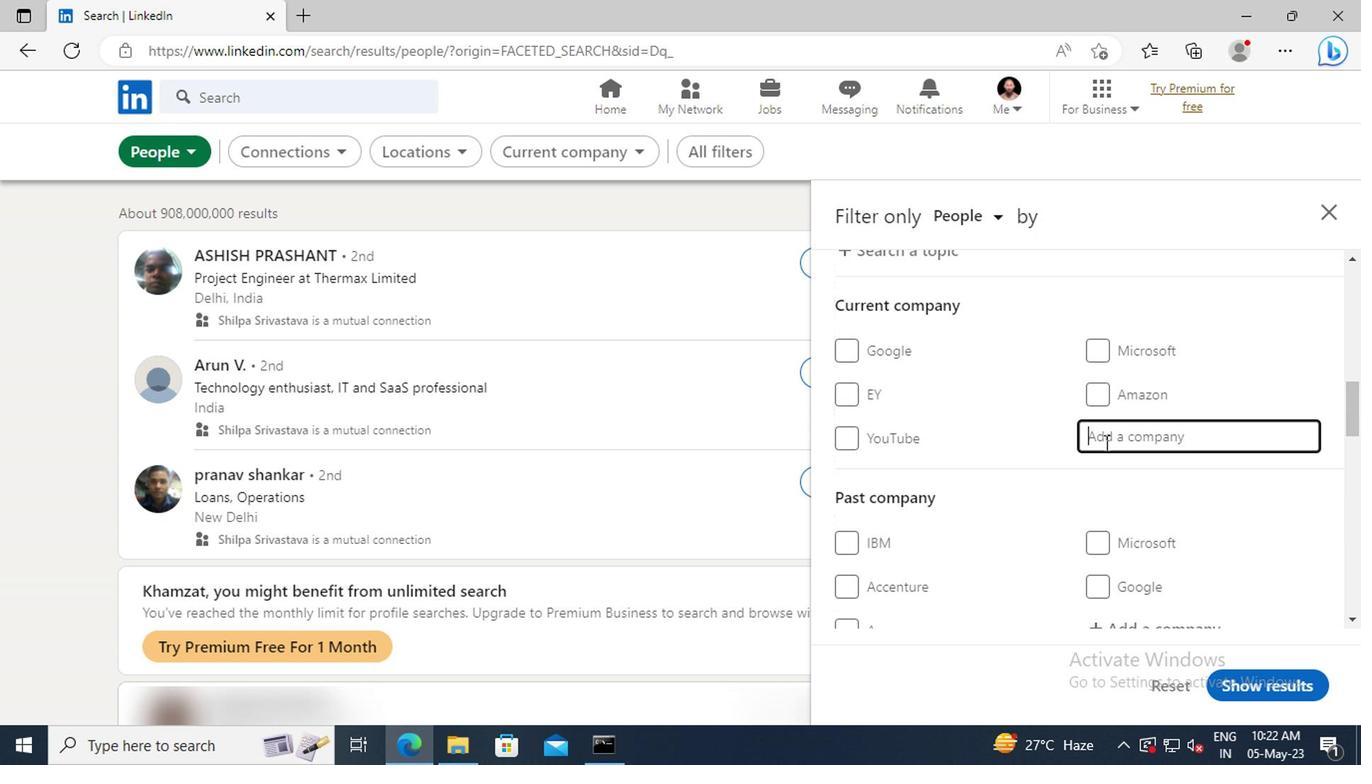 
Action: Key pressed SPENCER'<Key.space><Key.shift>RE
Screenshot: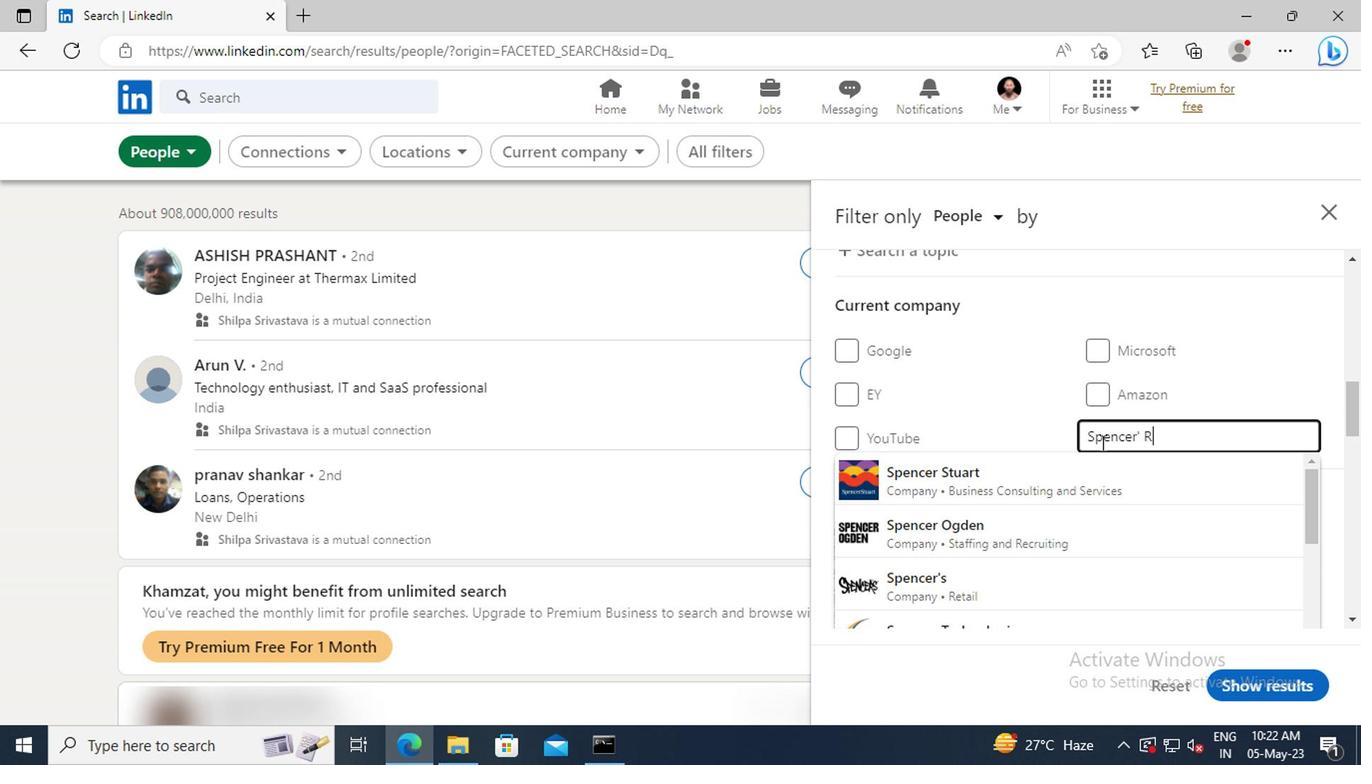 
Action: Mouse moved to (929, 482)
Screenshot: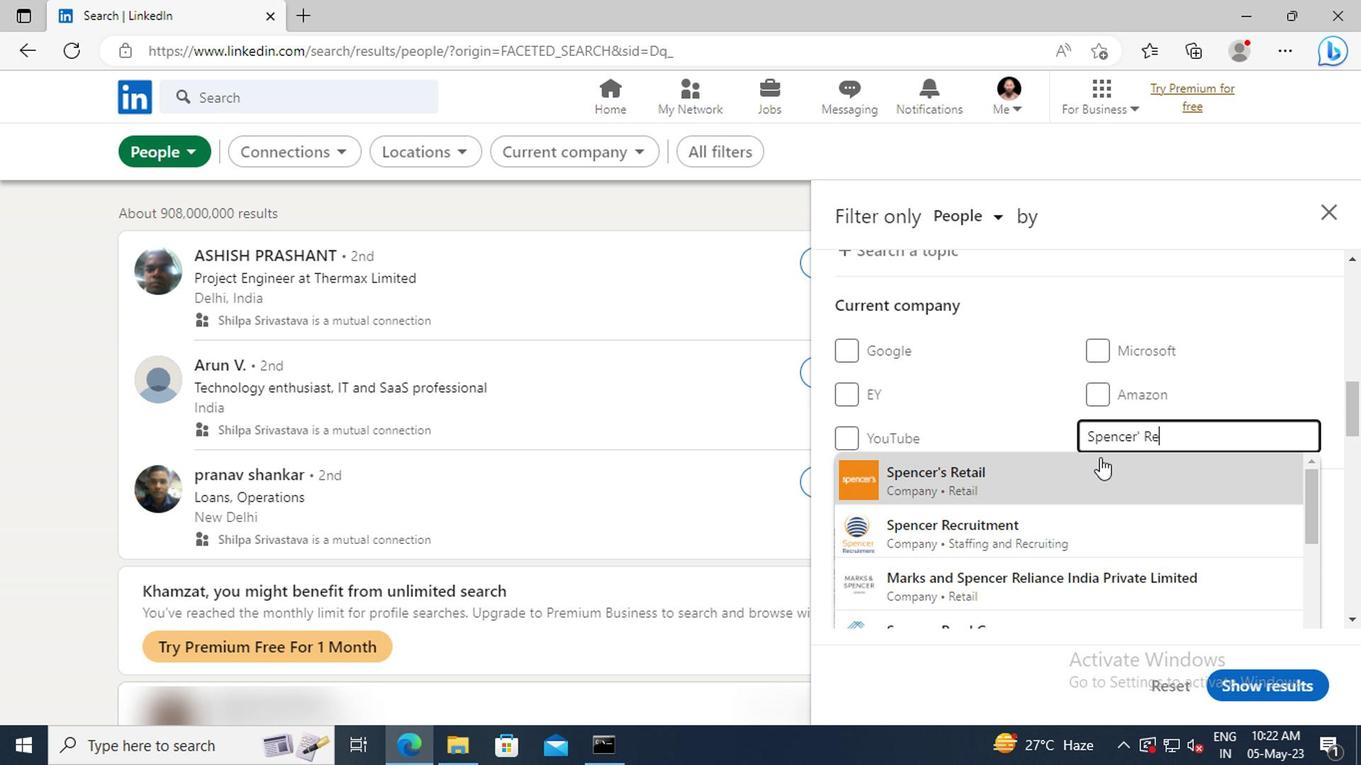 
Action: Mouse pressed left at (929, 482)
Screenshot: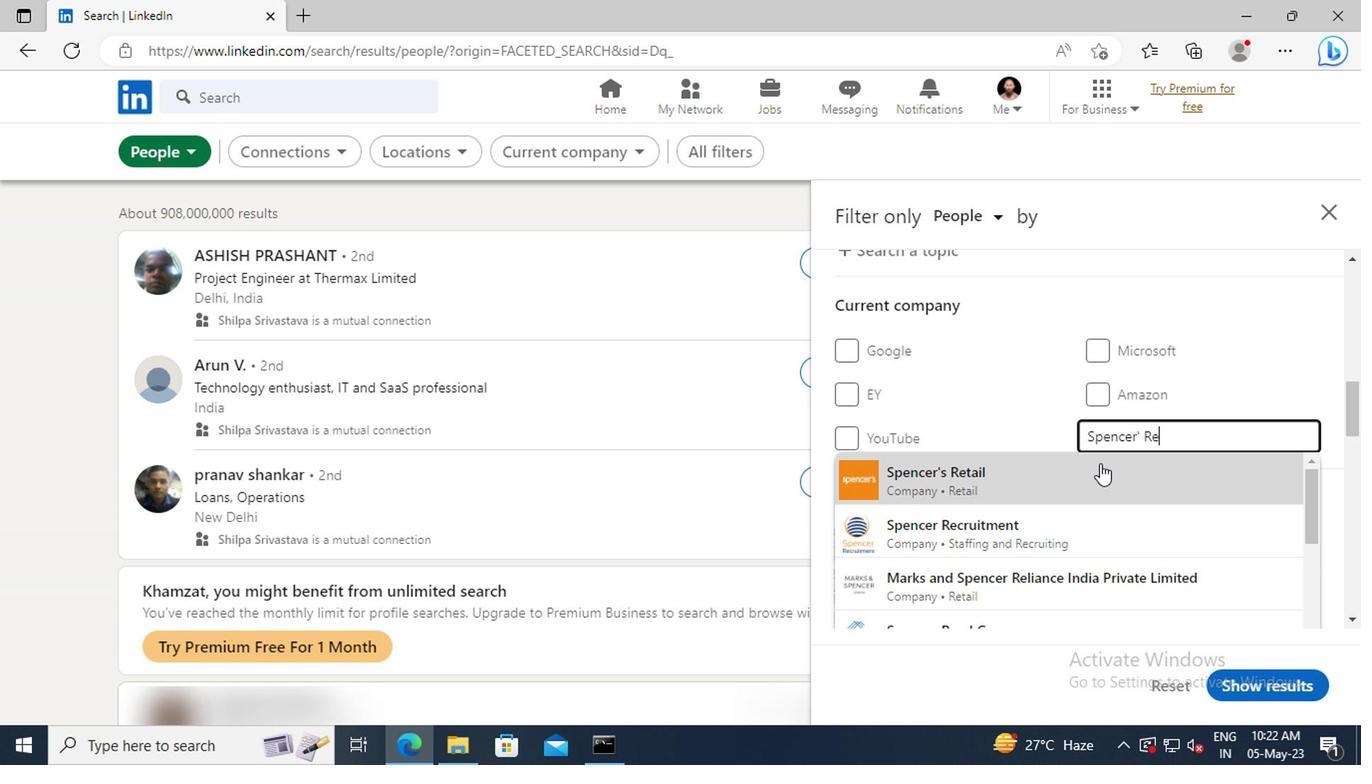 
Action: Mouse scrolled (929, 481) with delta (0, 0)
Screenshot: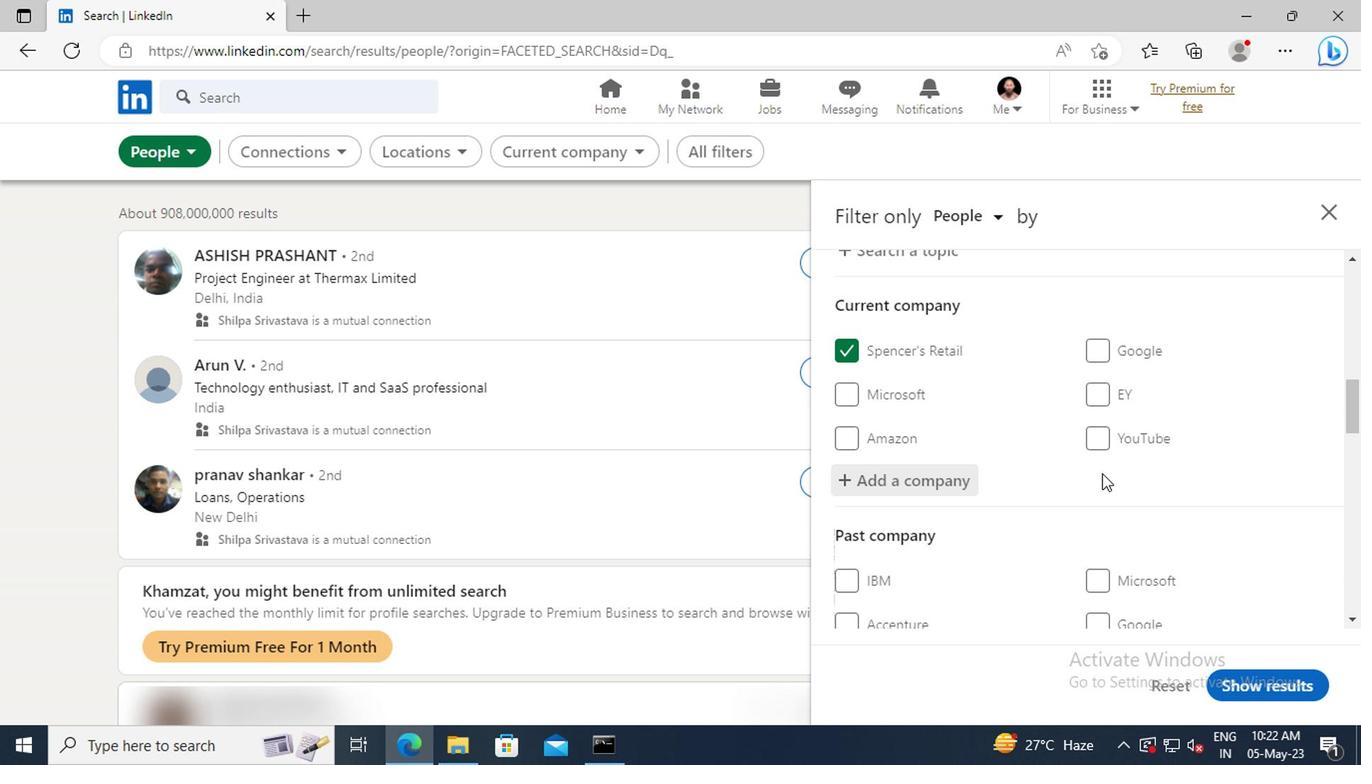 
Action: Mouse moved to (929, 476)
Screenshot: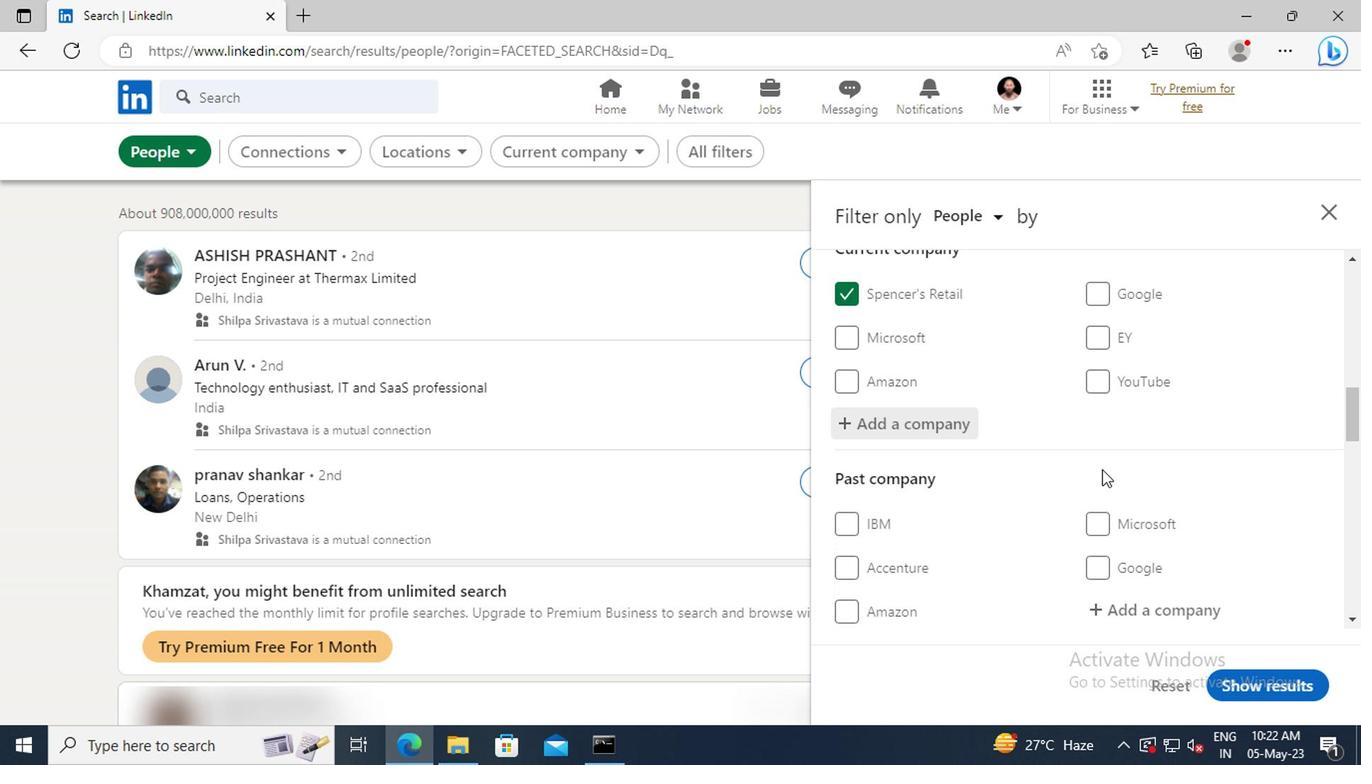 
Action: Mouse scrolled (929, 475) with delta (0, 0)
Screenshot: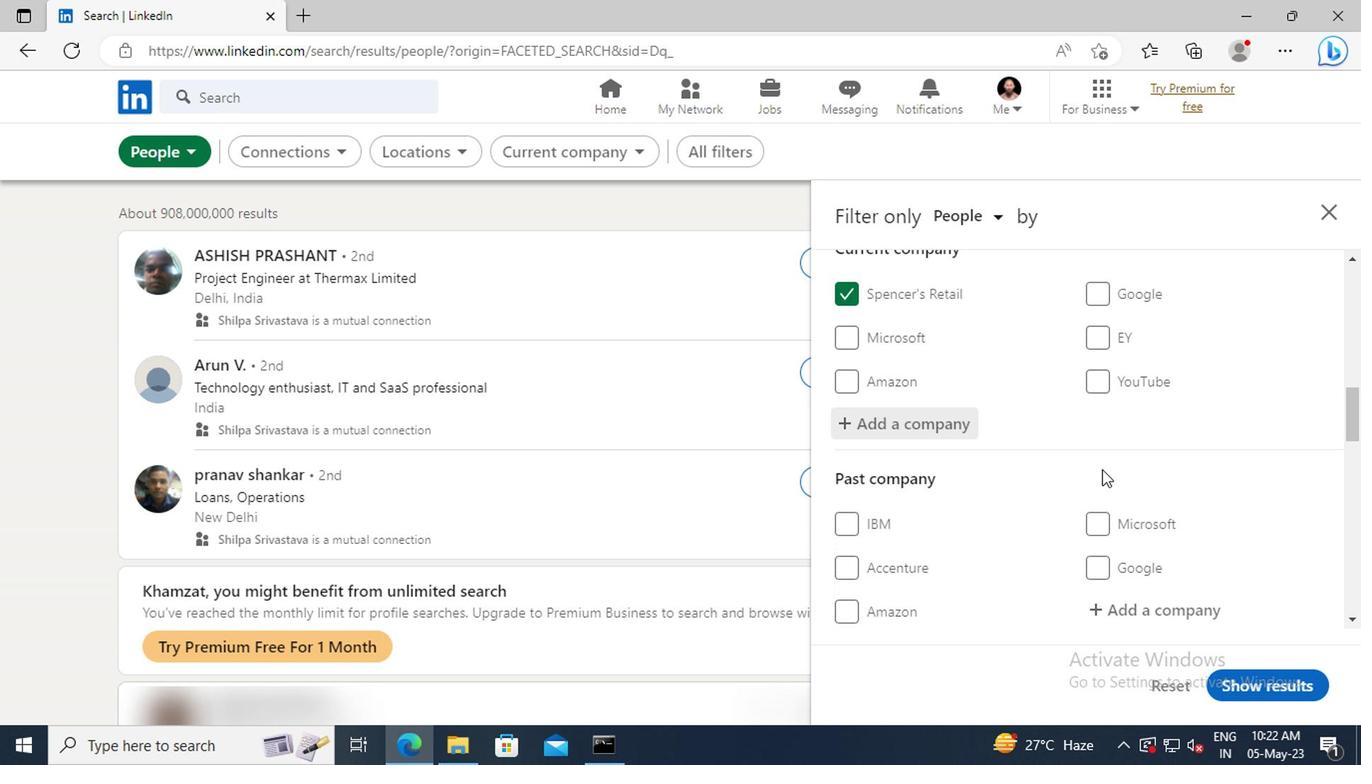 
Action: Mouse moved to (929, 473)
Screenshot: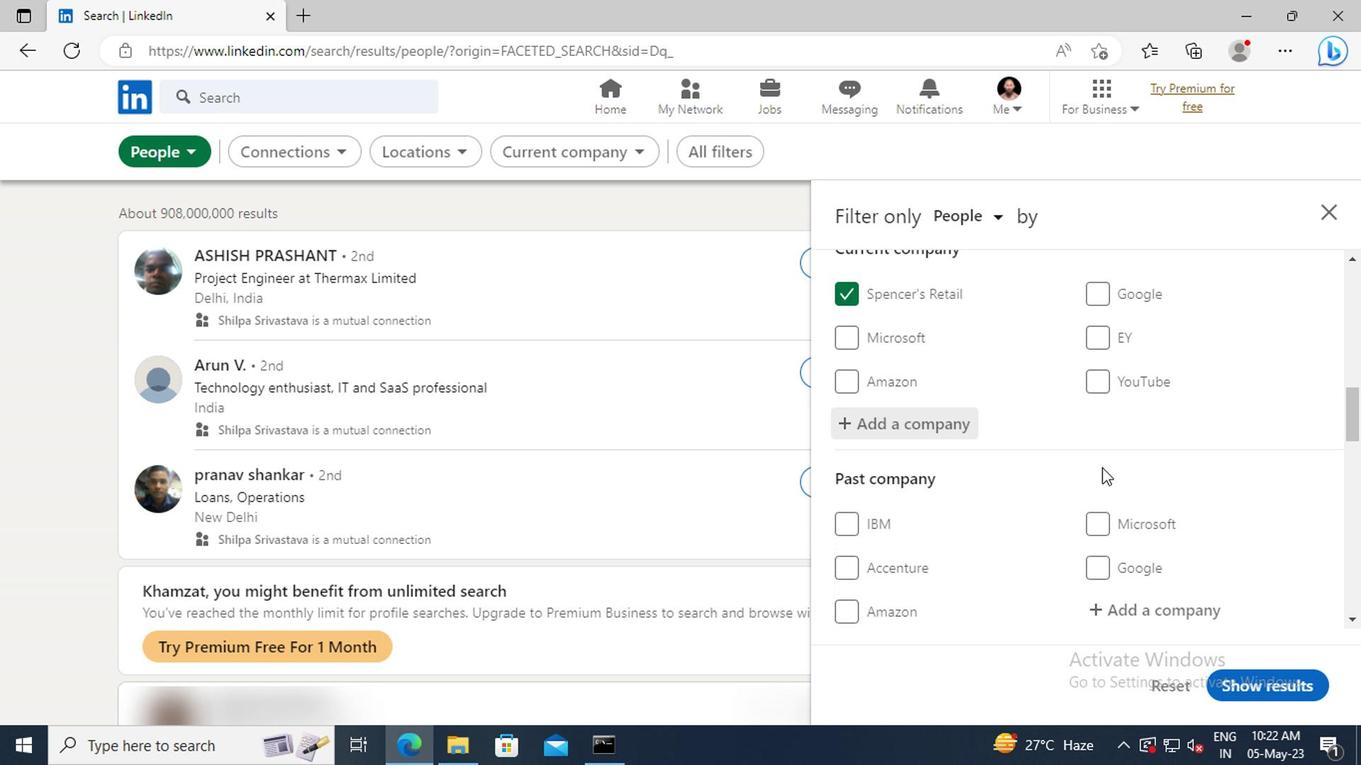 
Action: Mouse scrolled (929, 473) with delta (0, 0)
Screenshot: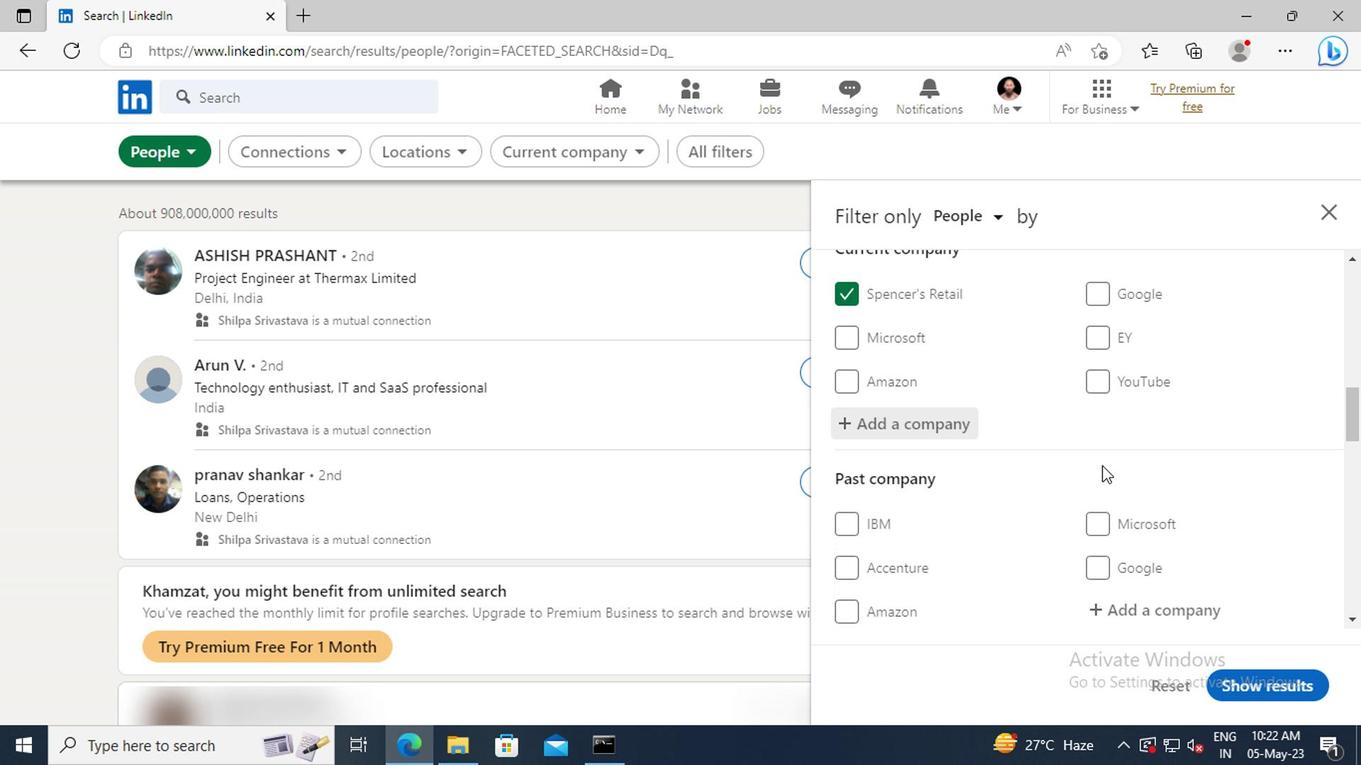 
Action: Mouse moved to (927, 467)
Screenshot: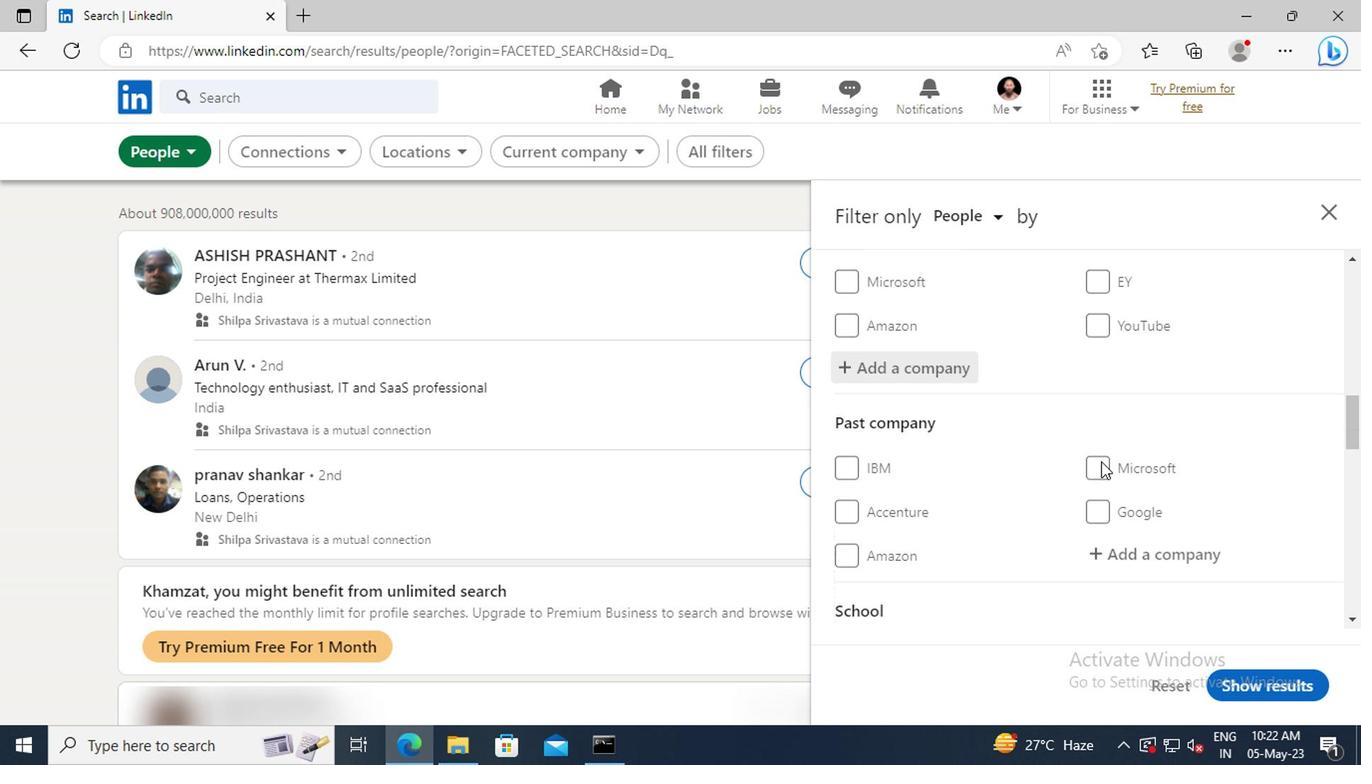 
Action: Mouse scrolled (927, 466) with delta (0, 0)
Screenshot: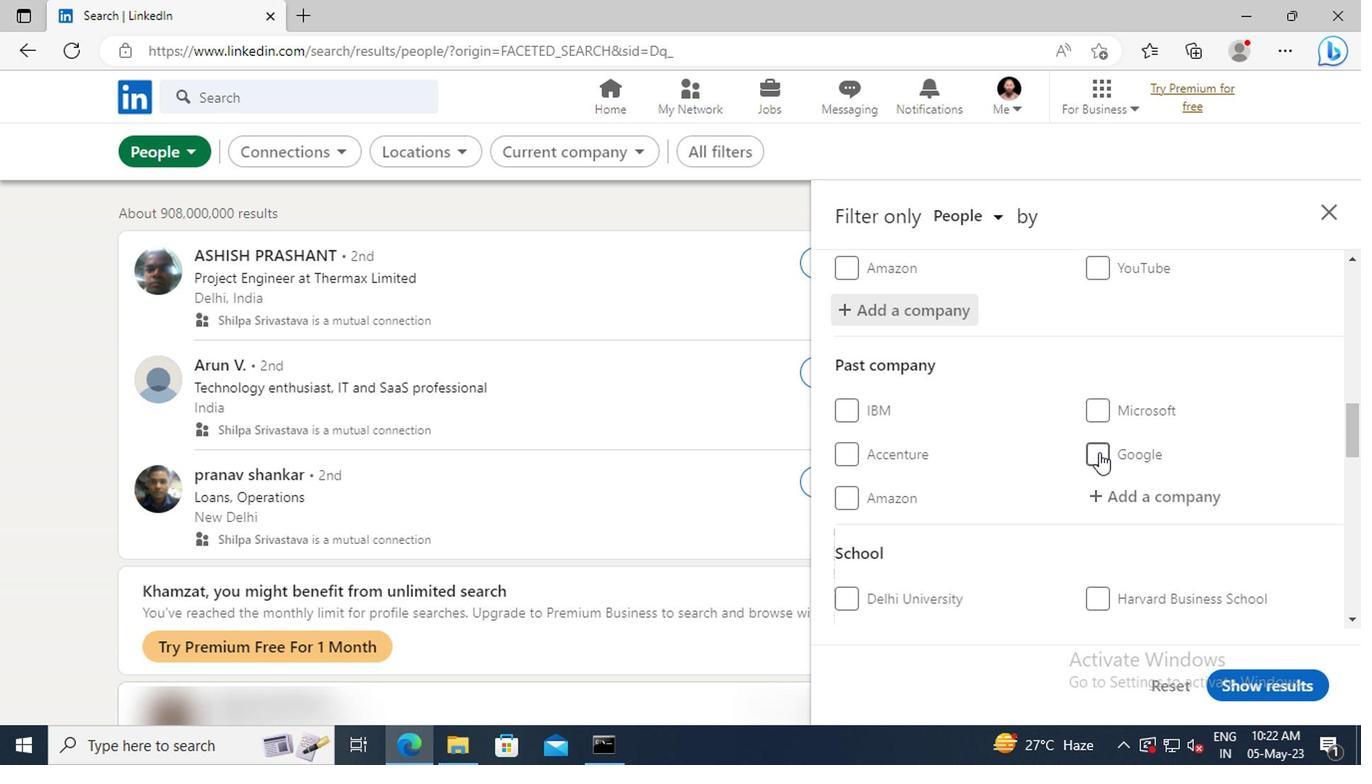 
Action: Mouse scrolled (927, 466) with delta (0, 0)
Screenshot: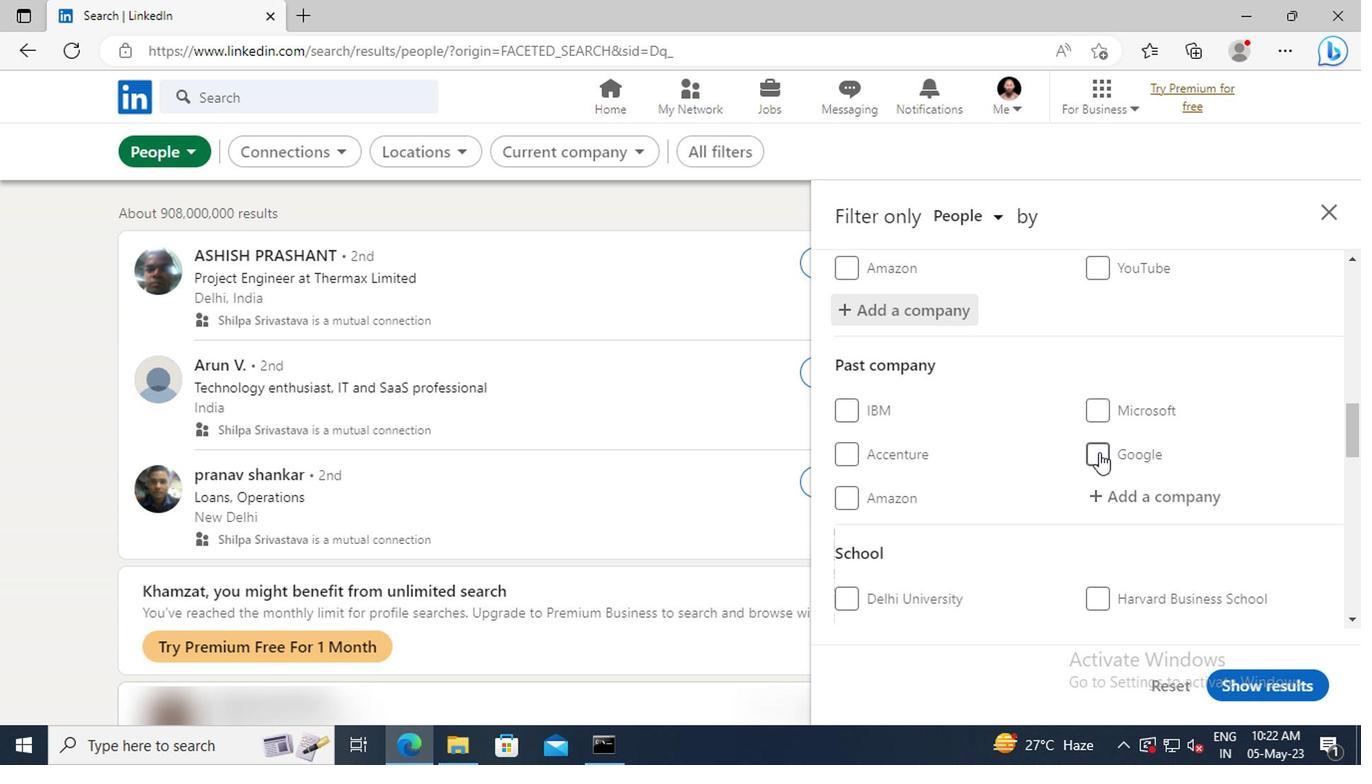 
Action: Mouse scrolled (927, 466) with delta (0, 0)
Screenshot: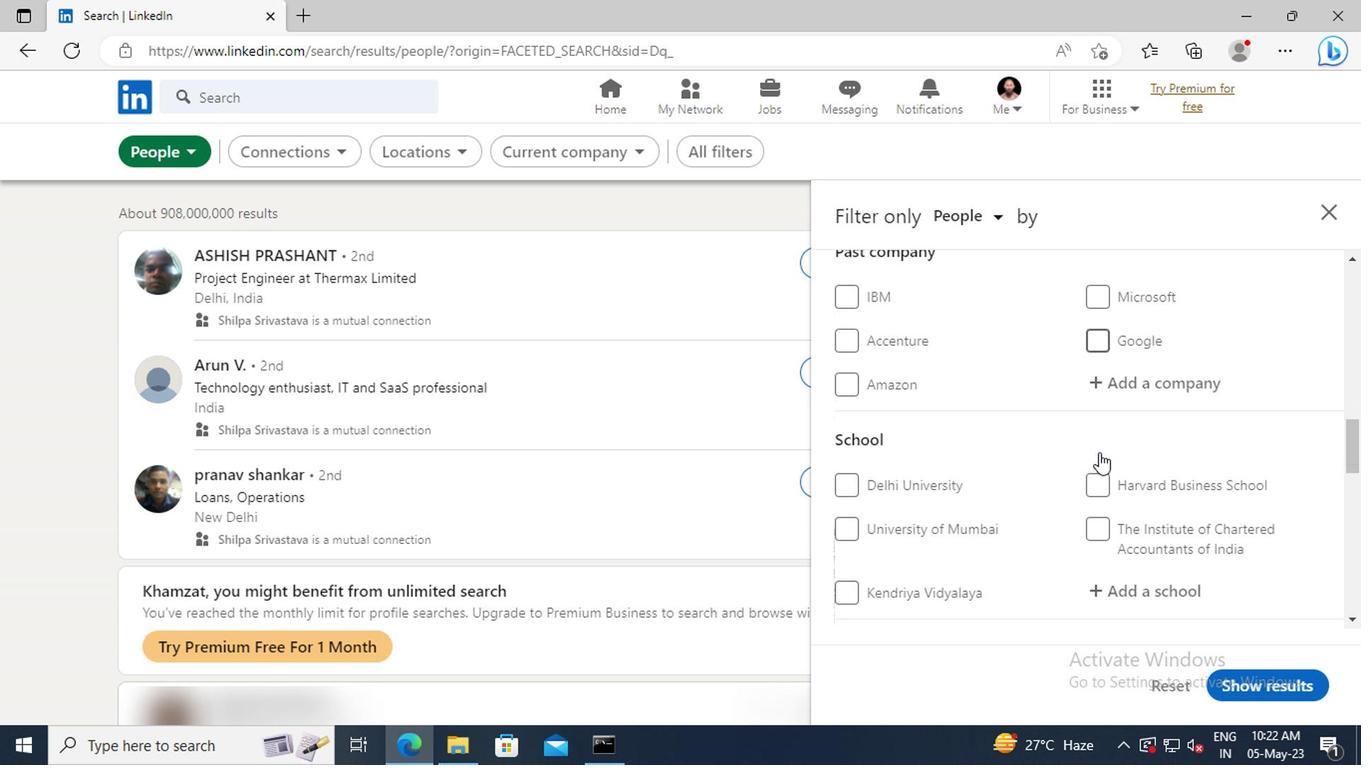 
Action: Mouse scrolled (927, 466) with delta (0, 0)
Screenshot: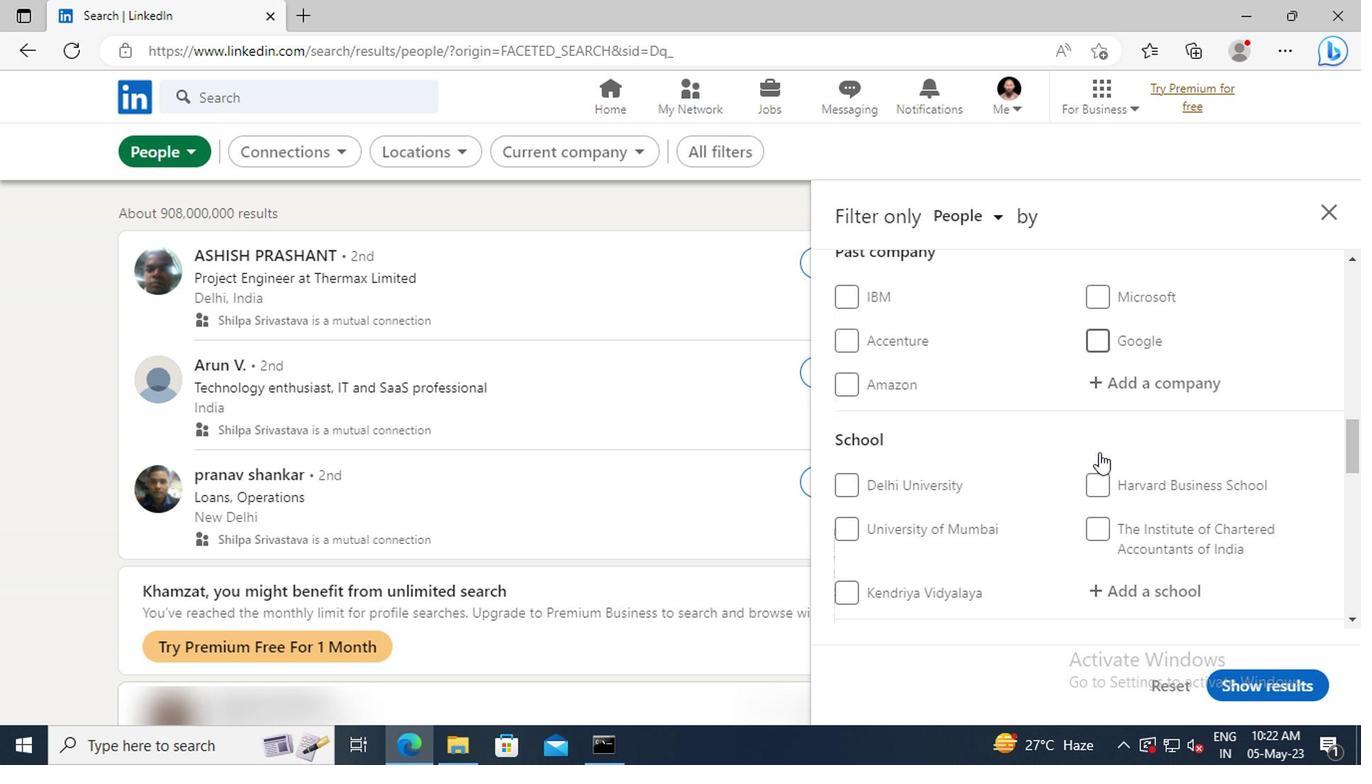 
Action: Mouse moved to (929, 482)
Screenshot: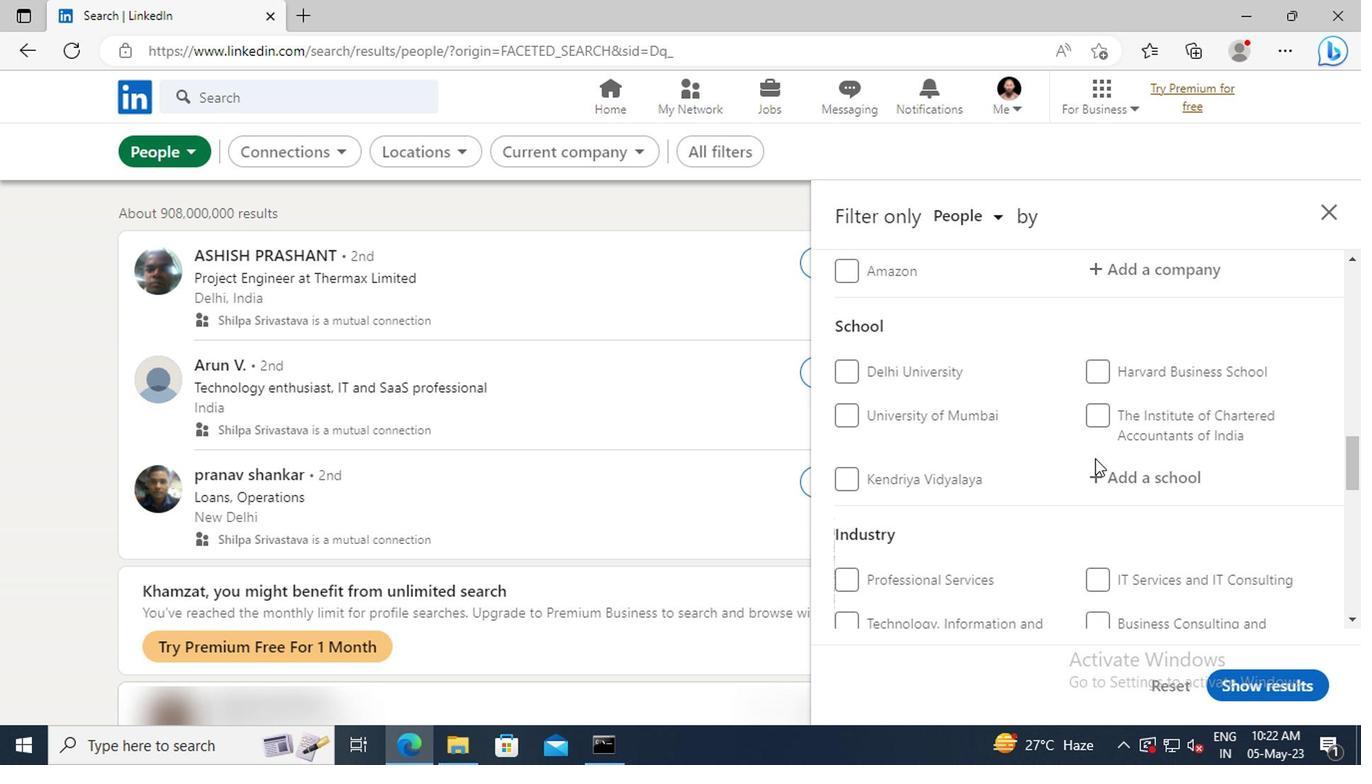
Action: Mouse pressed left at (929, 482)
Screenshot: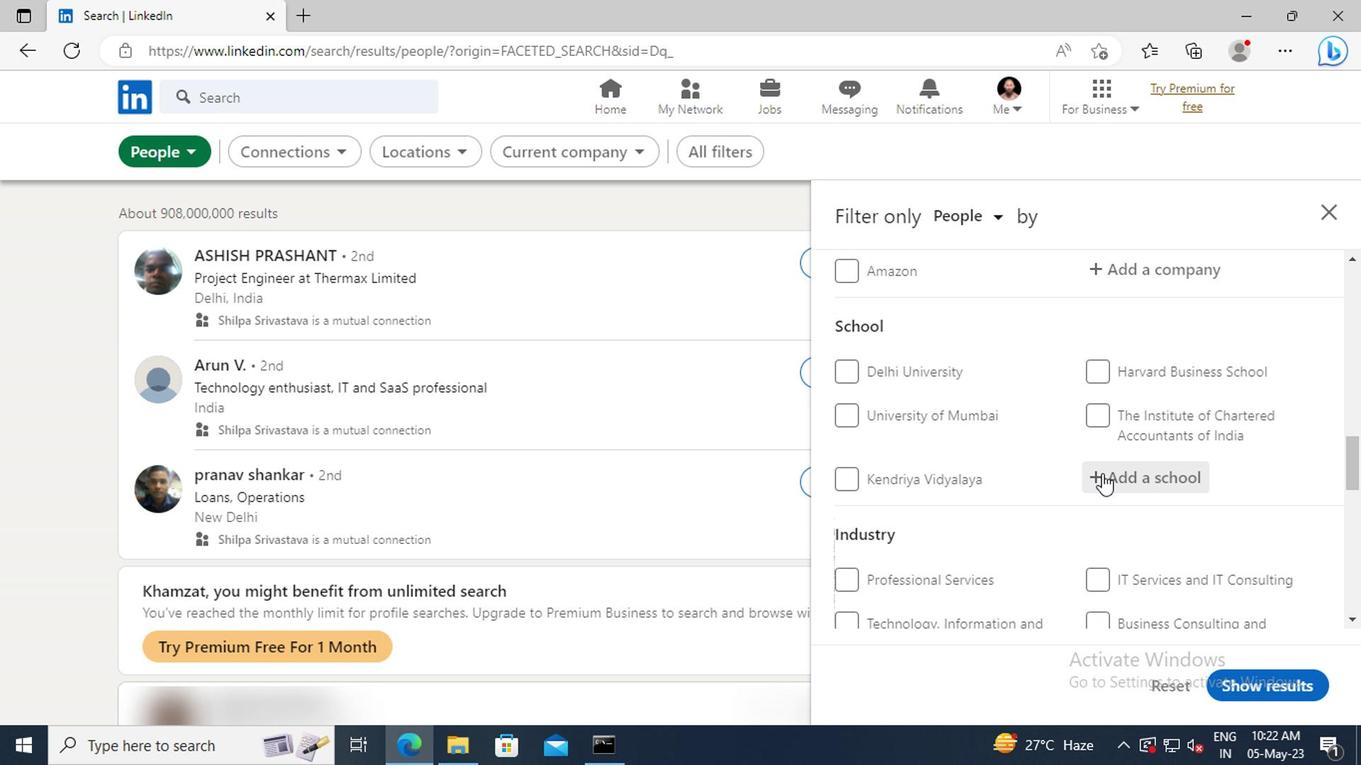 
Action: Key pressed <Key.shift>K.<Key.shift>S.<Key.shift>RANGASAMY
Screenshot: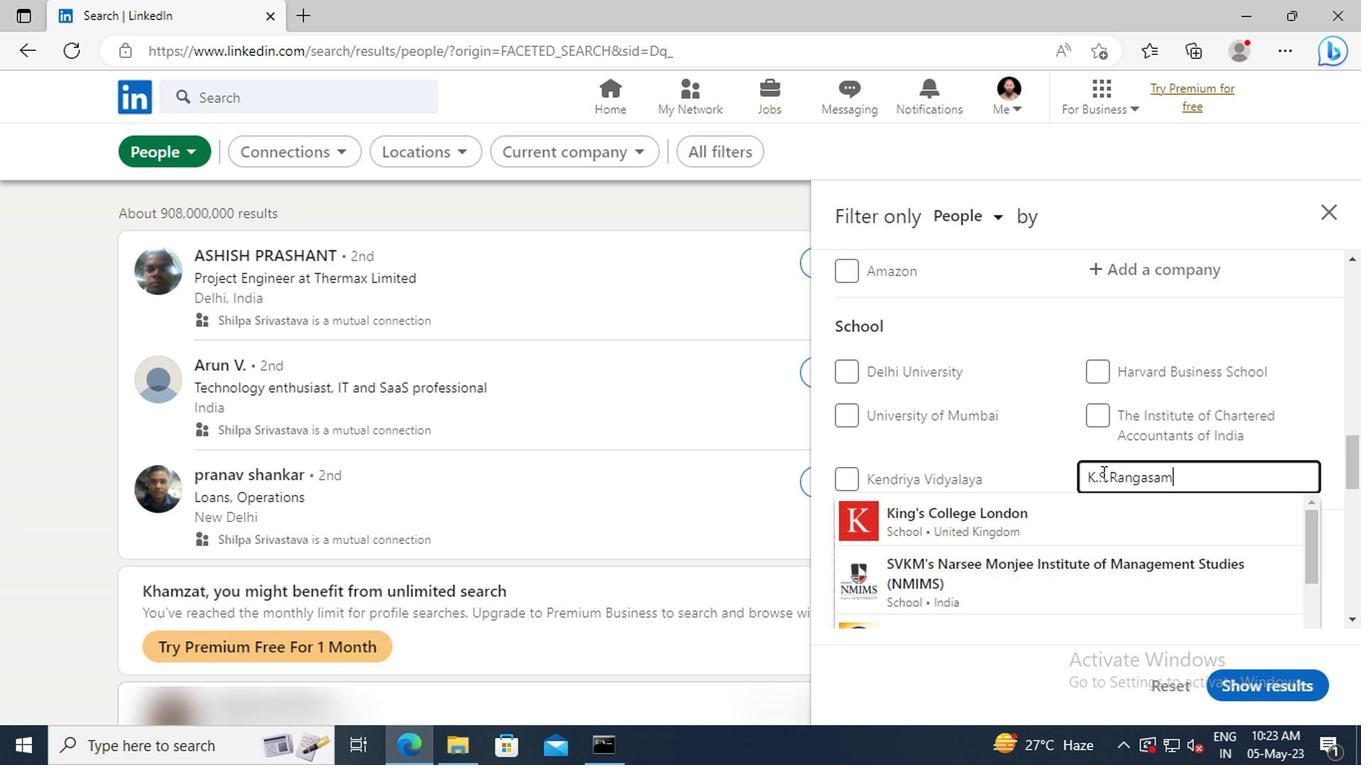 
Action: Mouse moved to (931, 506)
Screenshot: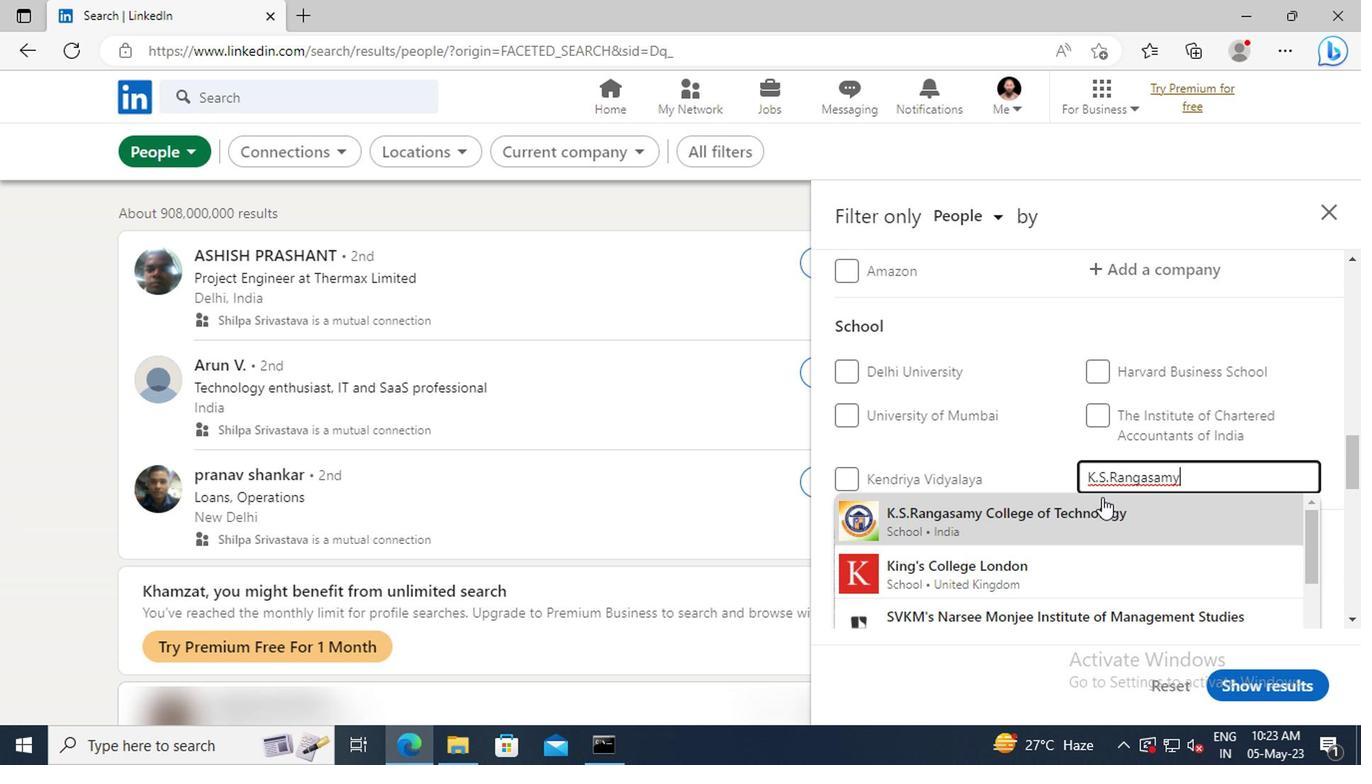 
Action: Mouse pressed left at (931, 506)
Screenshot: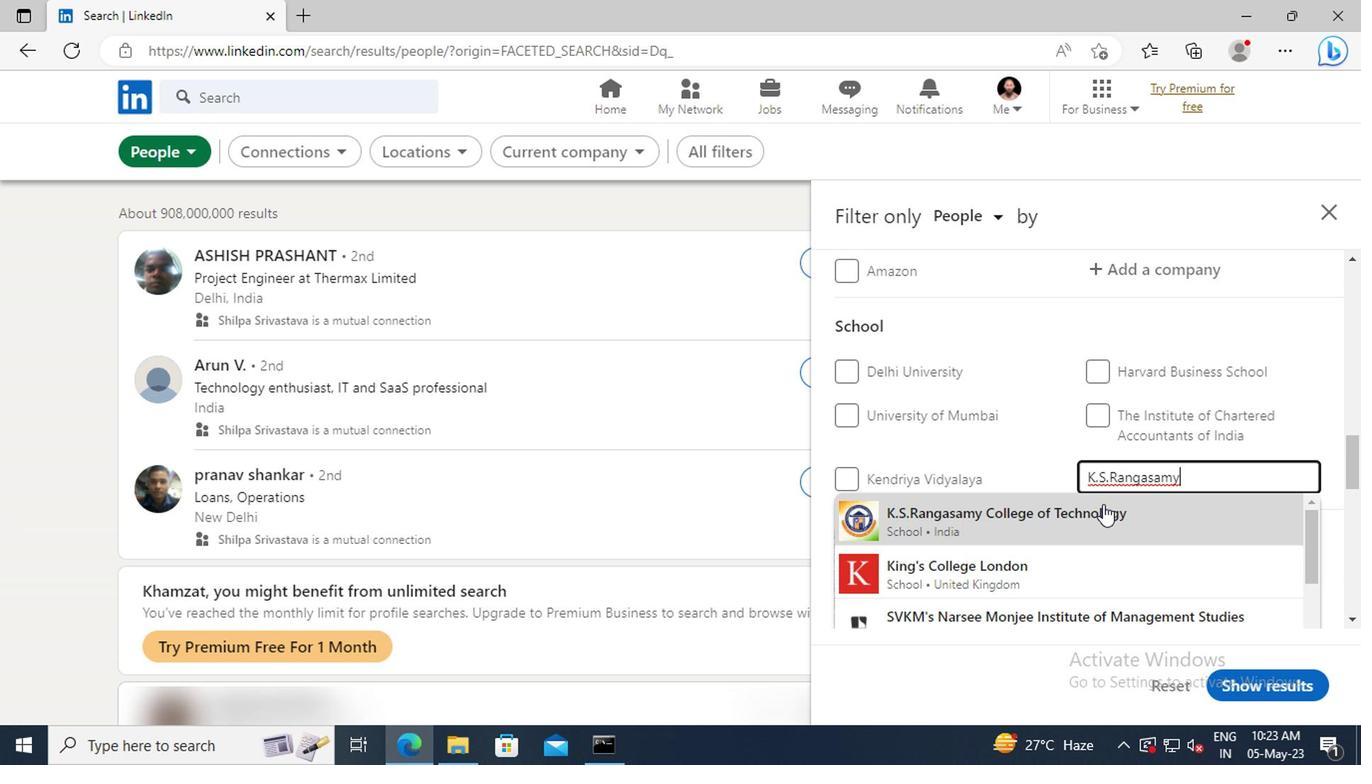 
Action: Mouse scrolled (931, 505) with delta (0, 0)
Screenshot: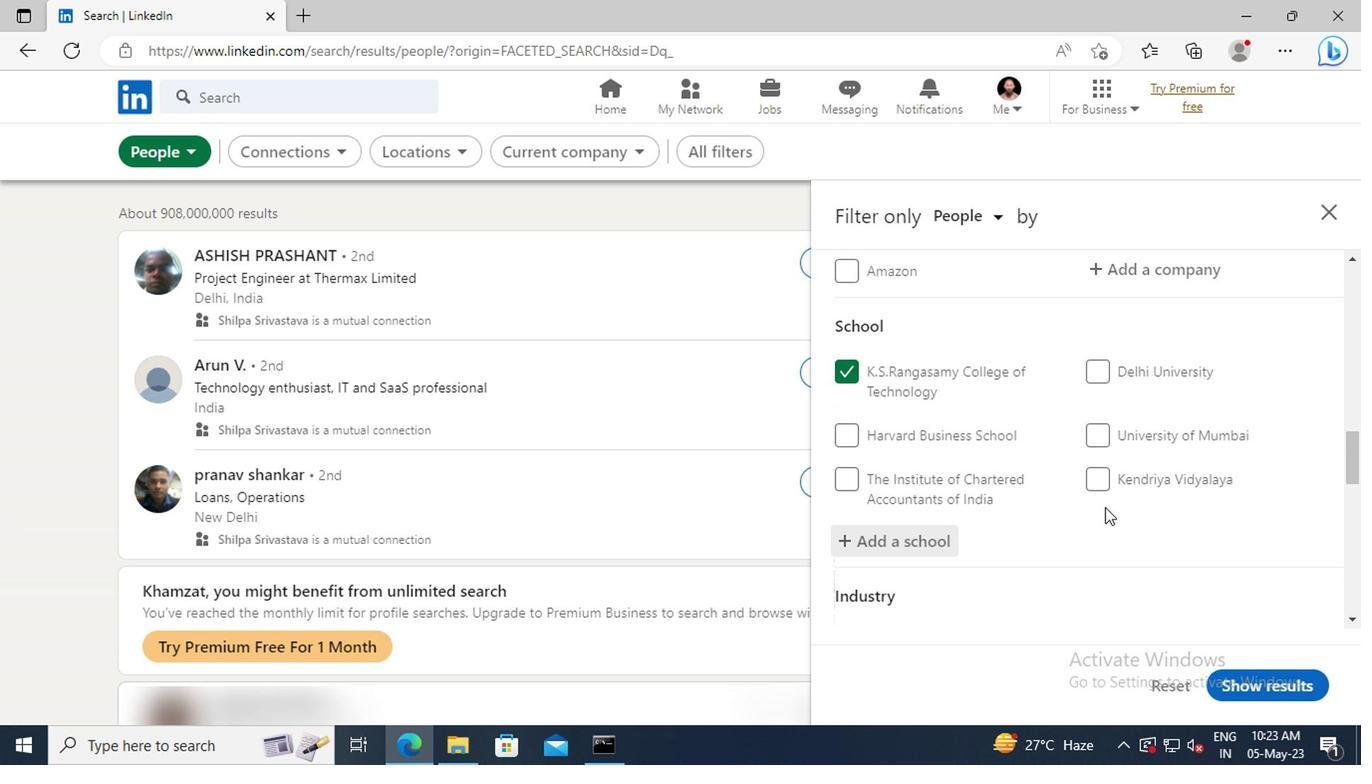 
Action: Mouse scrolled (931, 505) with delta (0, 0)
Screenshot: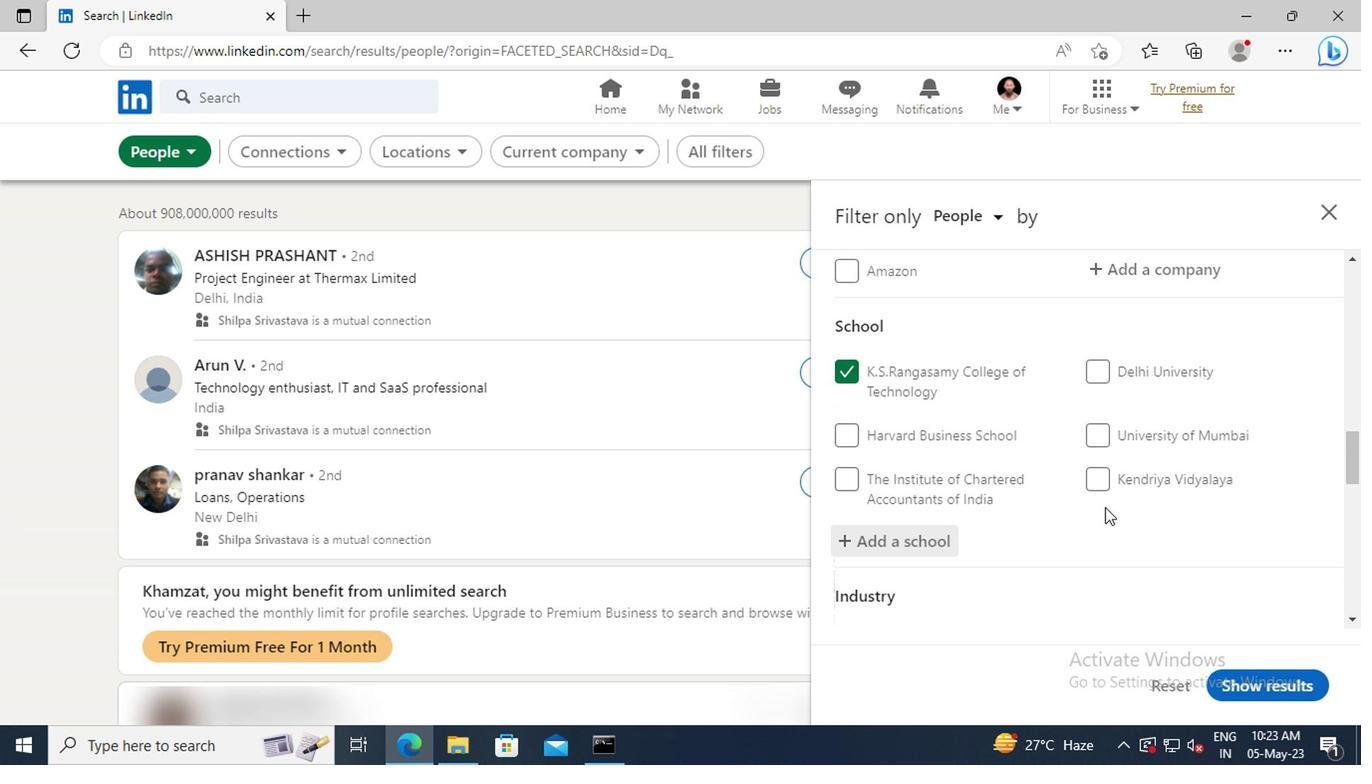 
Action: Mouse moved to (931, 498)
Screenshot: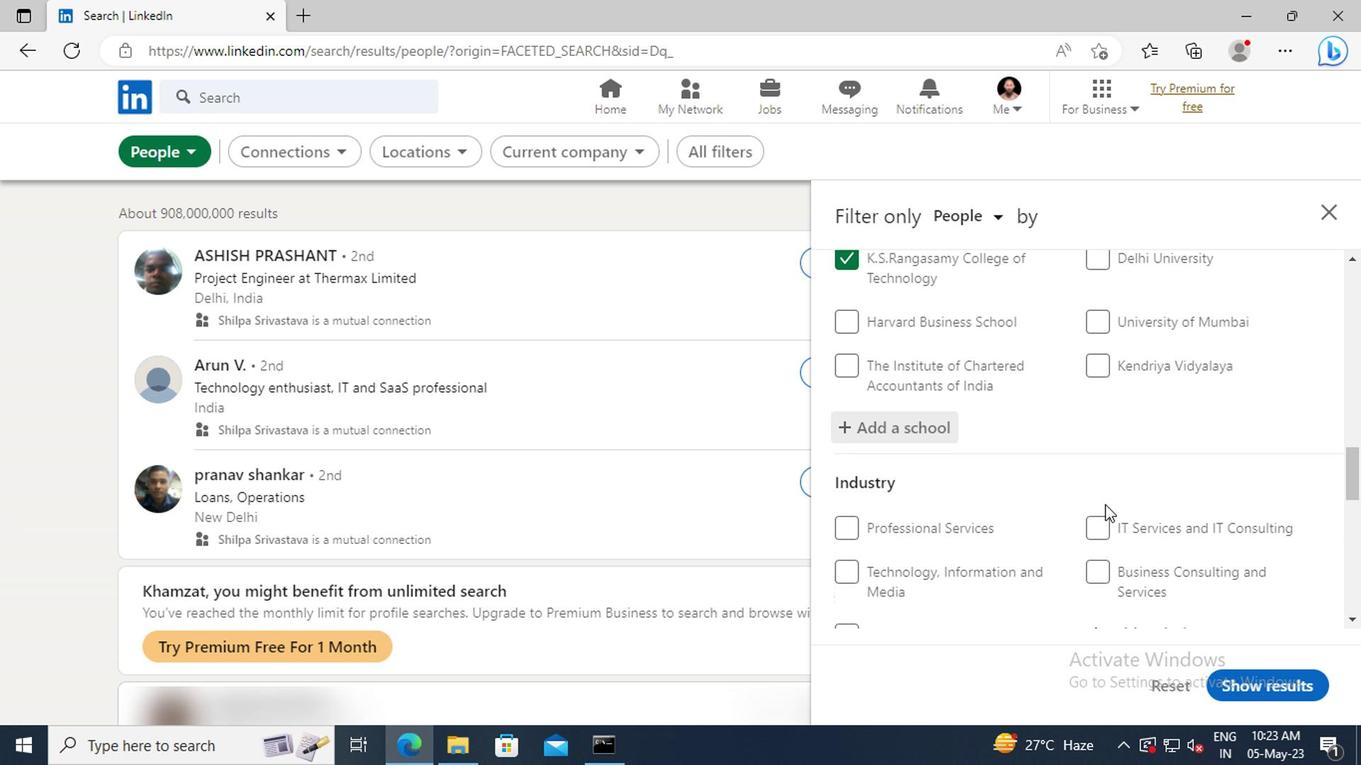 
Action: Mouse scrolled (931, 497) with delta (0, 0)
Screenshot: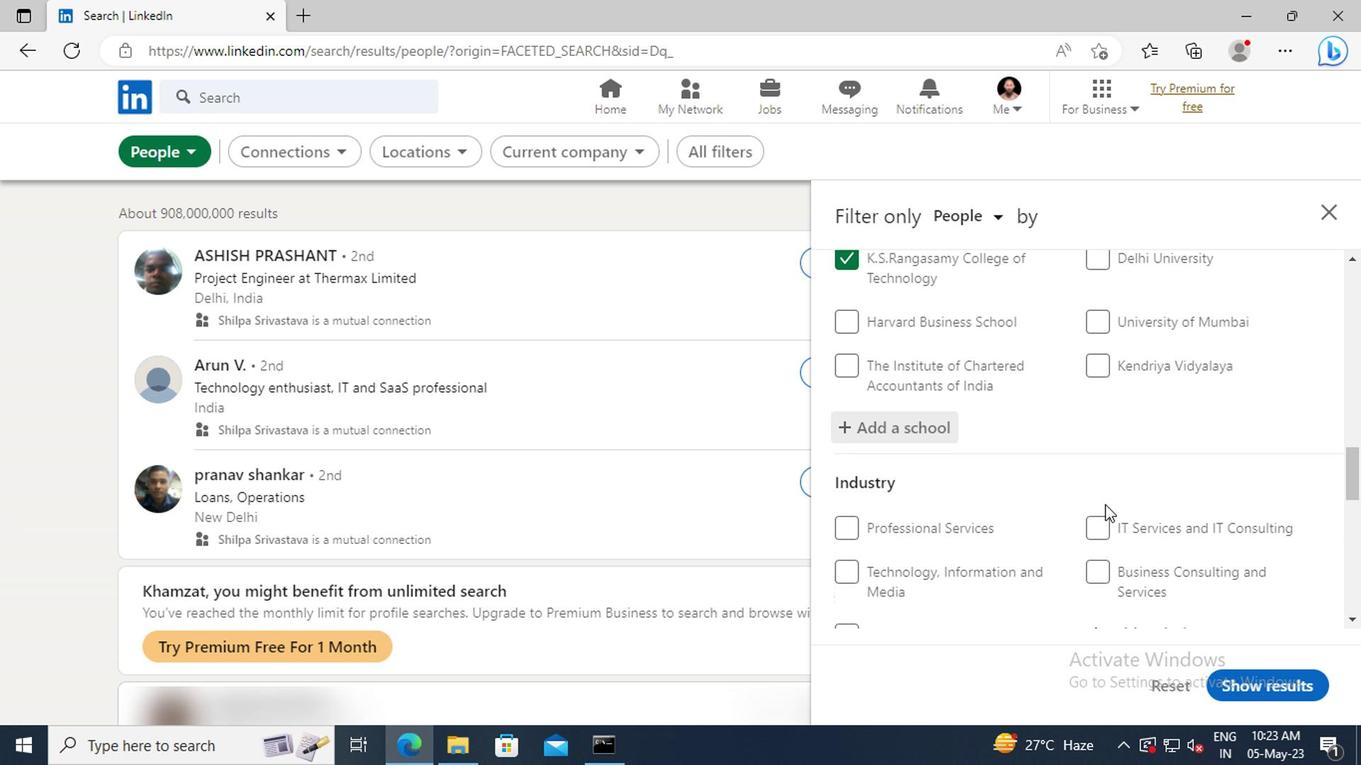 
Action: Mouse moved to (931, 497)
Screenshot: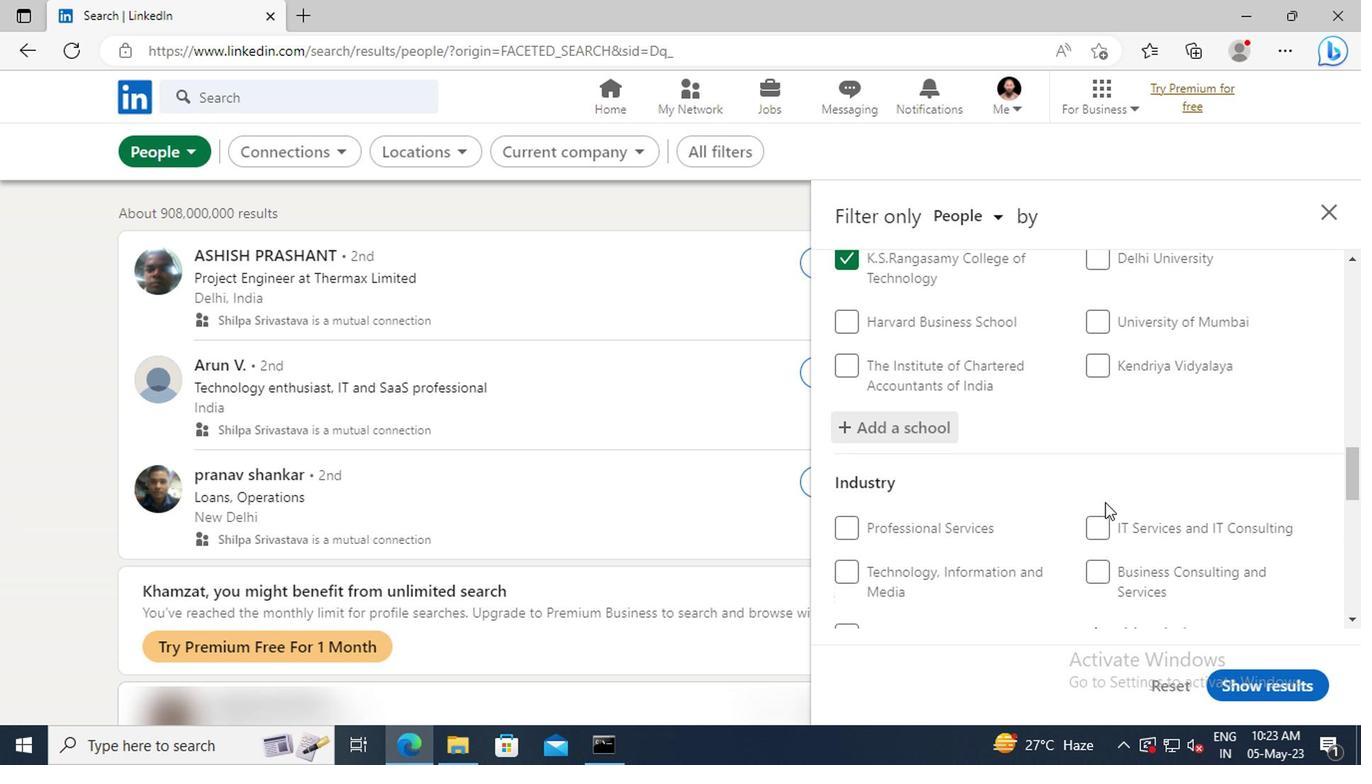 
Action: Mouse scrolled (931, 497) with delta (0, 0)
Screenshot: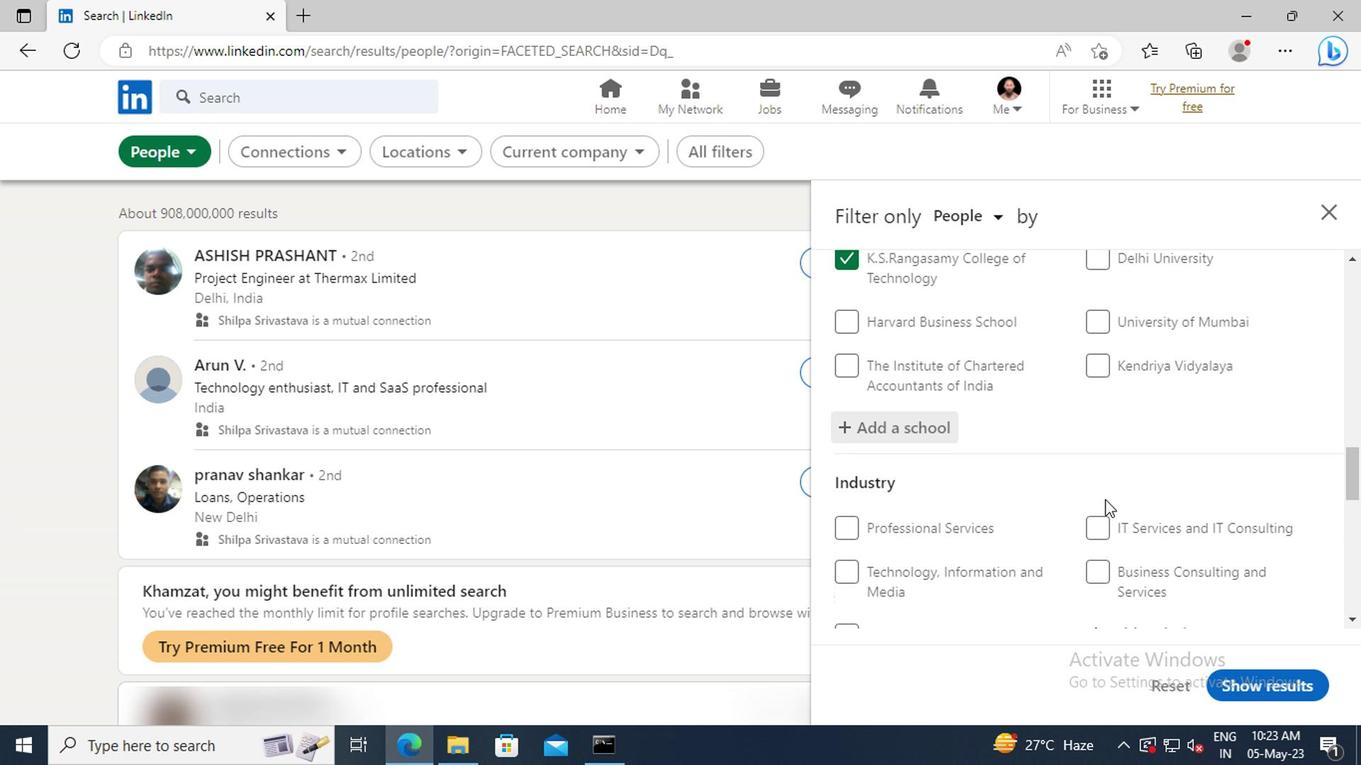 
Action: Mouse moved to (932, 514)
Screenshot: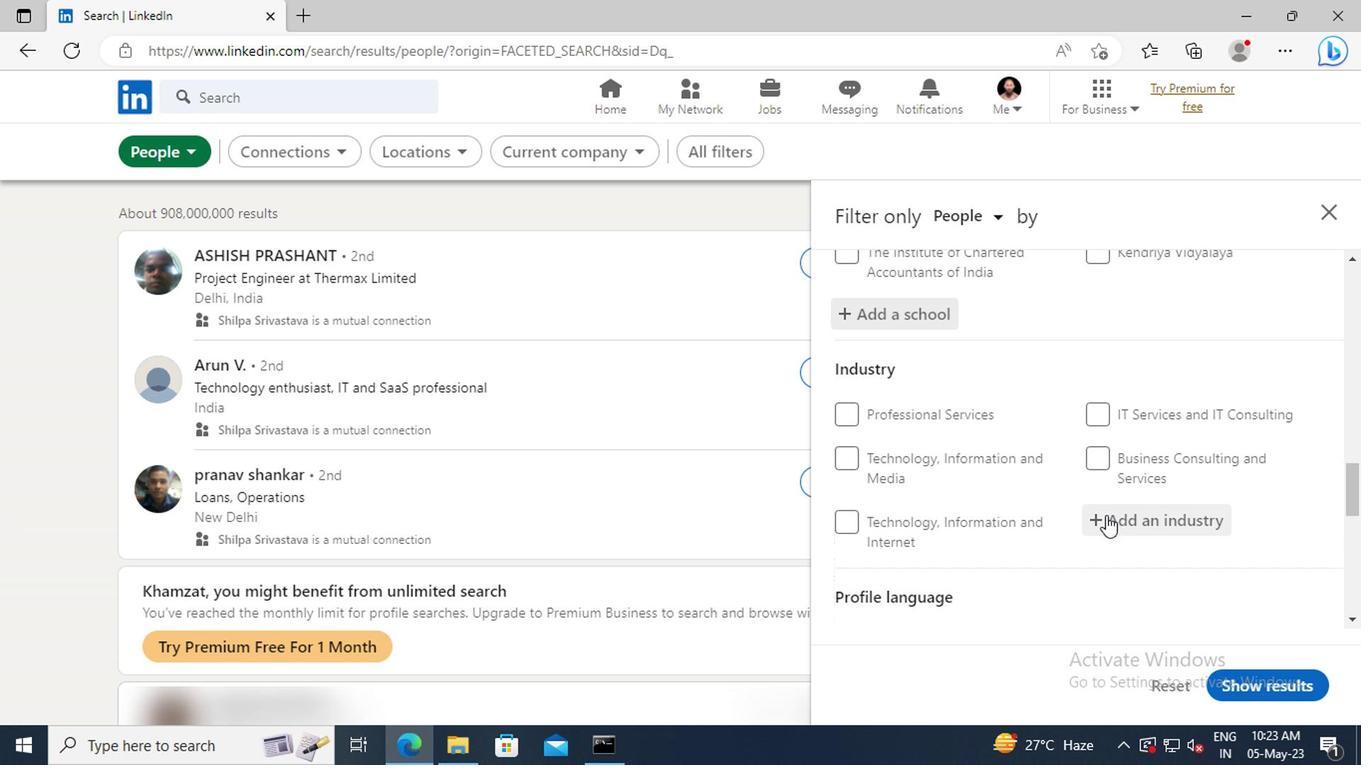 
Action: Mouse pressed left at (932, 514)
Screenshot: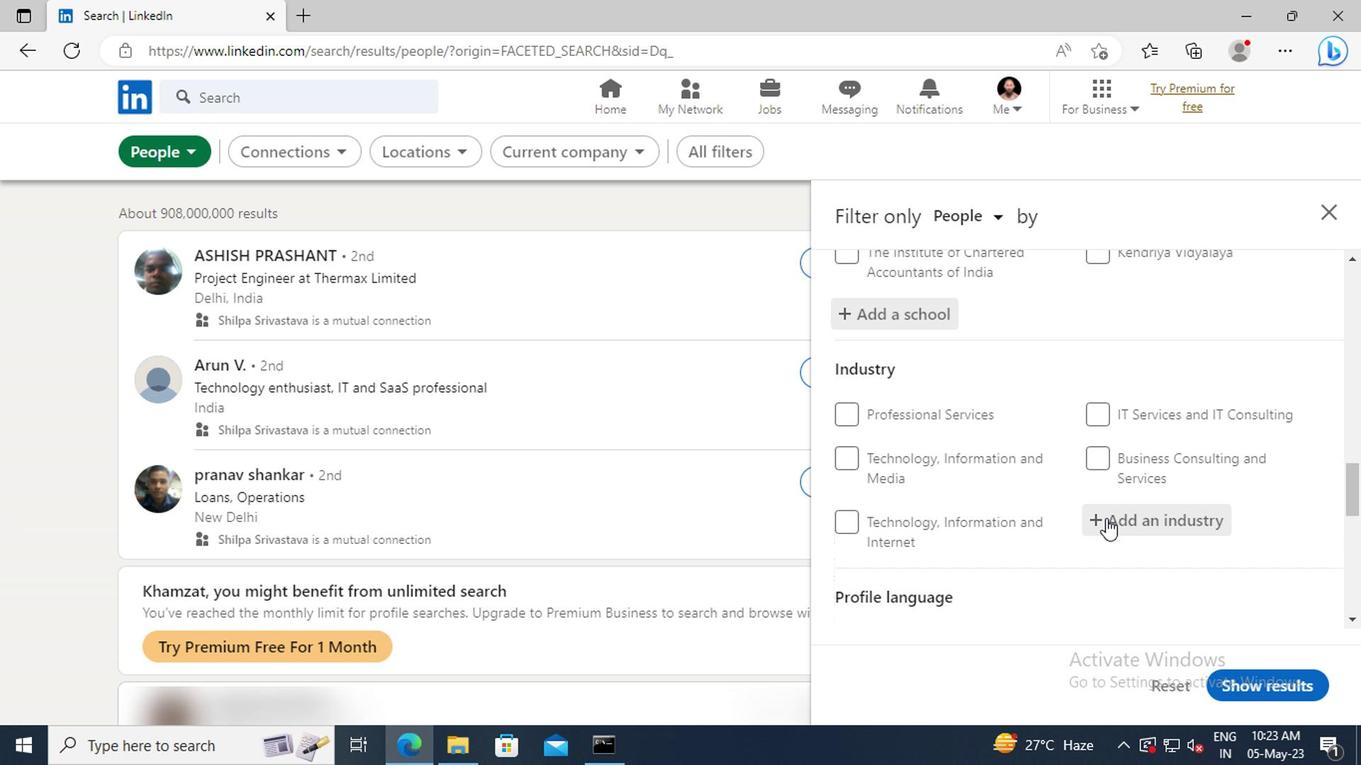 
Action: Key pressed <Key.shift>BED
Screenshot: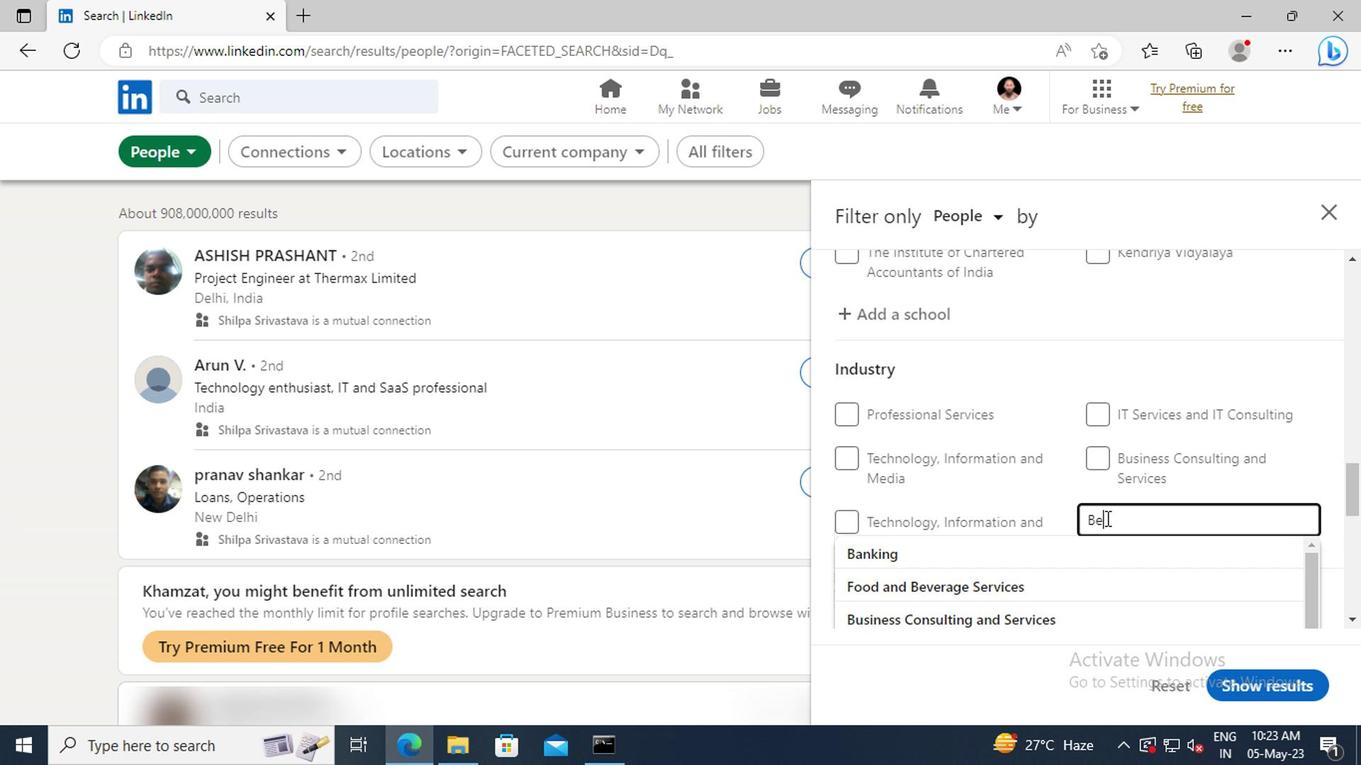 
Action: Mouse moved to (939, 535)
Screenshot: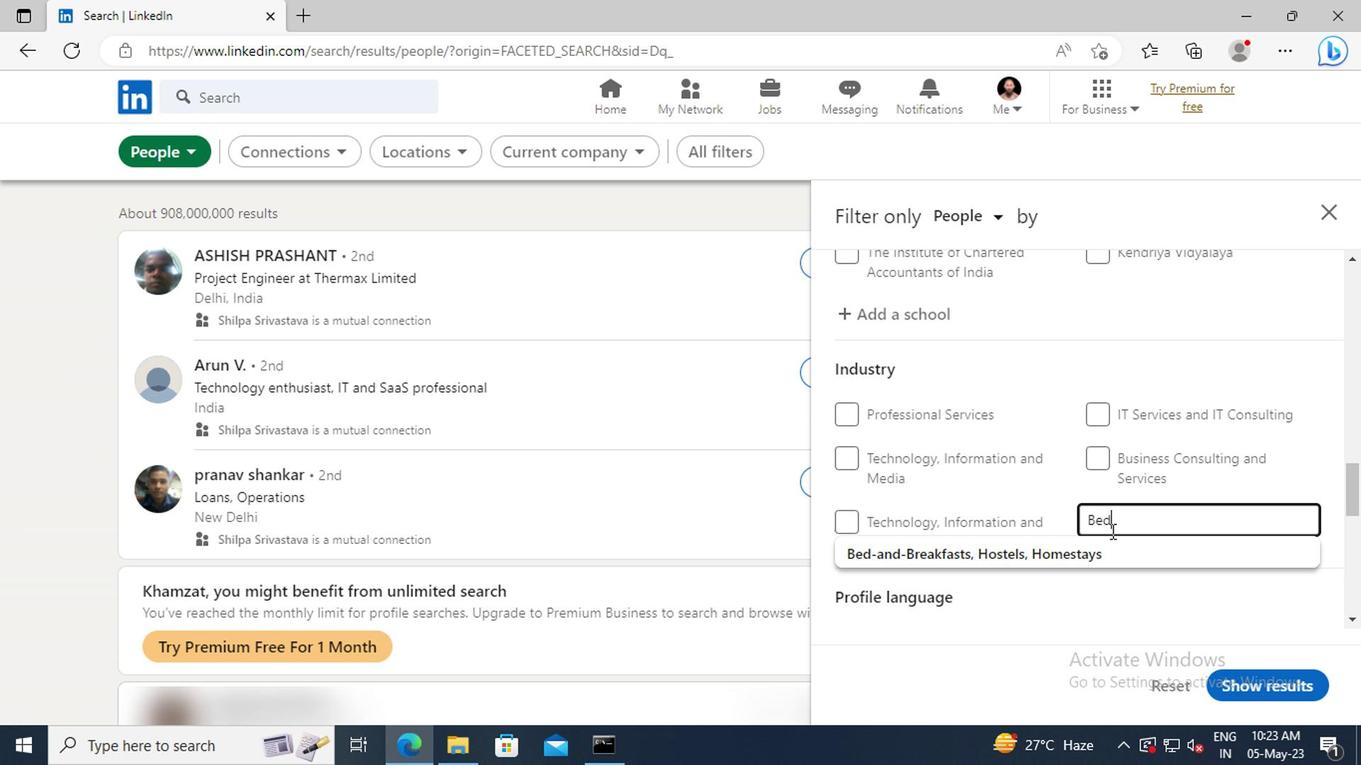 
Action: Mouse pressed left at (939, 535)
Screenshot: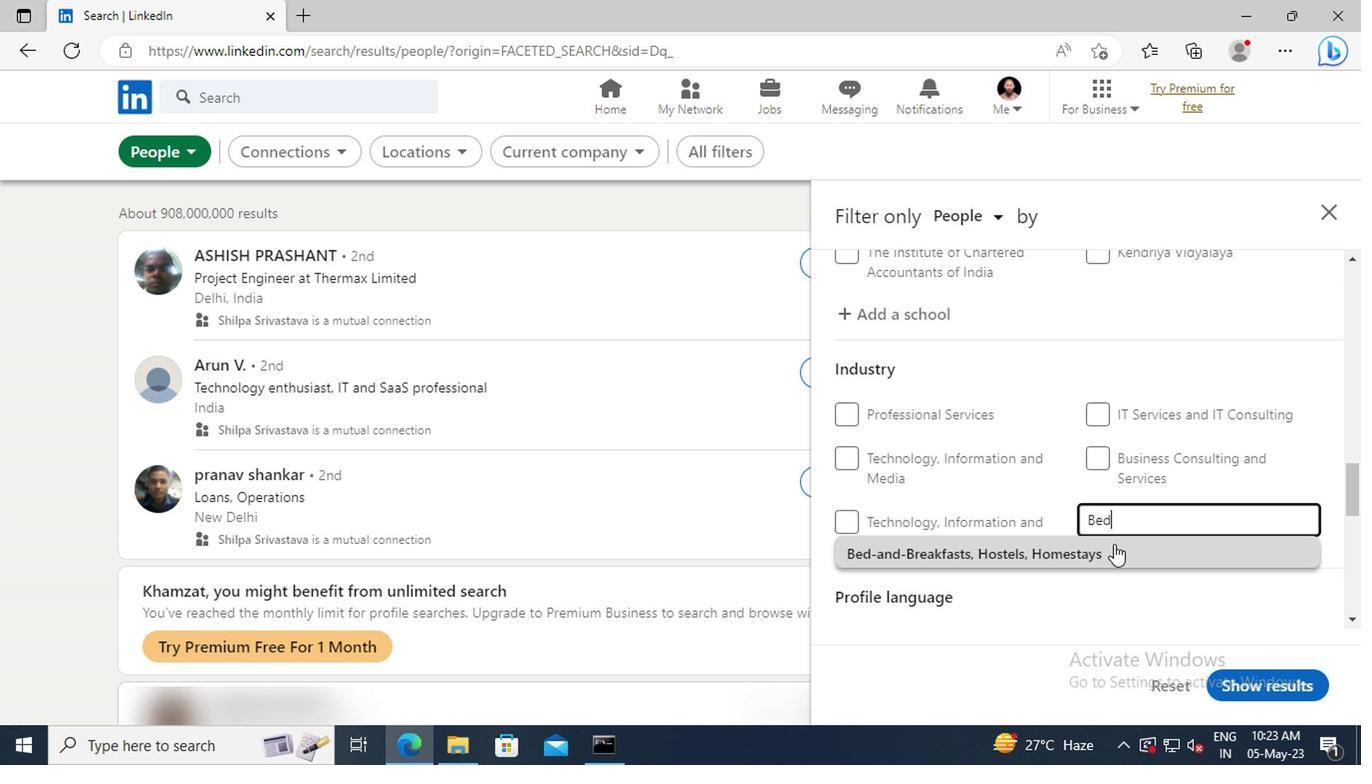 
Action: Mouse scrolled (939, 534) with delta (0, 0)
Screenshot: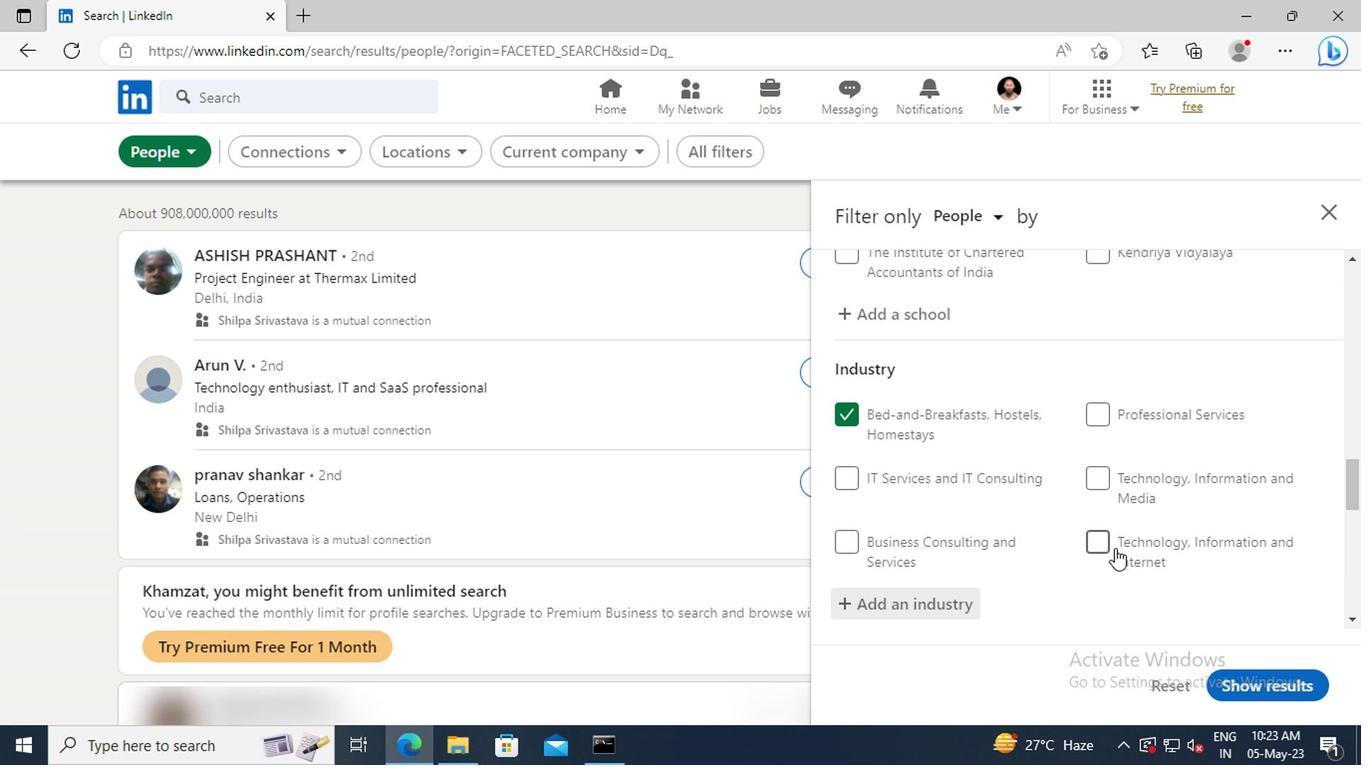 
Action: Mouse scrolled (939, 534) with delta (0, 0)
Screenshot: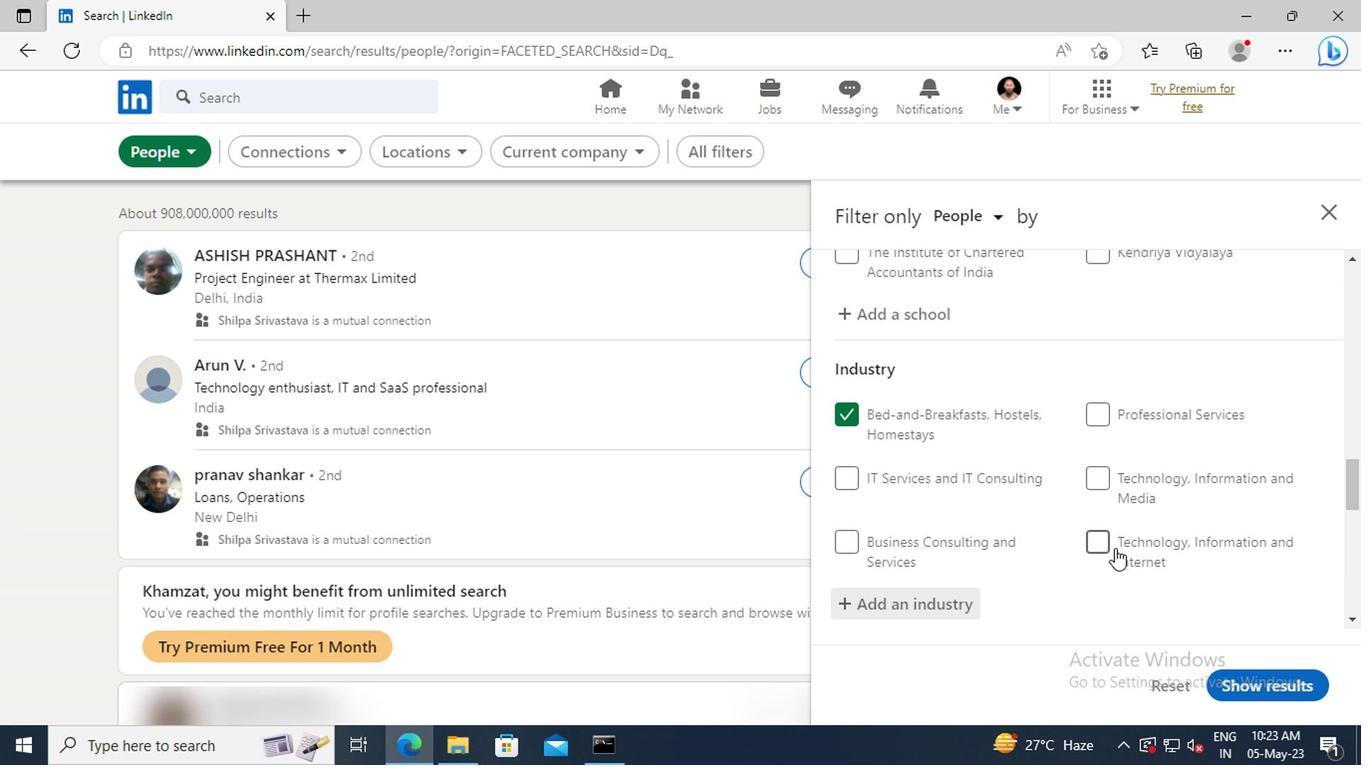 
Action: Mouse moved to (939, 532)
Screenshot: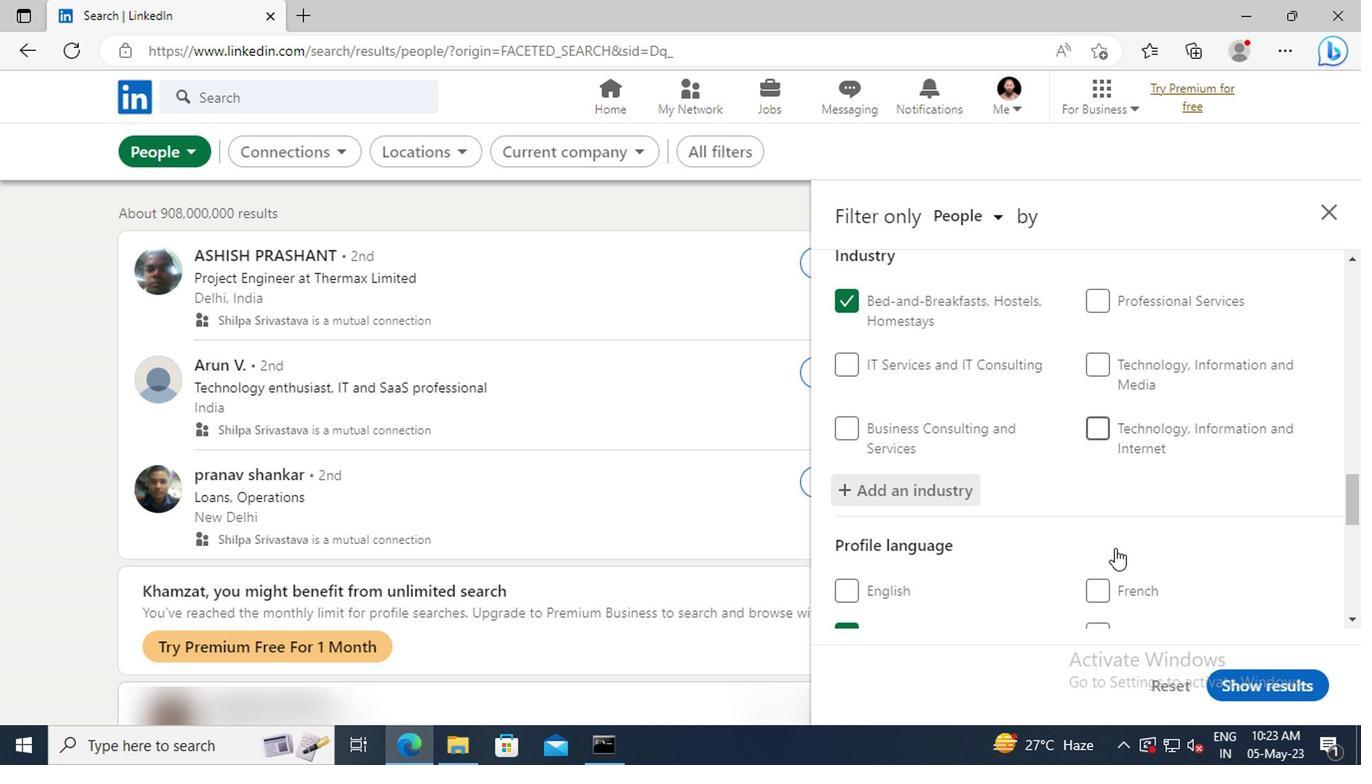 
Action: Mouse scrolled (939, 531) with delta (0, 0)
Screenshot: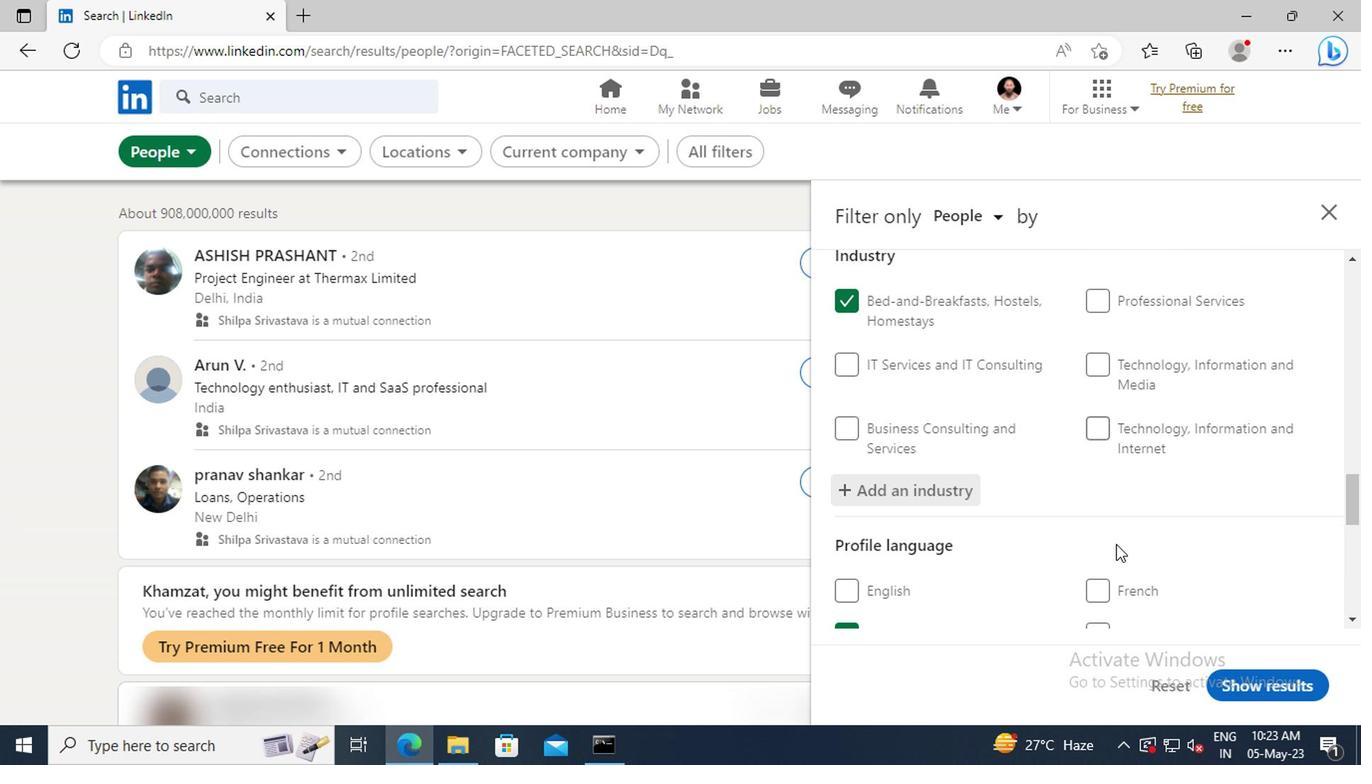 
Action: Mouse scrolled (939, 531) with delta (0, 0)
Screenshot: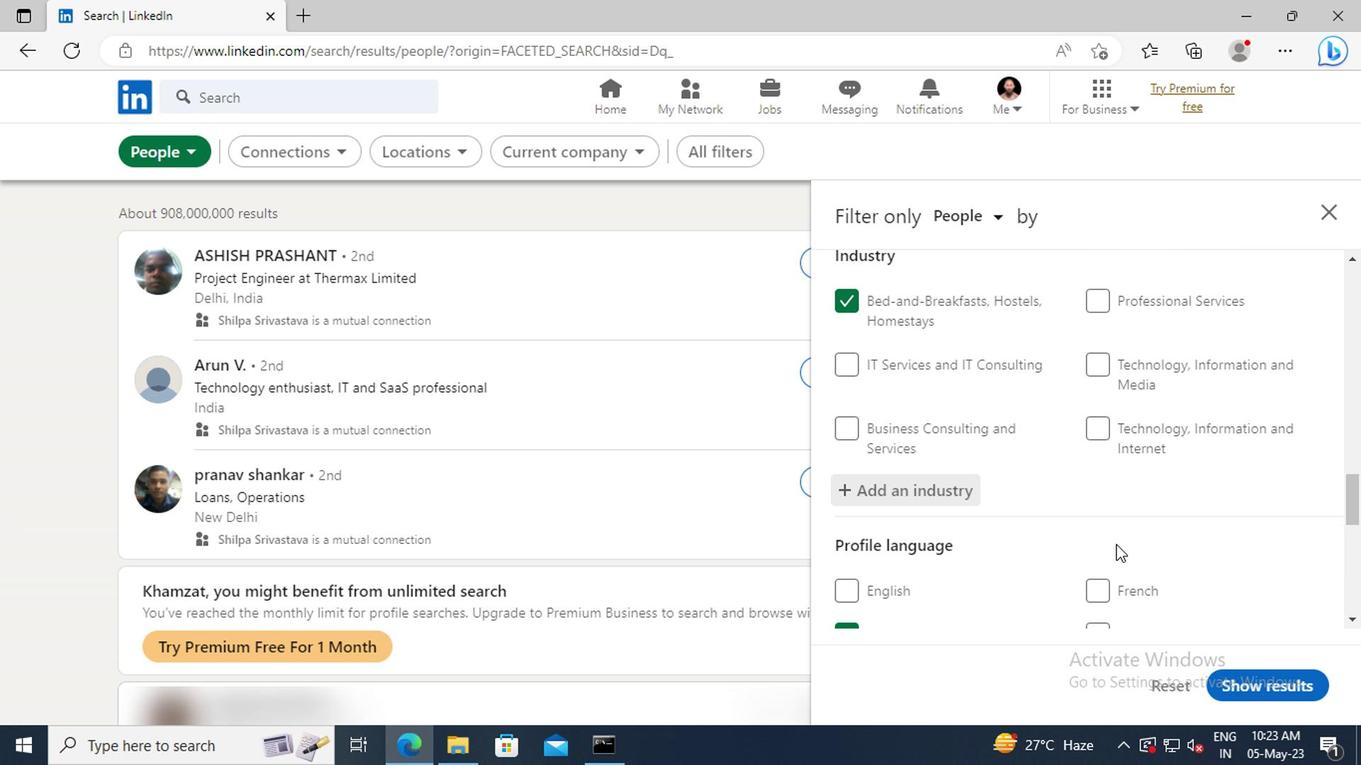 
Action: Mouse moved to (926, 499)
Screenshot: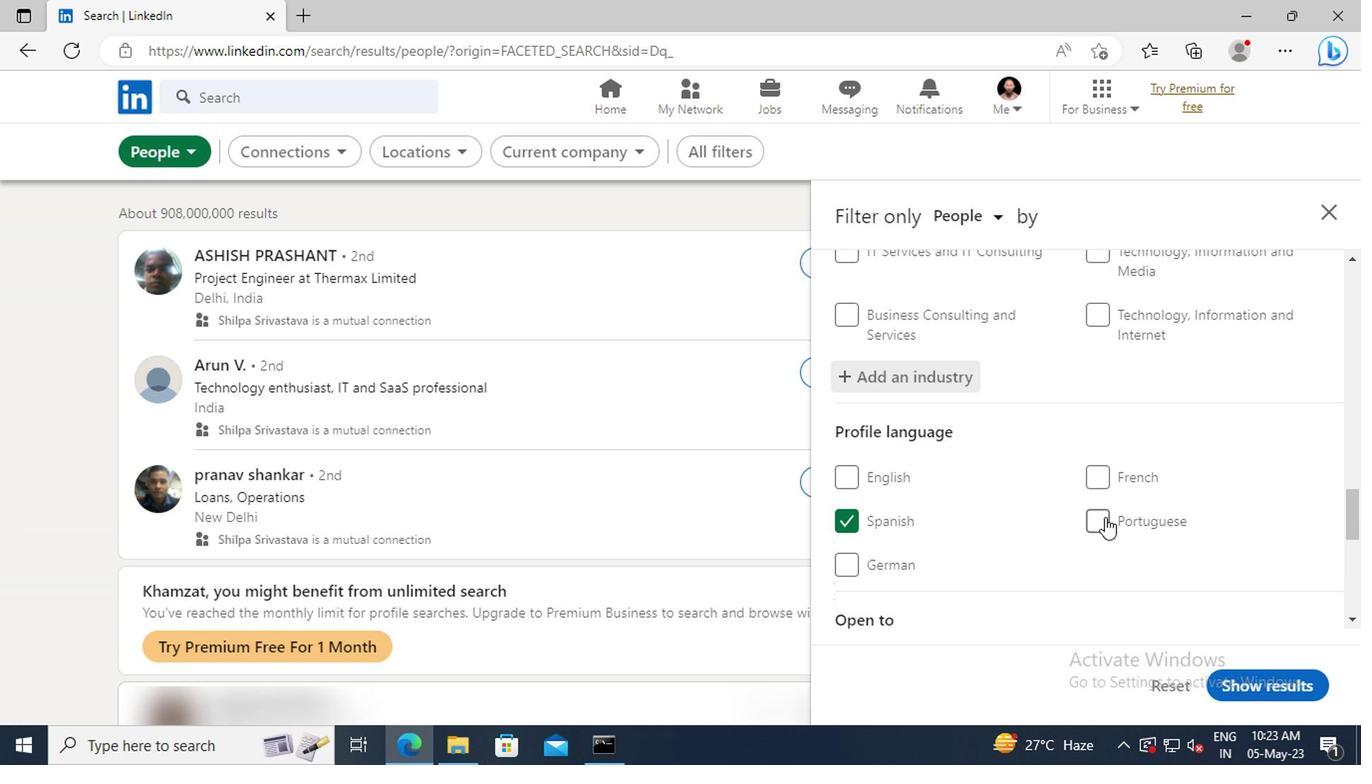 
Action: Mouse scrolled (926, 498) with delta (0, 0)
Screenshot: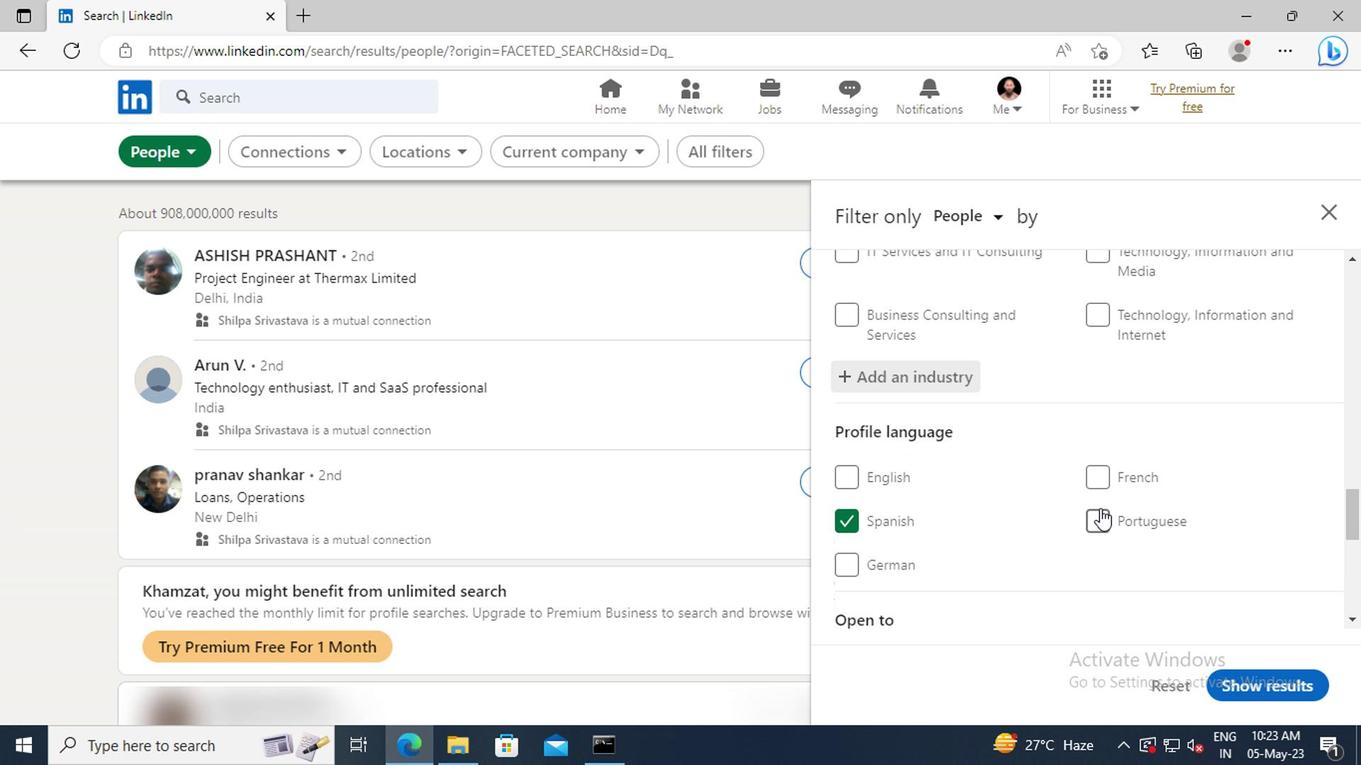 
Action: Mouse moved to (926, 497)
Screenshot: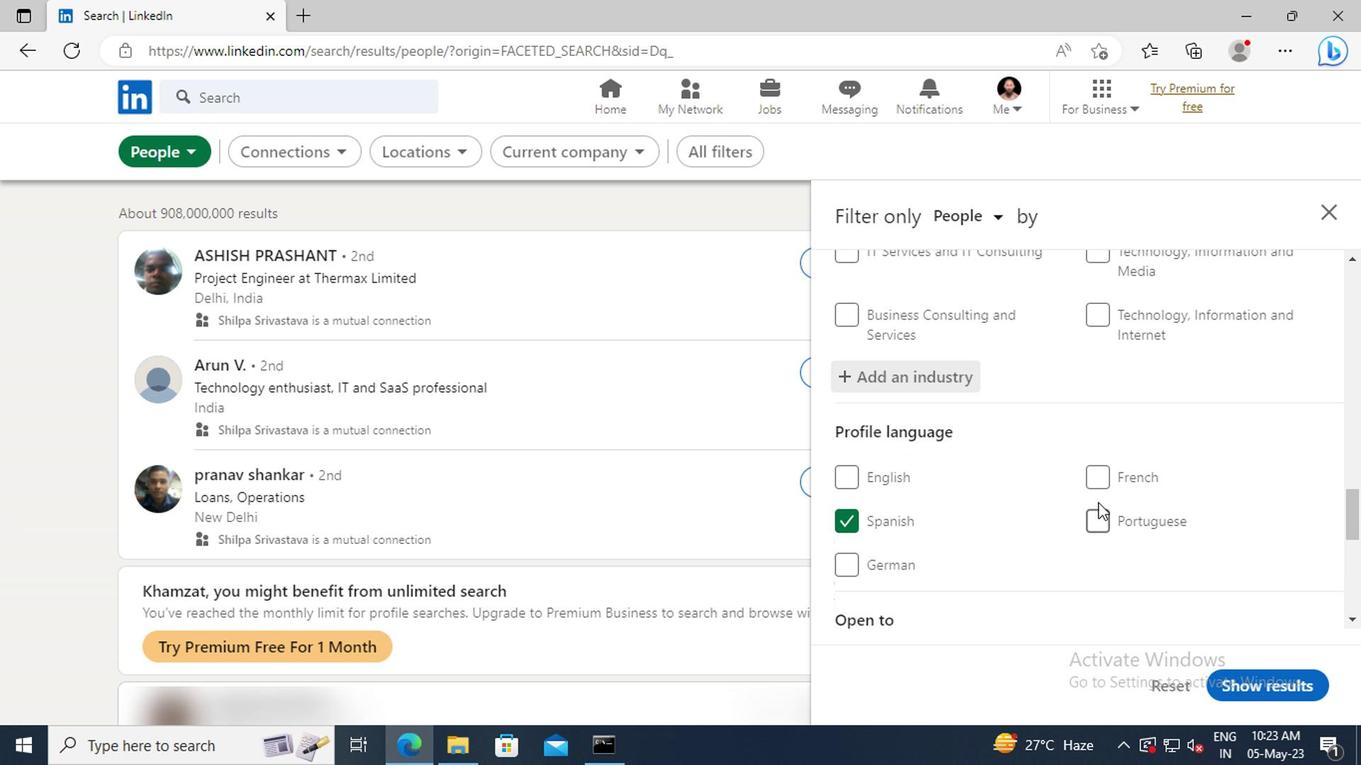 
Action: Mouse scrolled (926, 496) with delta (0, 0)
Screenshot: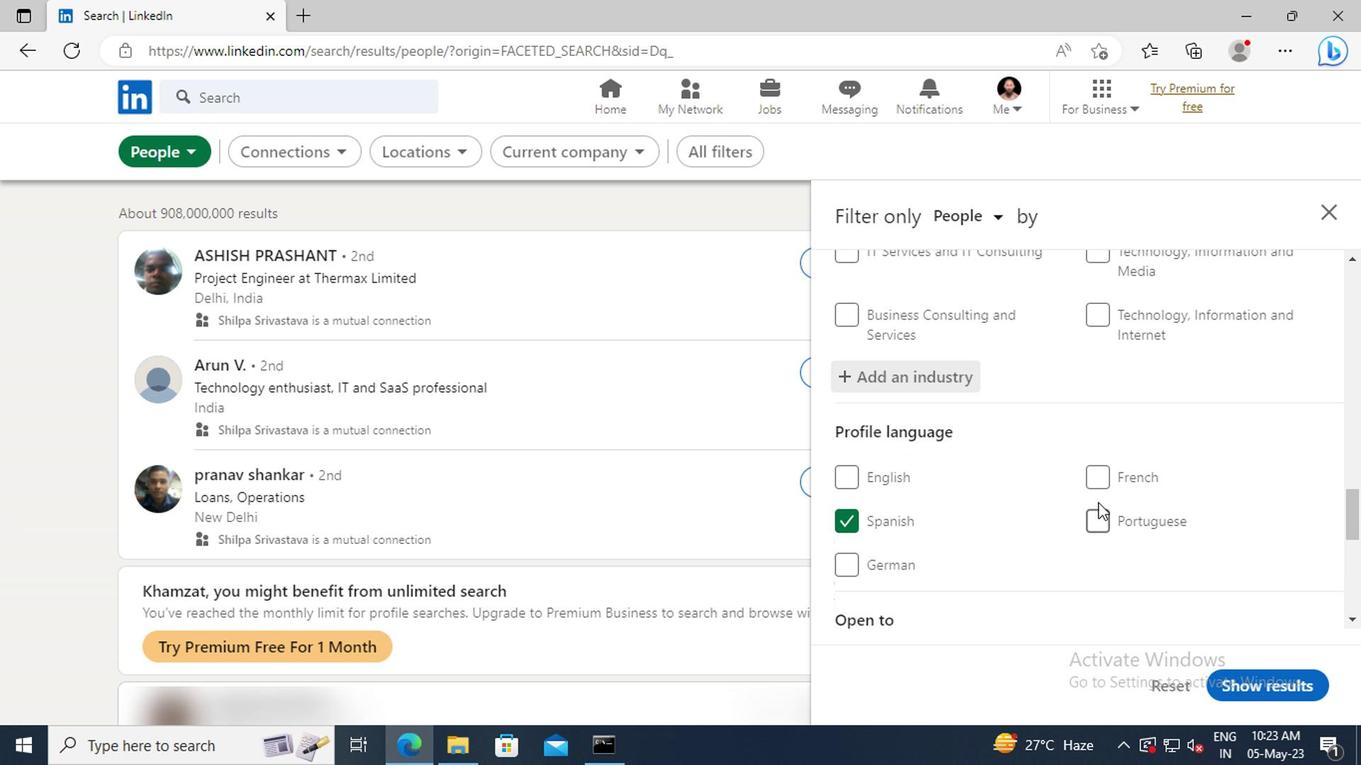 
Action: Mouse moved to (923, 485)
Screenshot: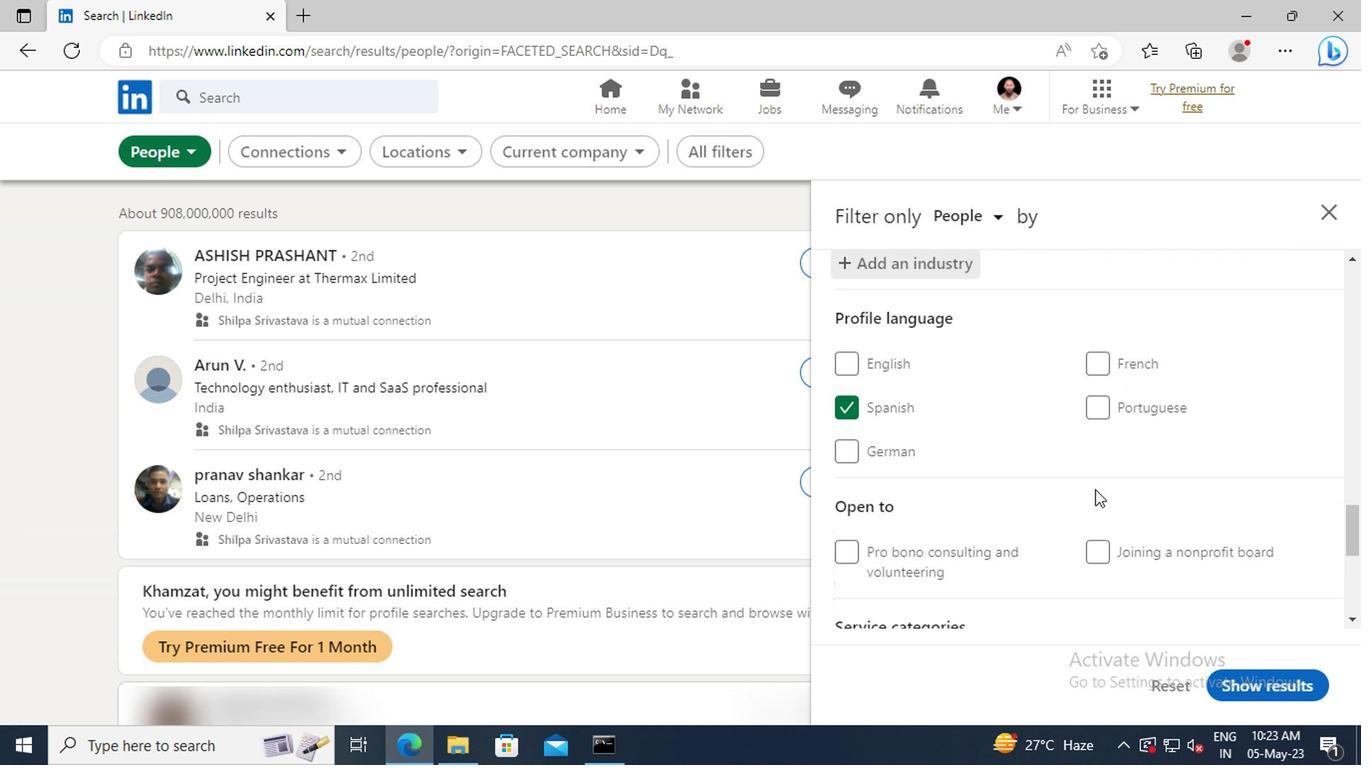 
Action: Mouse scrolled (923, 485) with delta (0, 0)
Screenshot: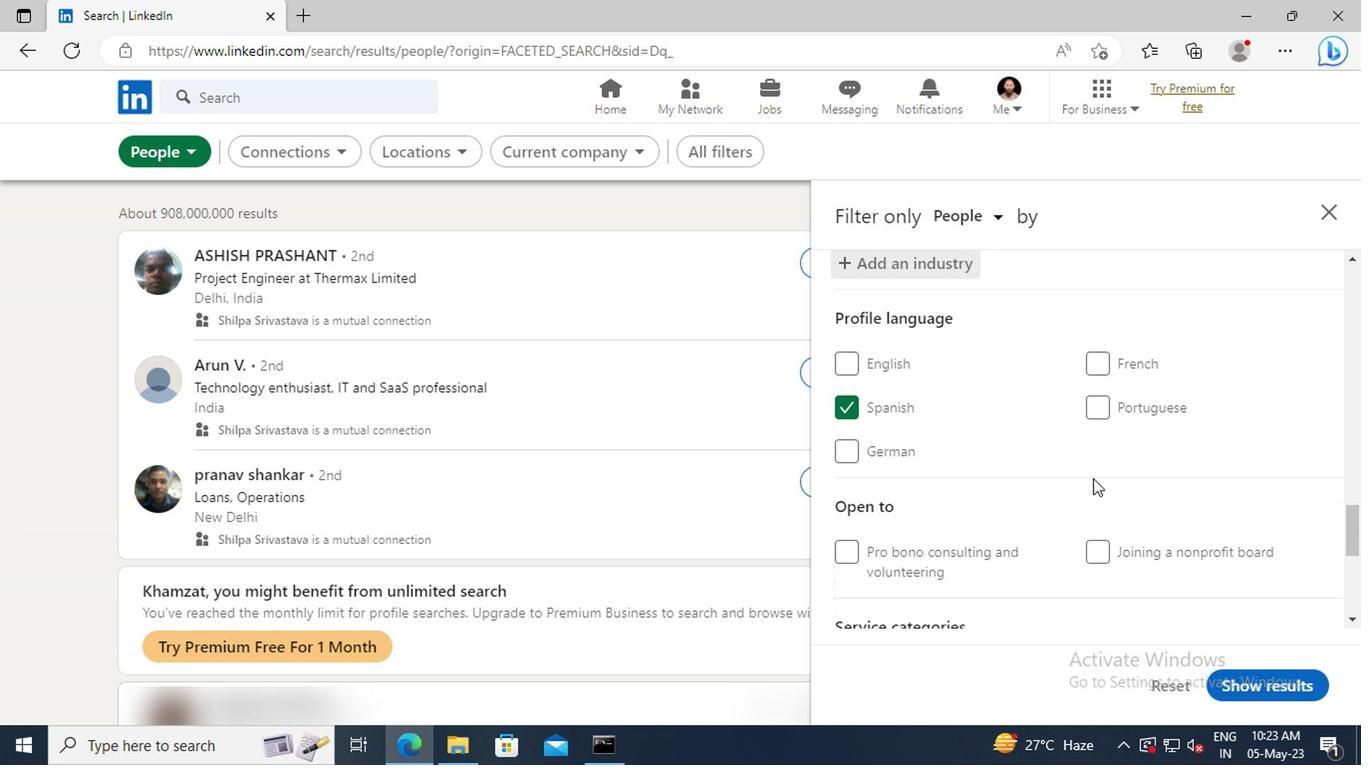 
Action: Mouse scrolled (923, 485) with delta (0, 0)
Screenshot: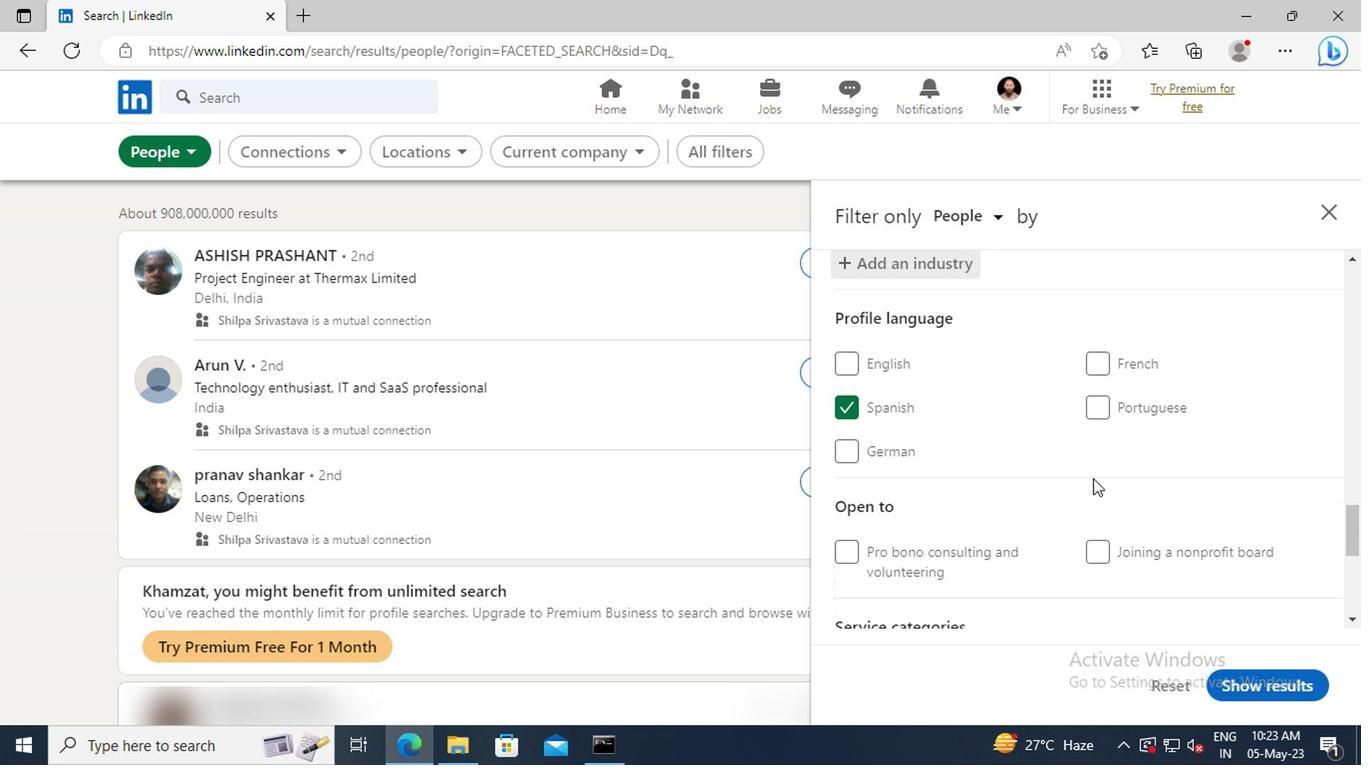 
Action: Mouse scrolled (923, 485) with delta (0, 0)
Screenshot: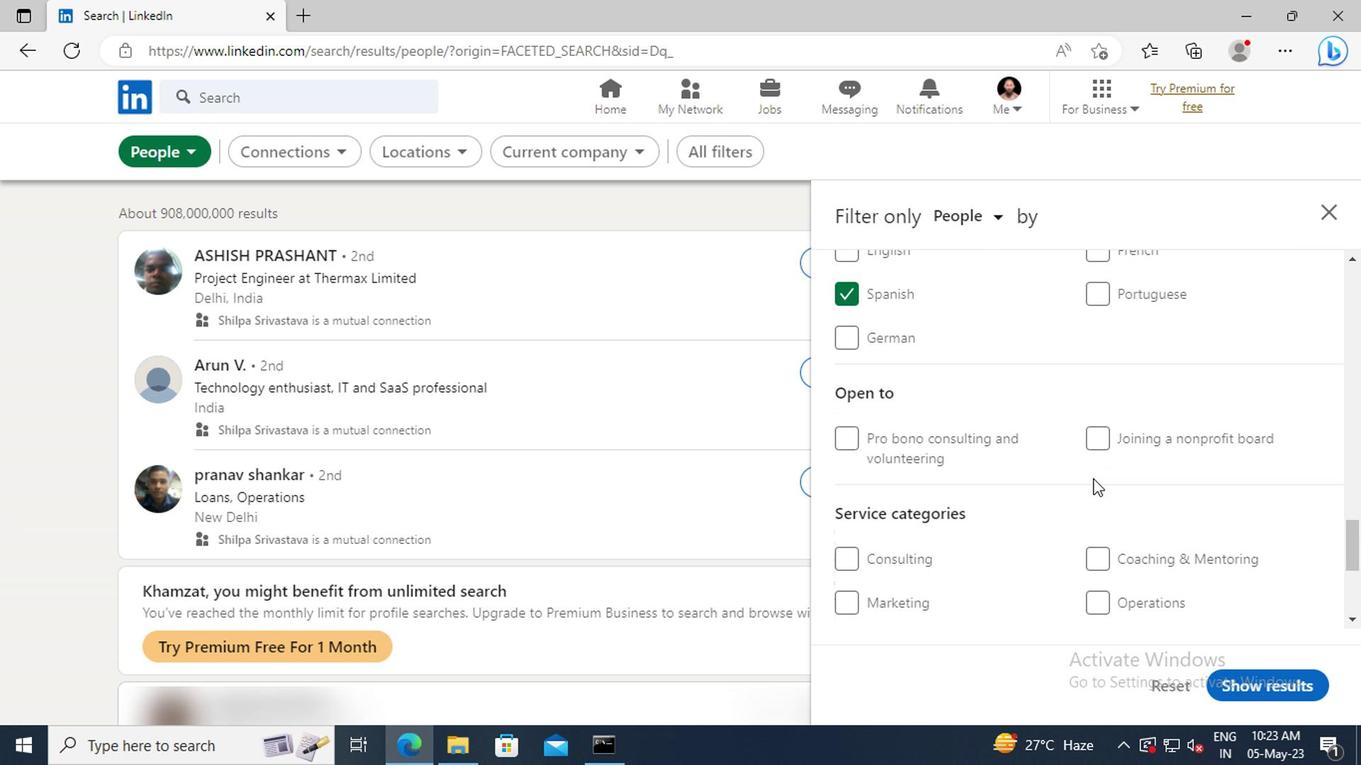 
Action: Mouse scrolled (923, 485) with delta (0, 0)
Screenshot: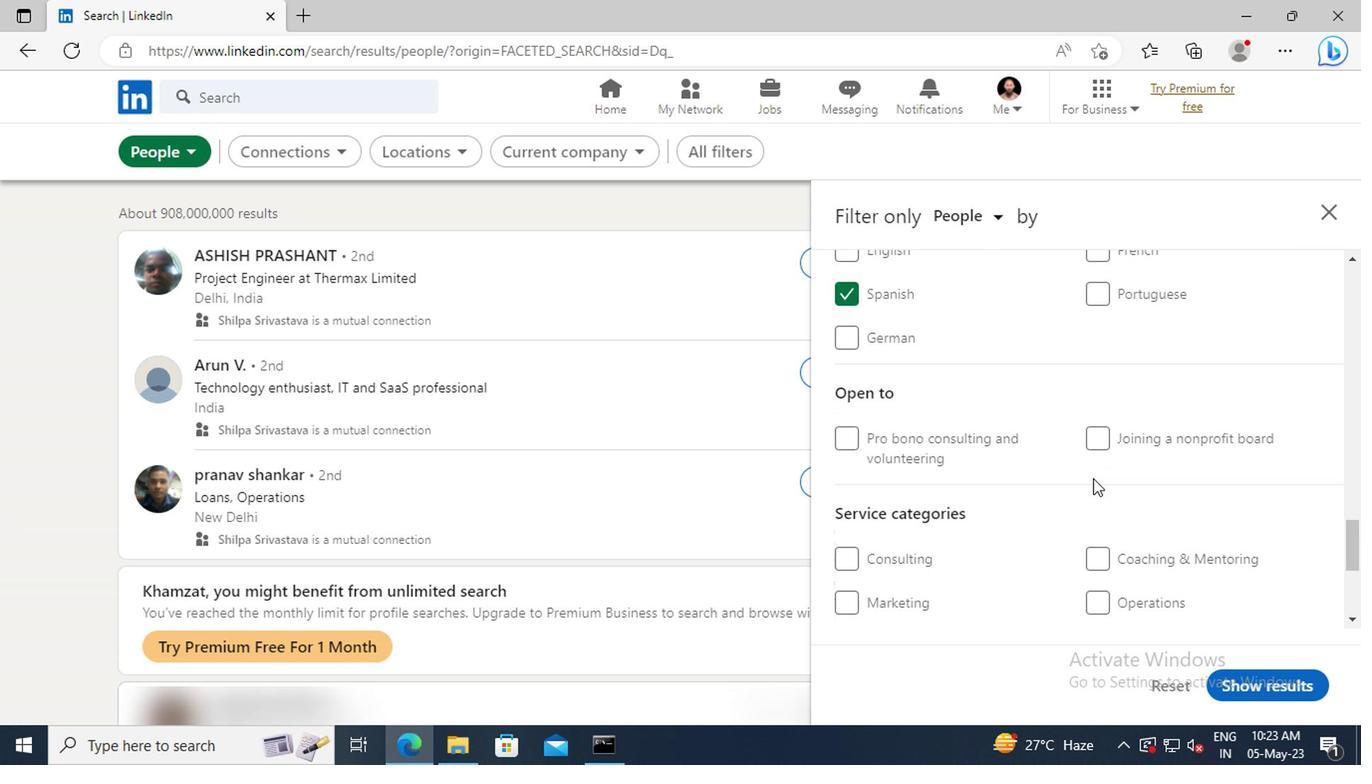 
Action: Mouse scrolled (923, 485) with delta (0, 0)
Screenshot: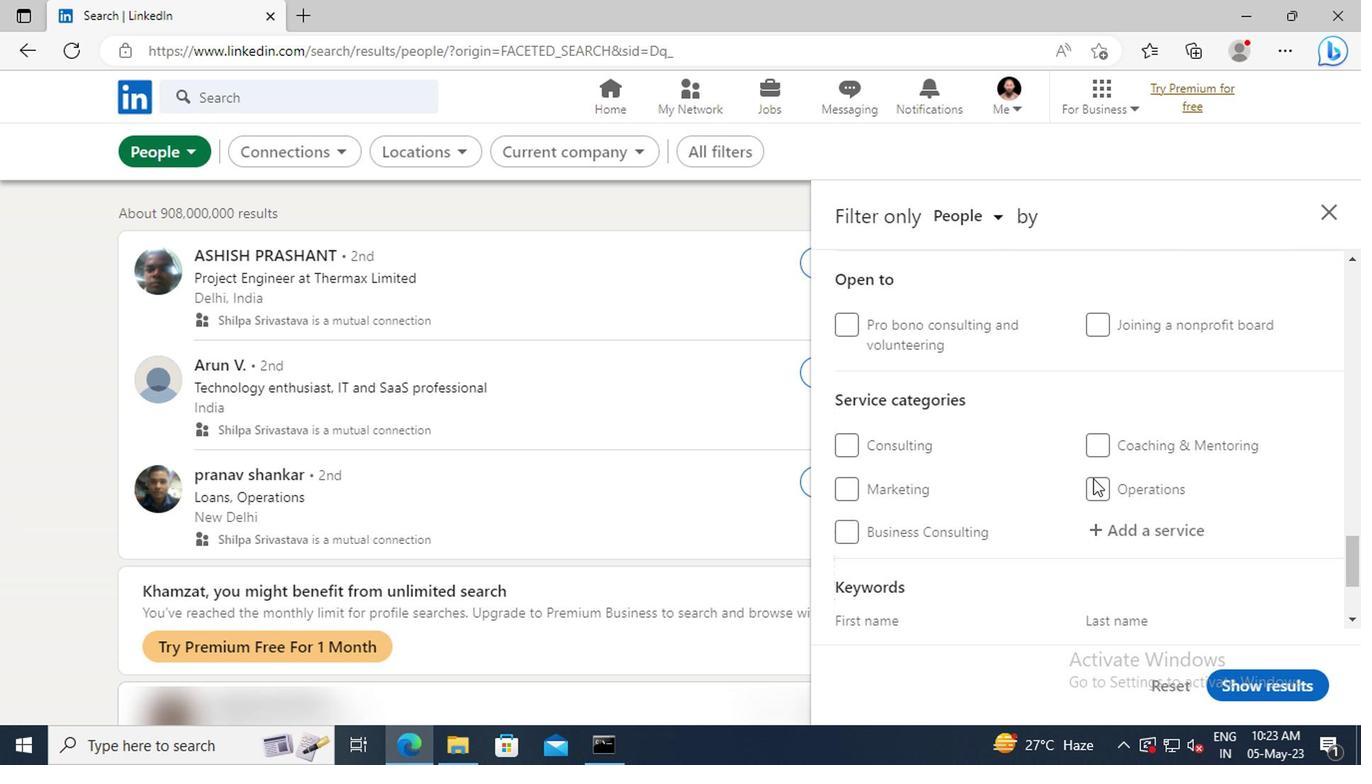 
Action: Mouse moved to (932, 482)
Screenshot: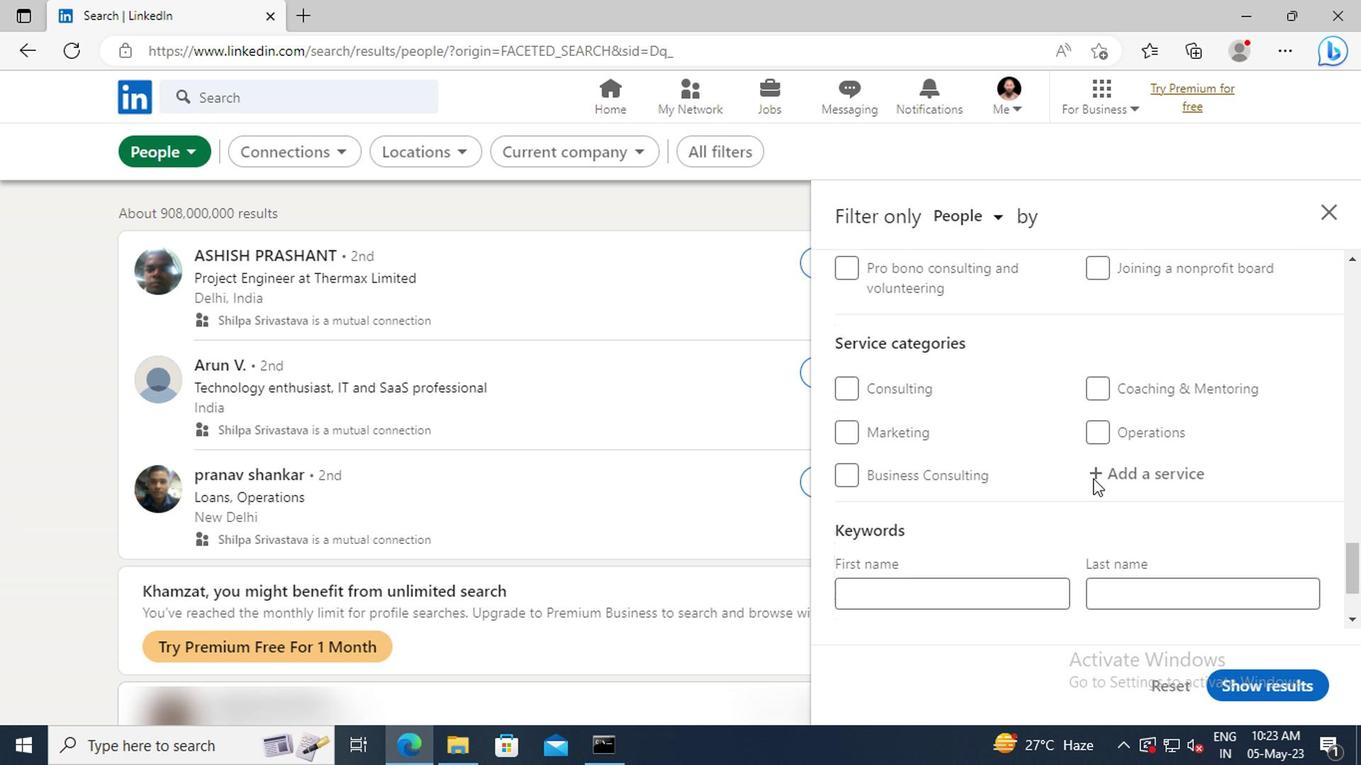 
Action: Mouse pressed left at (932, 482)
Screenshot: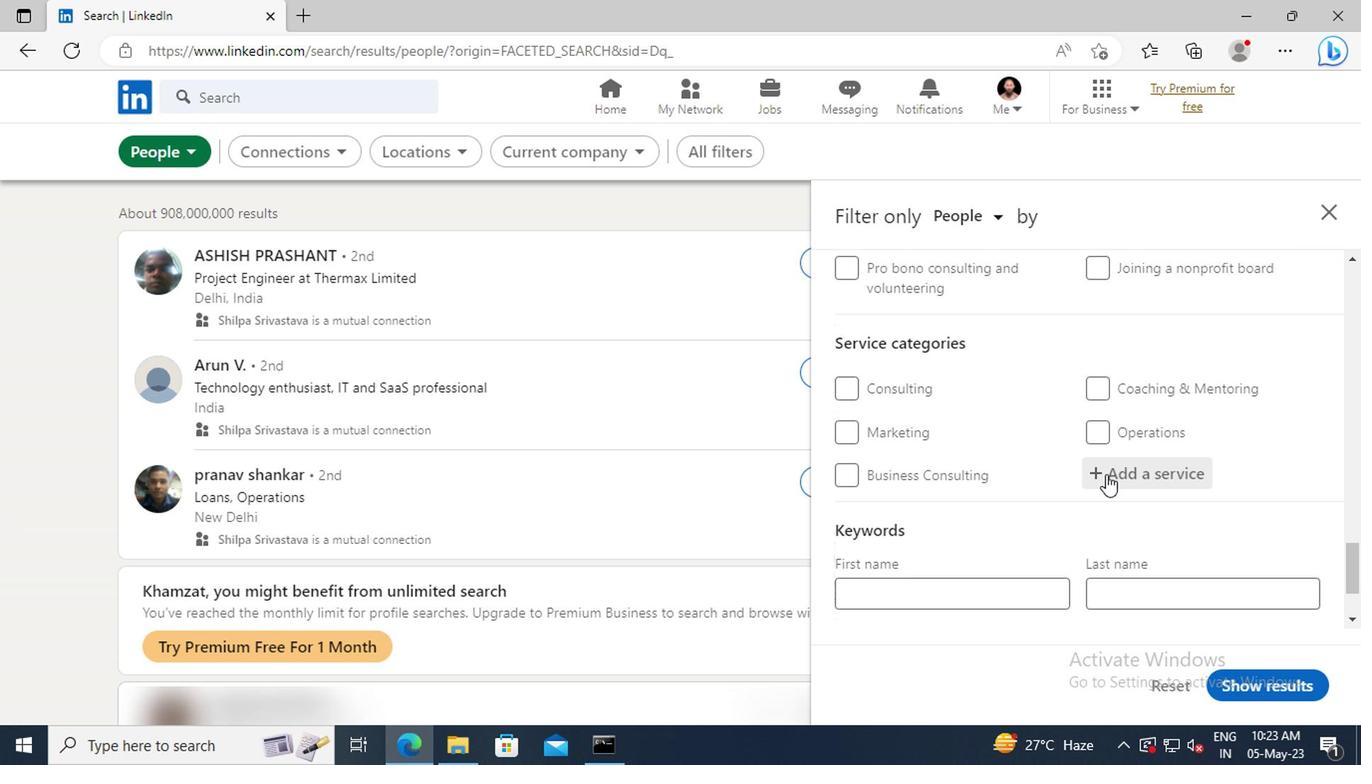 
Action: Key pressed <Key.shift>DUI
Screenshot: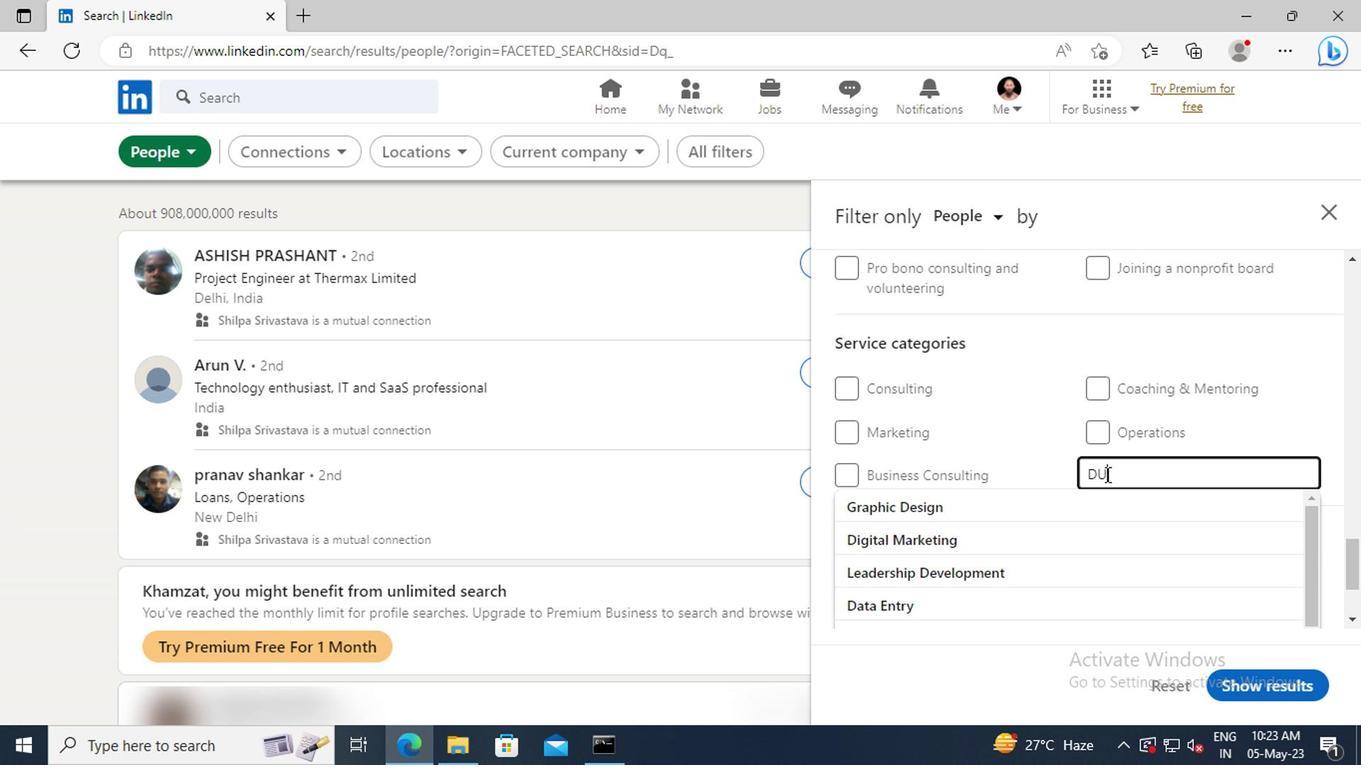 
Action: Mouse moved to (931, 500)
Screenshot: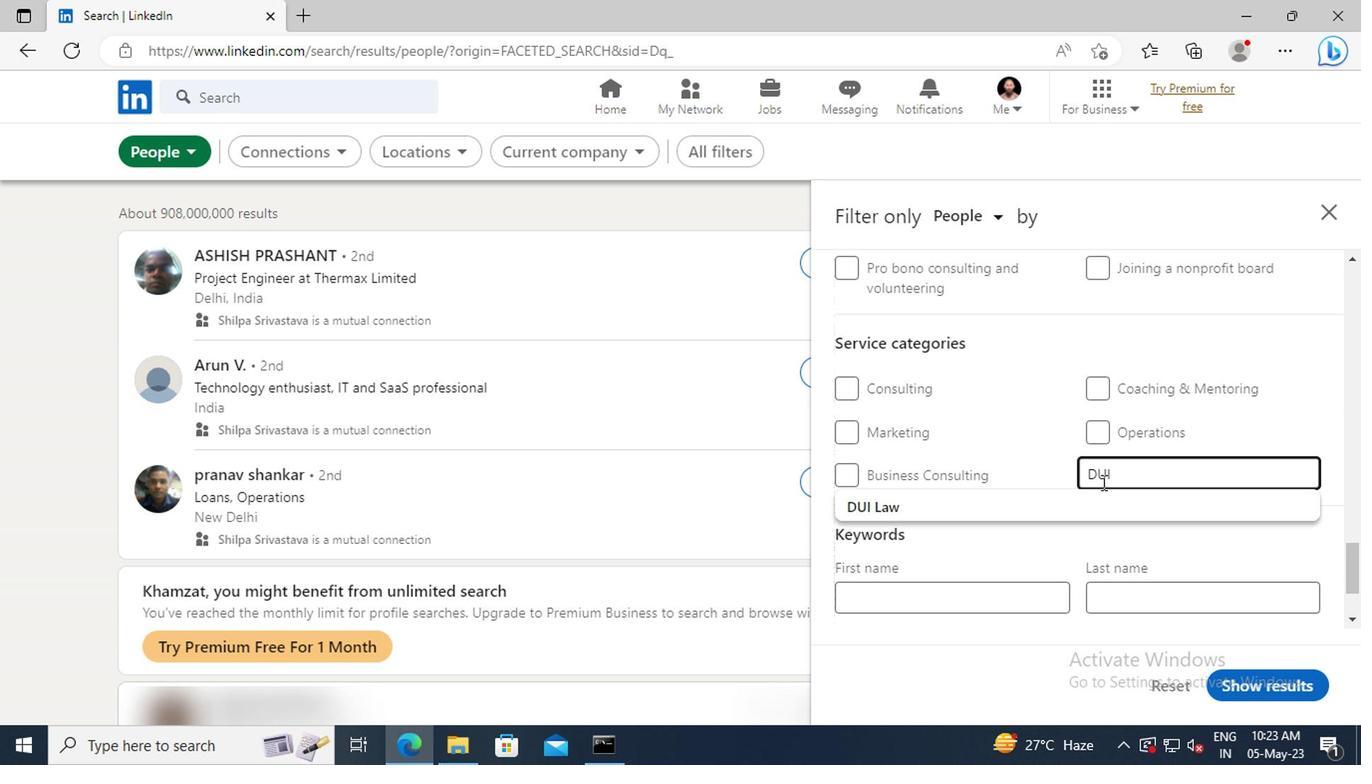 
Action: Mouse pressed left at (931, 500)
Screenshot: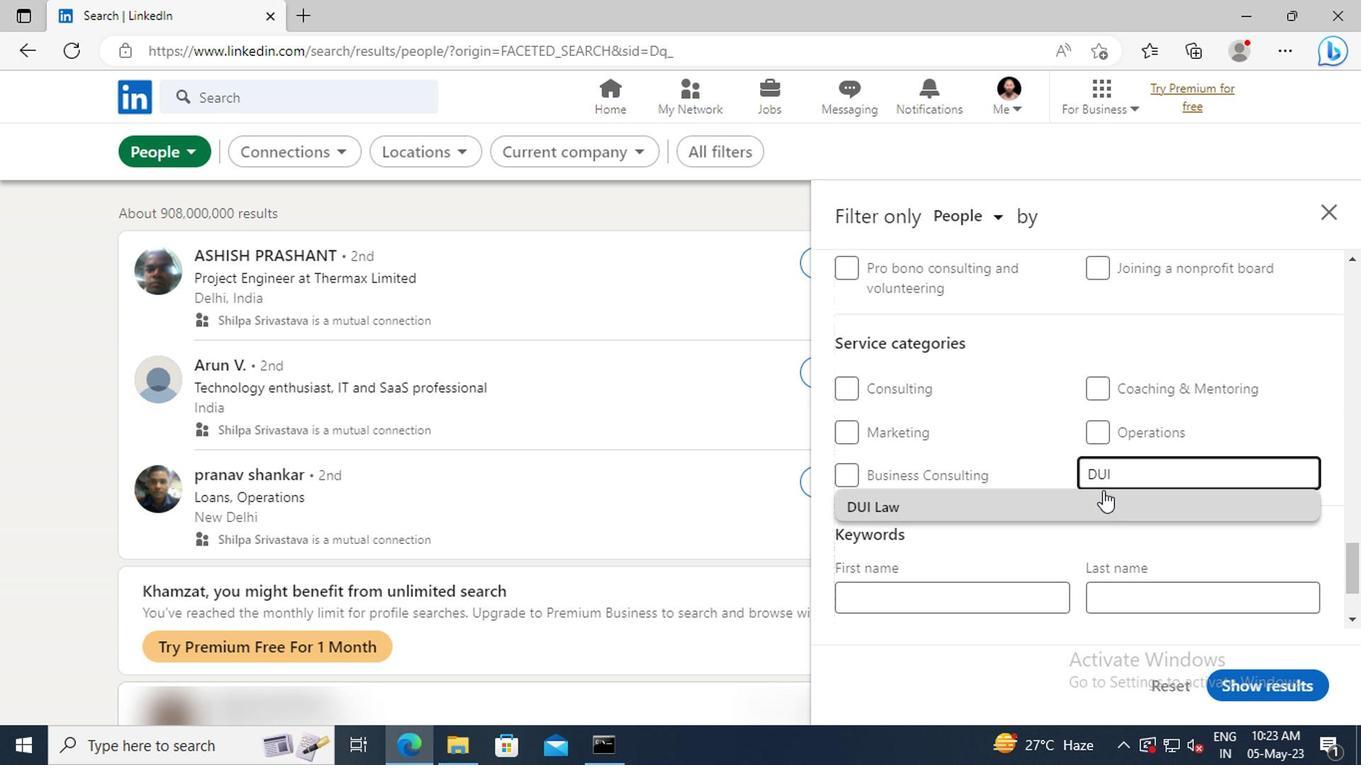 
Action: Mouse scrolled (931, 499) with delta (0, 0)
Screenshot: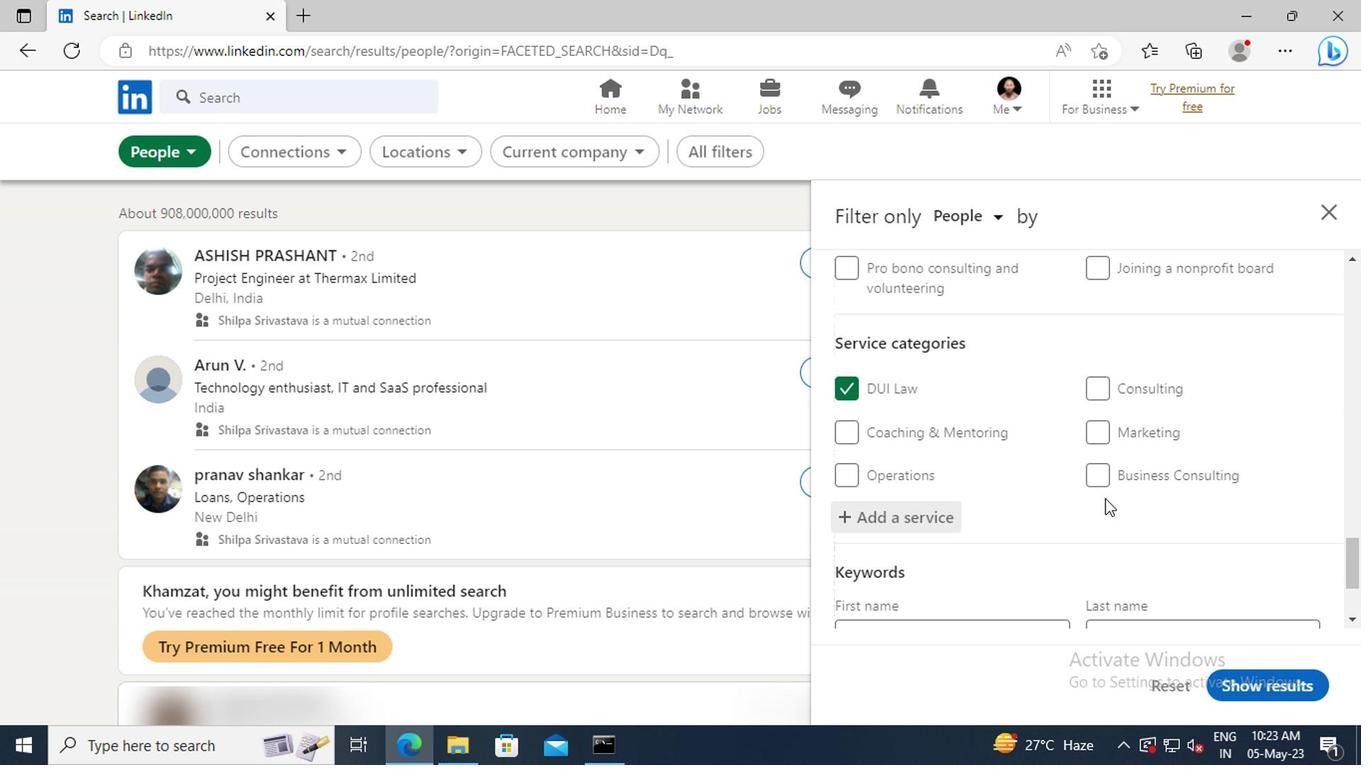 
Action: Mouse scrolled (931, 499) with delta (0, 0)
Screenshot: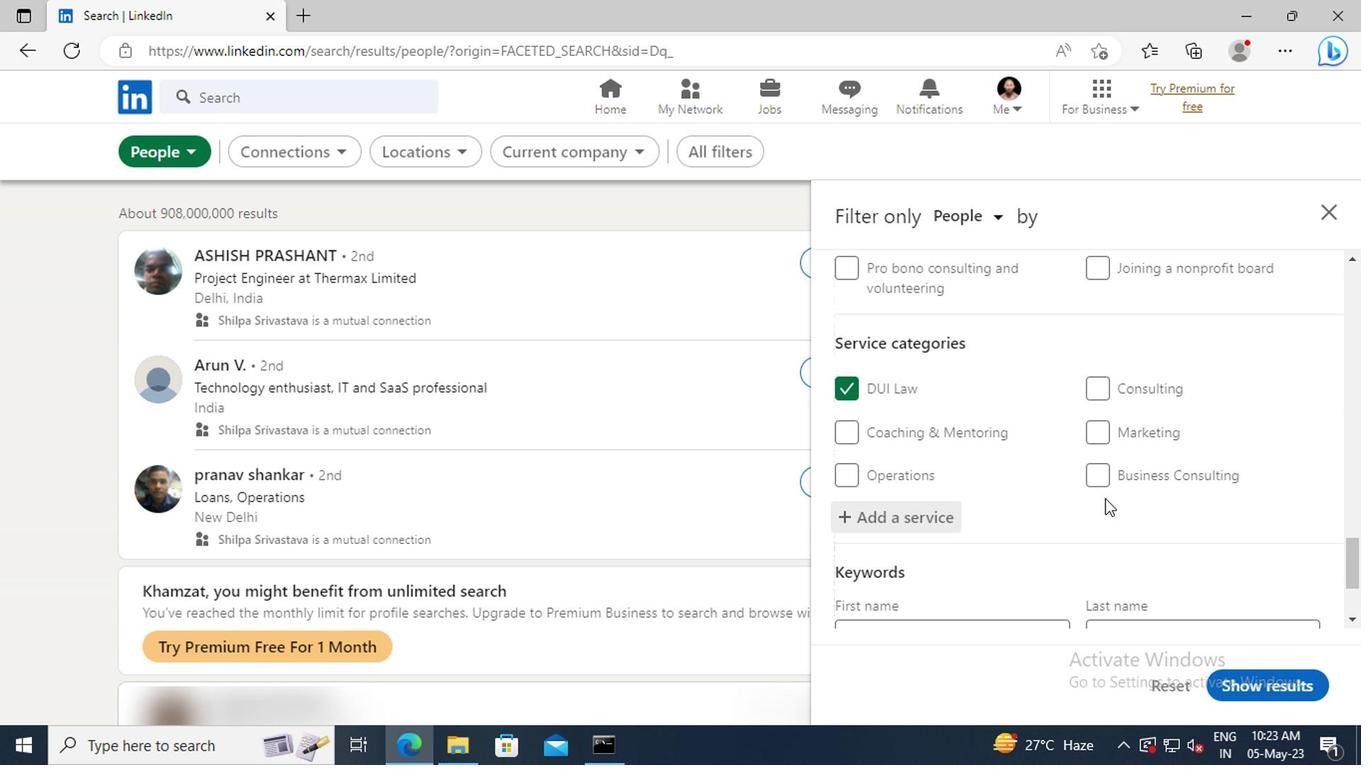 
Action: Mouse scrolled (931, 499) with delta (0, 0)
Screenshot: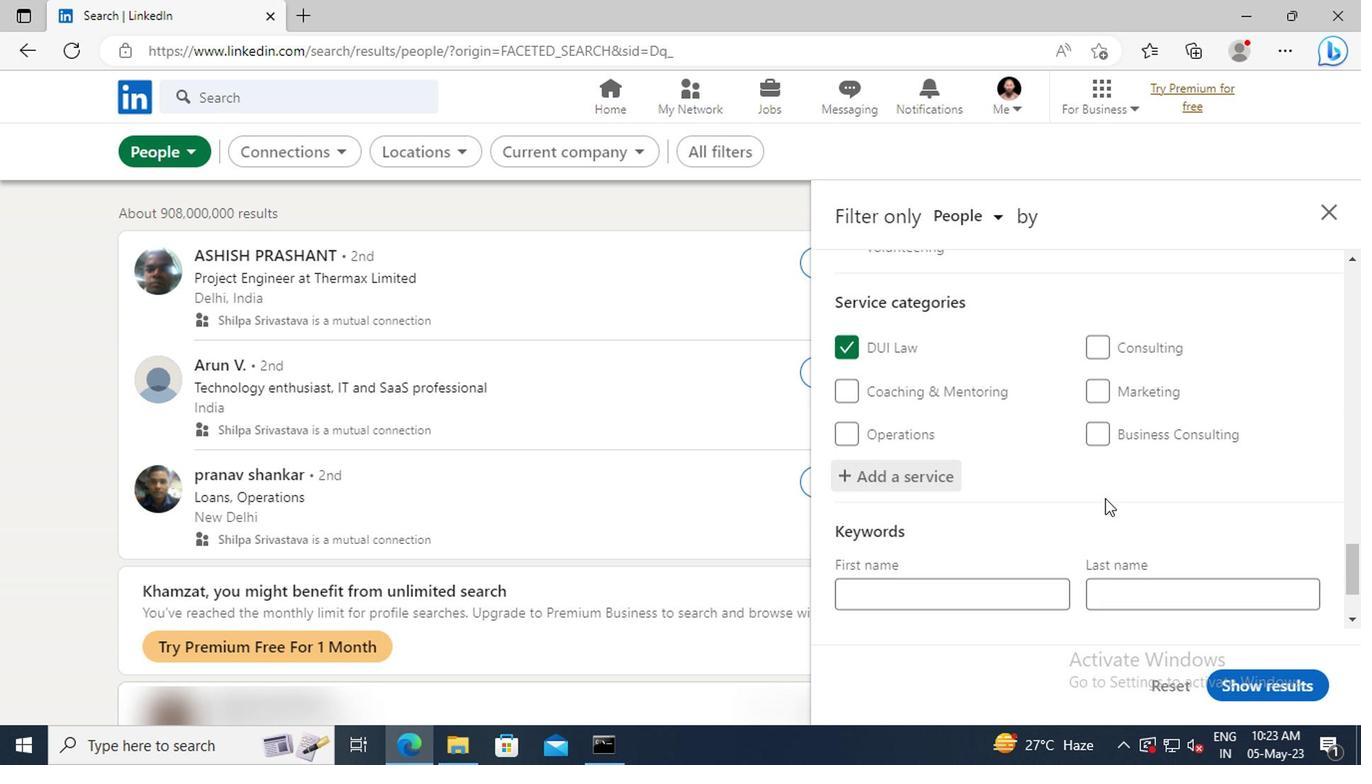 
Action: Mouse scrolled (931, 499) with delta (0, 0)
Screenshot: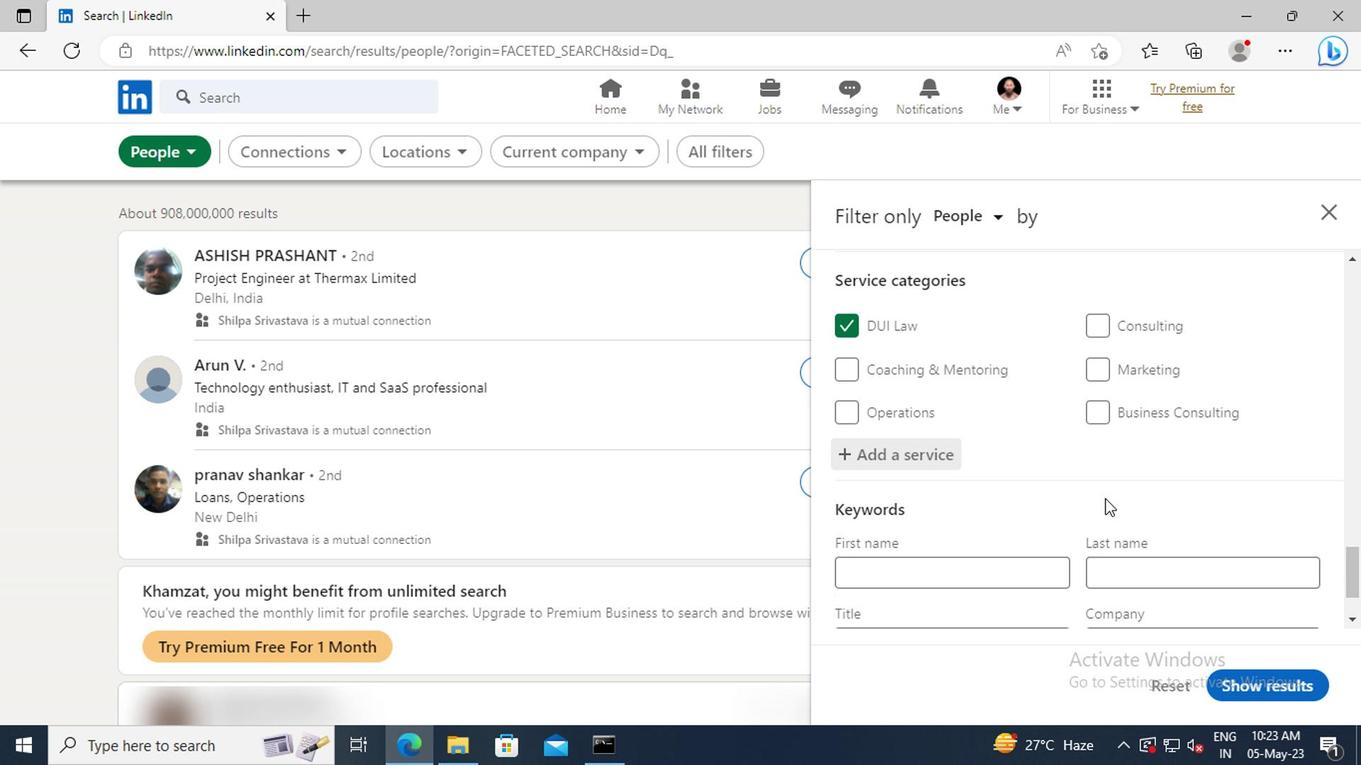 
Action: Mouse moved to (857, 529)
Screenshot: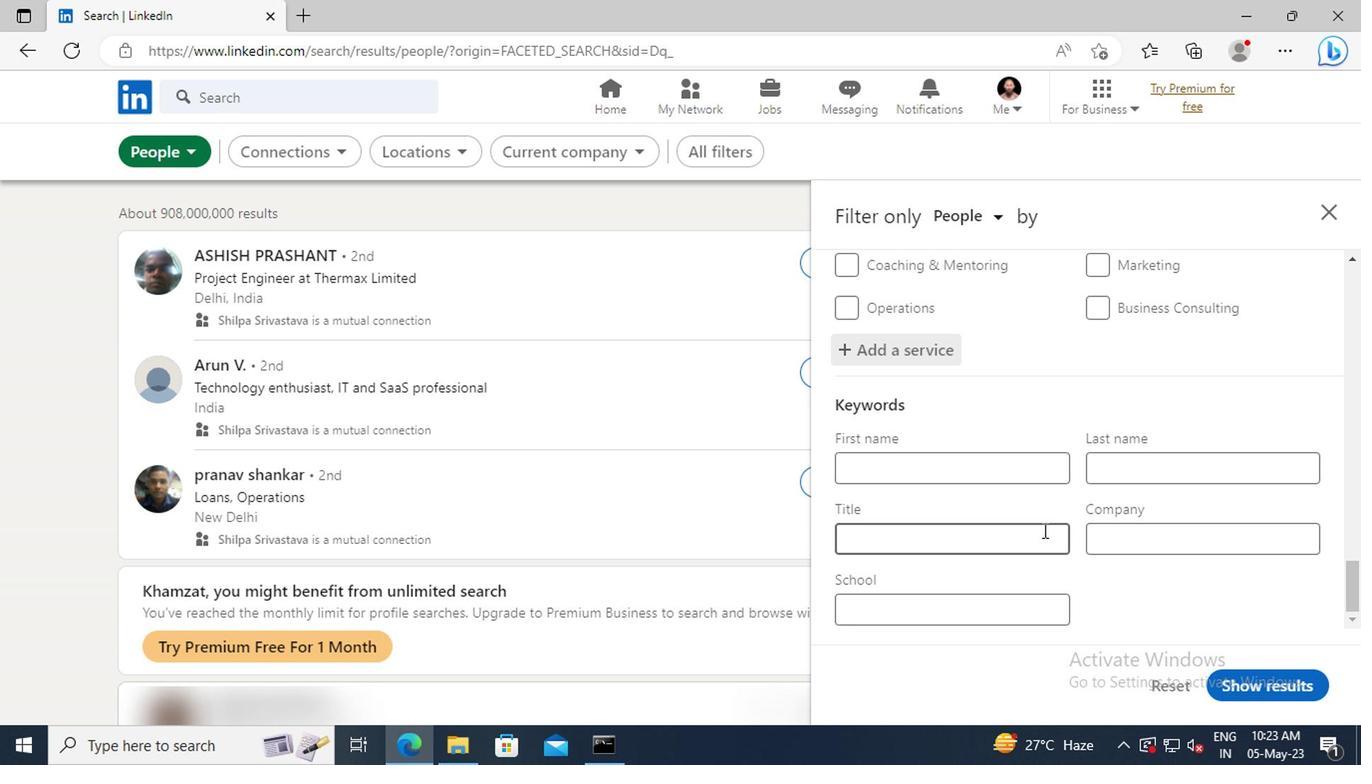 
Action: Mouse pressed left at (857, 529)
Screenshot: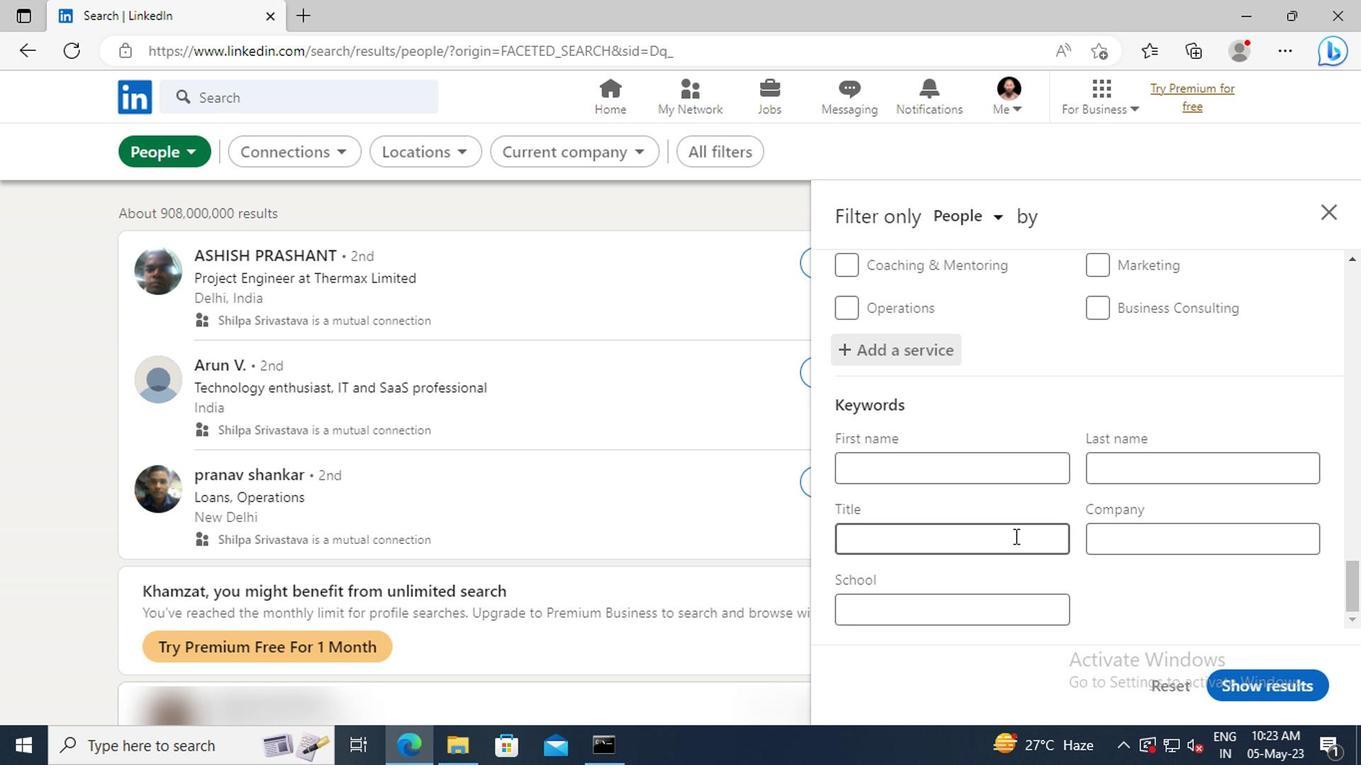 
Action: Key pressed <Key.shift>IT<Key.space><Key.shift>MANAGER<Key.enter>
Screenshot: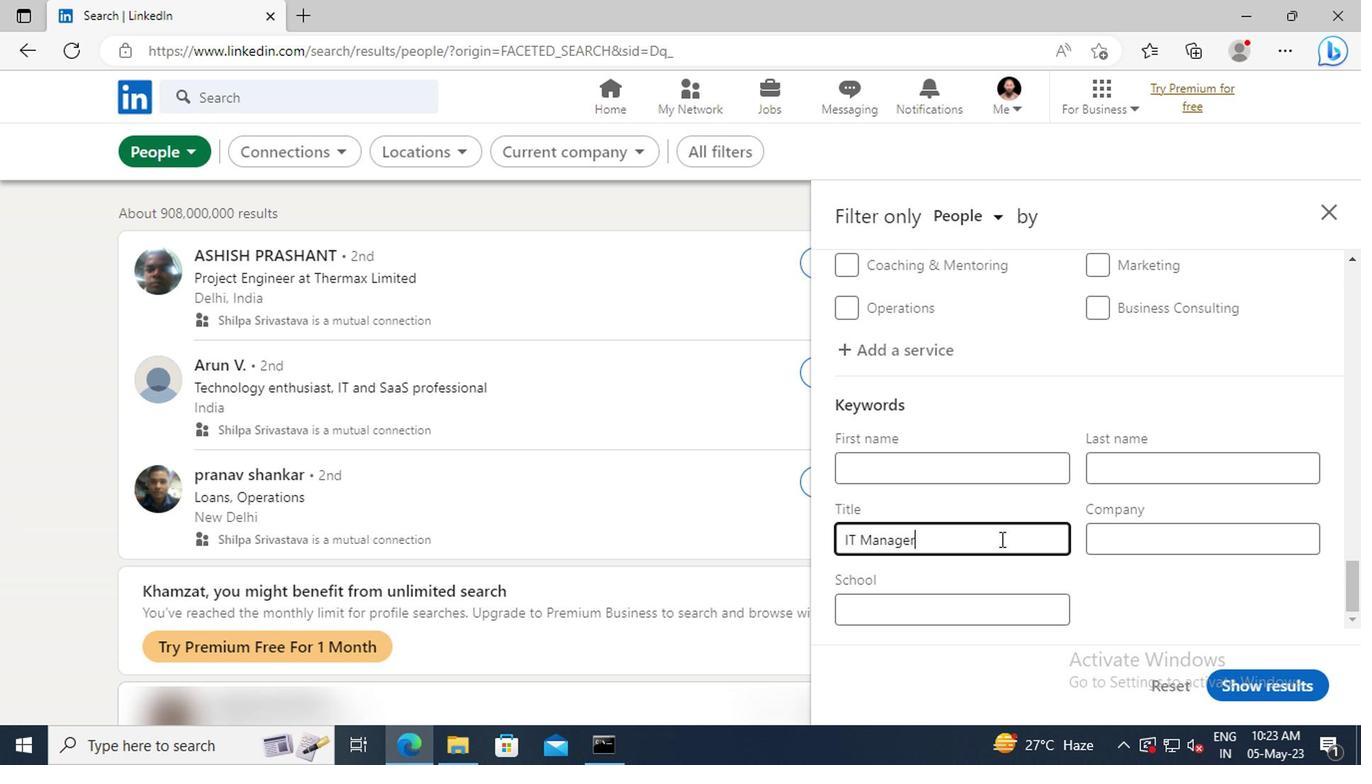 
Action: Mouse moved to (1034, 634)
Screenshot: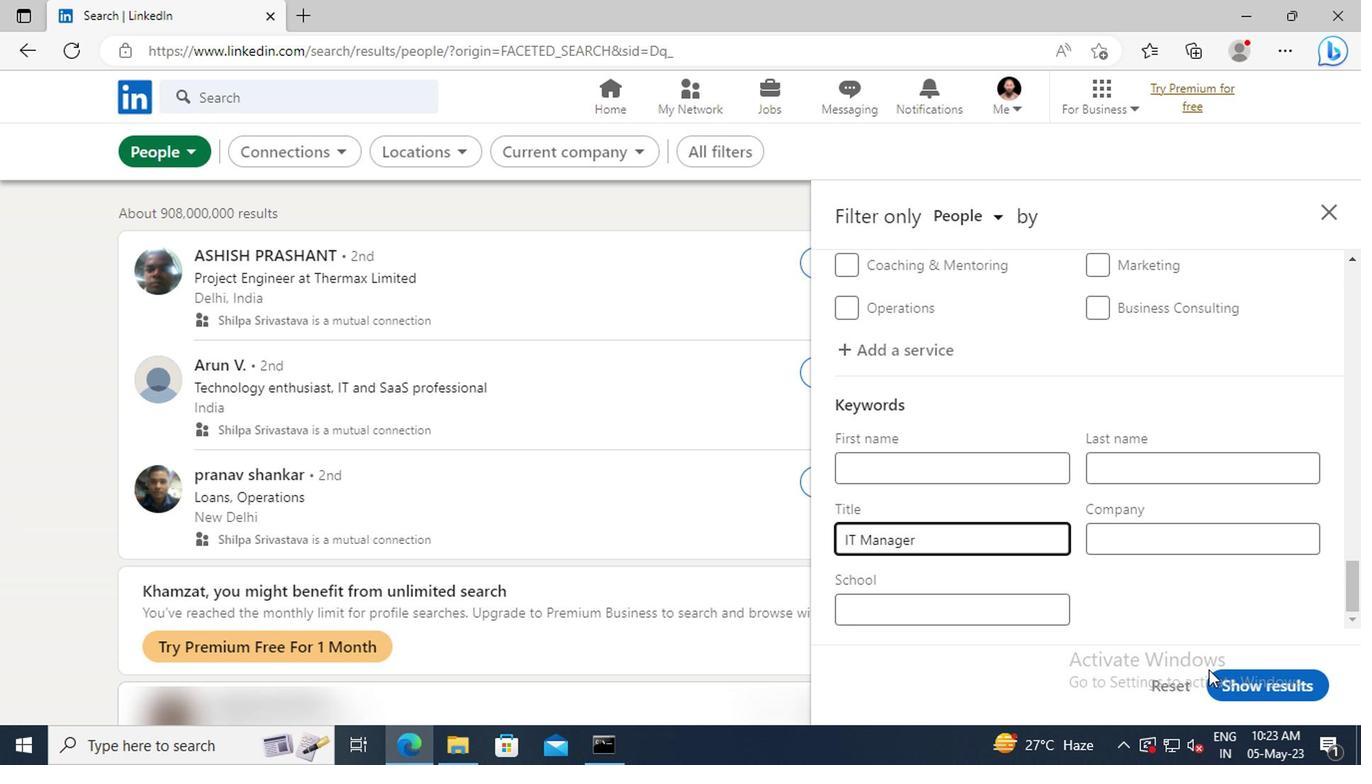 
Action: Mouse pressed left at (1034, 634)
Screenshot: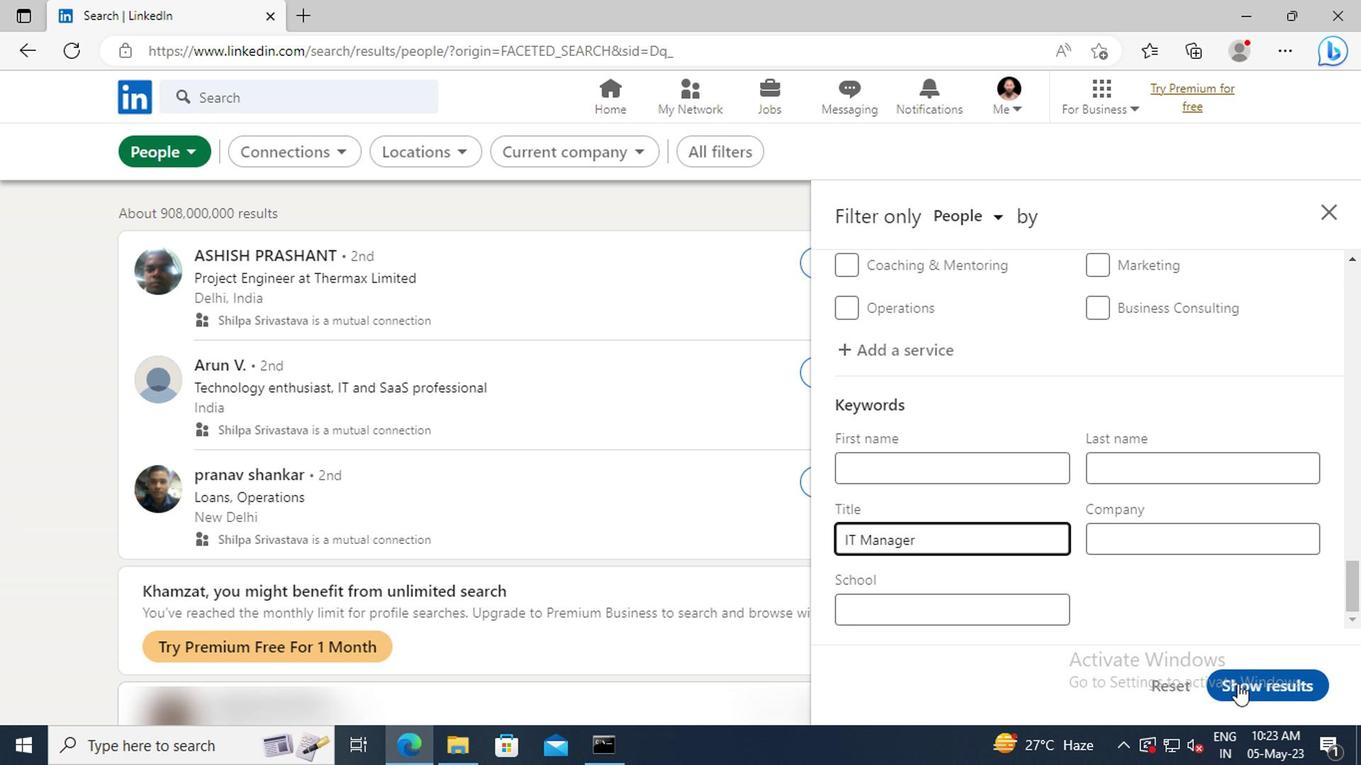 
